 Task: Search one way flight ticket for 5 adults, 2 children, 1 infant in seat and 1 infant on lap in economy from New Haven: Tweed-new Haven Airport to Raleigh: Raleigh-durham International Airport on 8-5-2023. Choice of flights is JetBlue. Number of bags: 2 checked bags. Price is upto 107000. Outbound departure time preference is 21:00.
Action: Mouse moved to (399, 168)
Screenshot: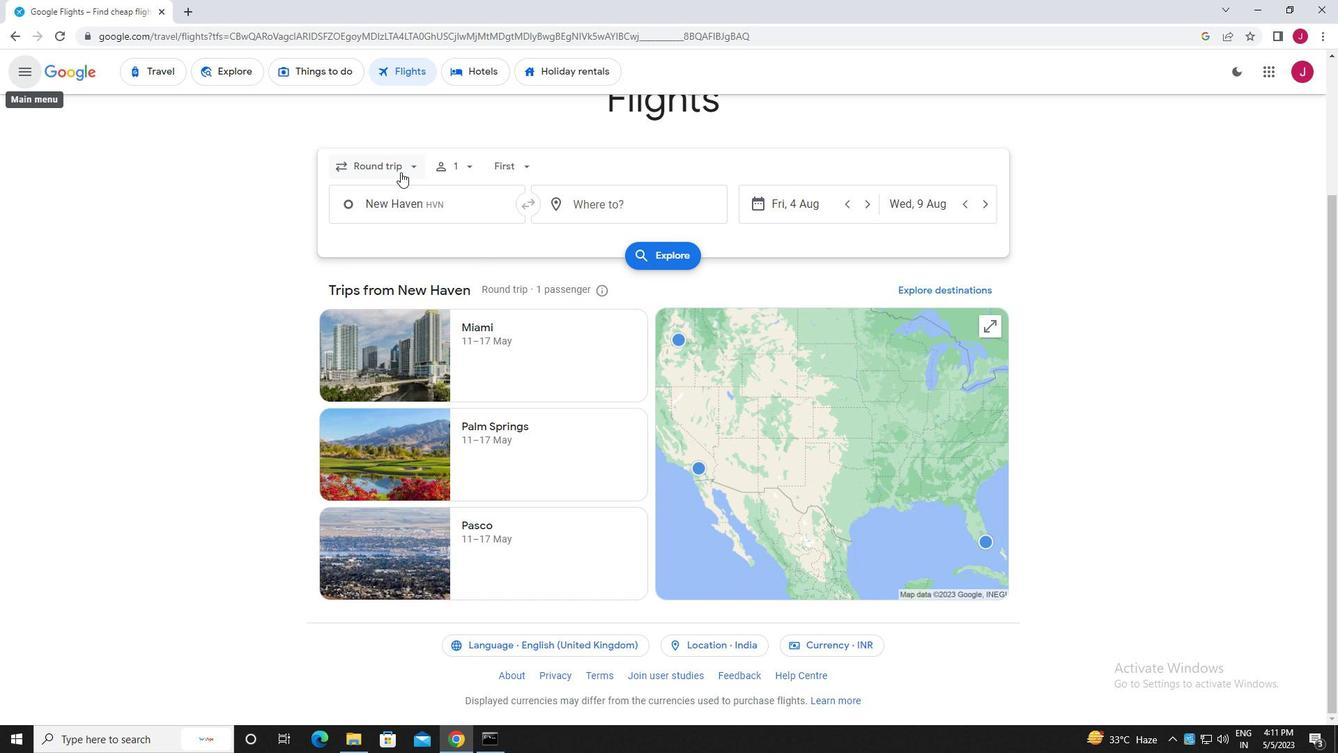 
Action: Mouse pressed left at (399, 168)
Screenshot: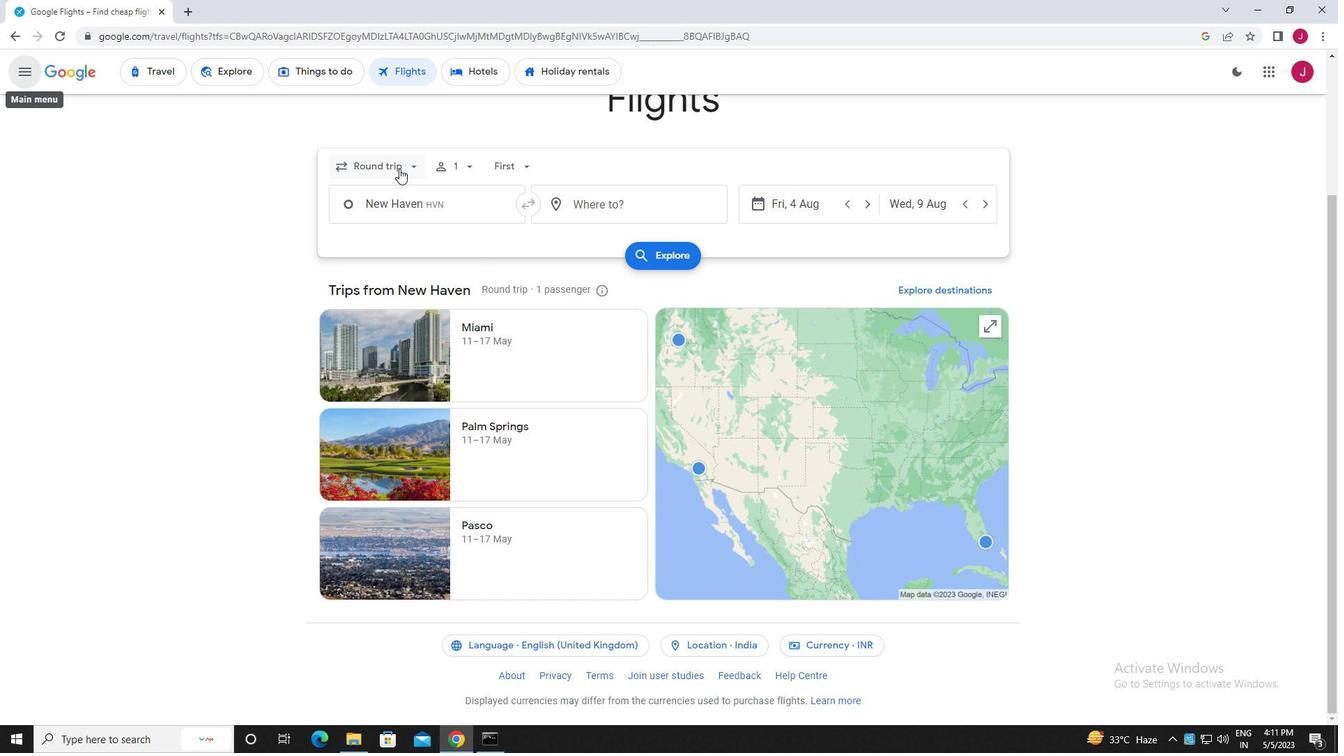 
Action: Mouse moved to (404, 232)
Screenshot: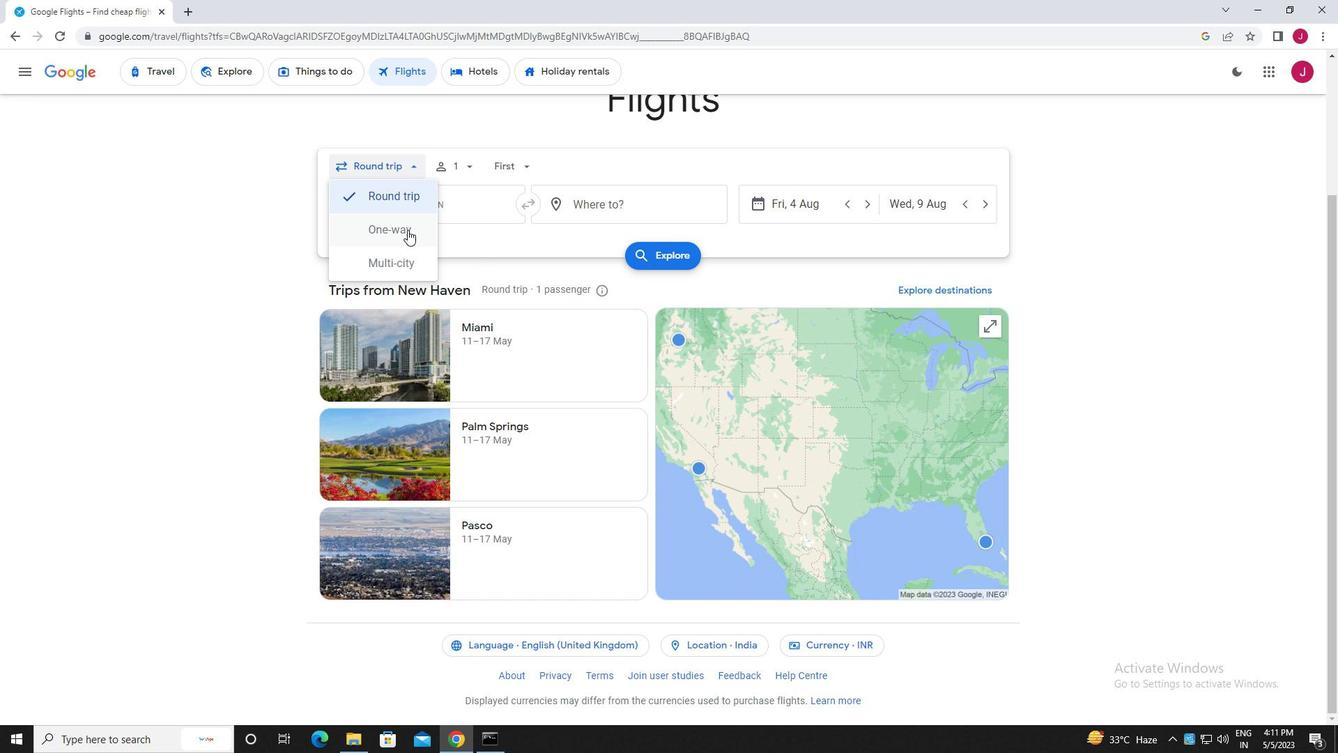 
Action: Mouse pressed left at (404, 232)
Screenshot: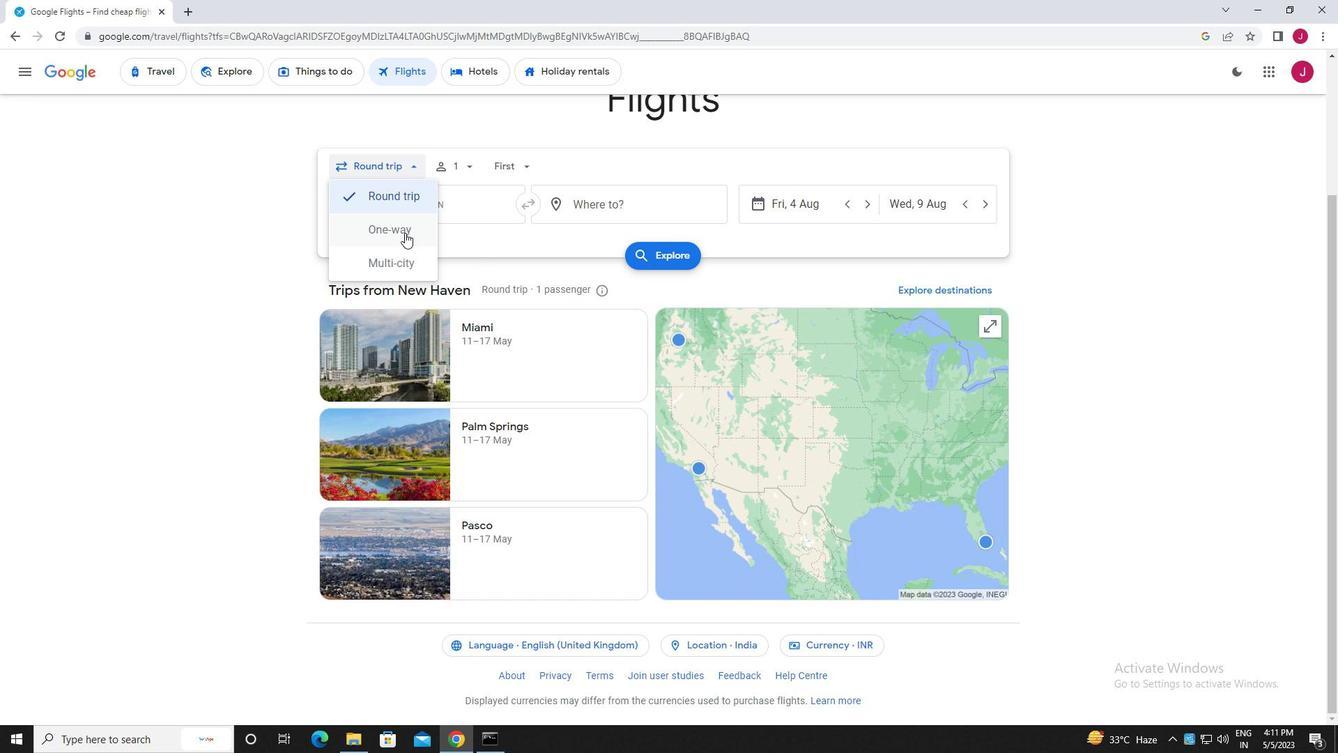 
Action: Mouse moved to (468, 165)
Screenshot: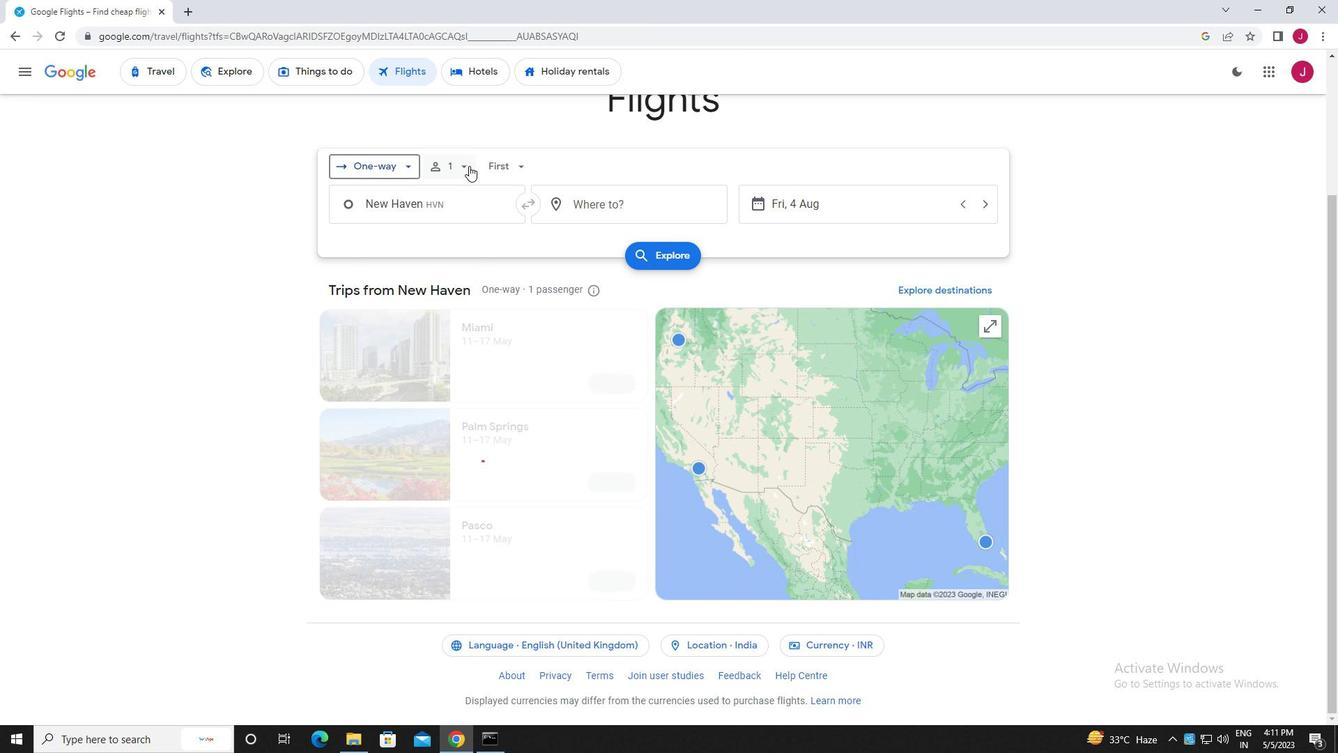 
Action: Mouse pressed left at (468, 165)
Screenshot: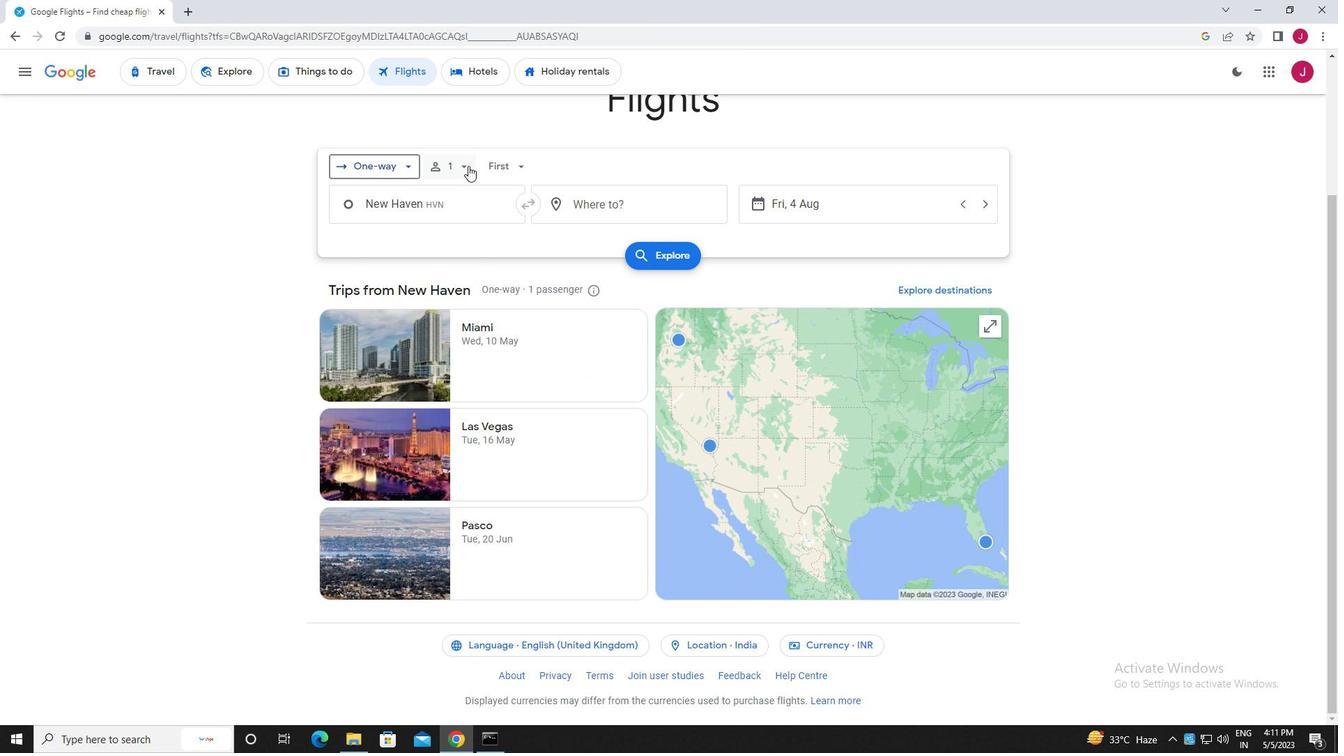 
Action: Mouse moved to (566, 208)
Screenshot: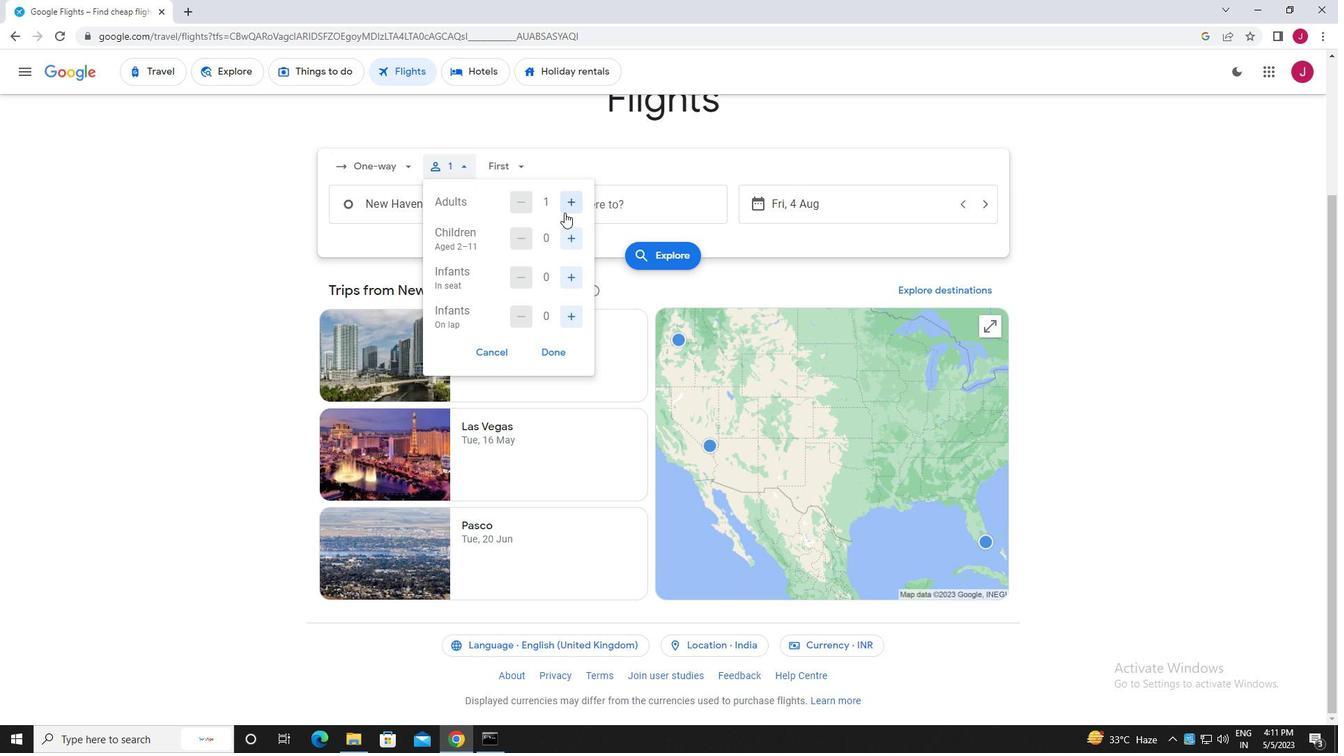 
Action: Mouse pressed left at (566, 208)
Screenshot: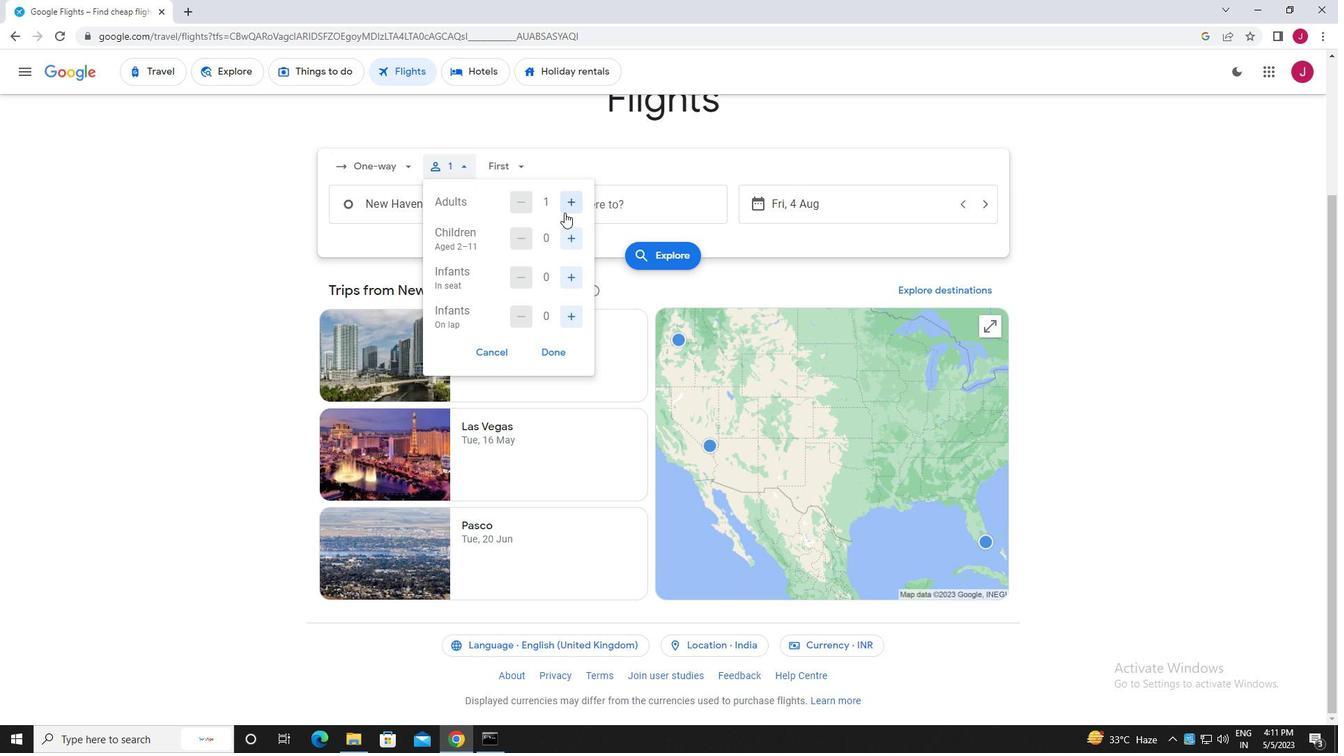 
Action: Mouse moved to (566, 208)
Screenshot: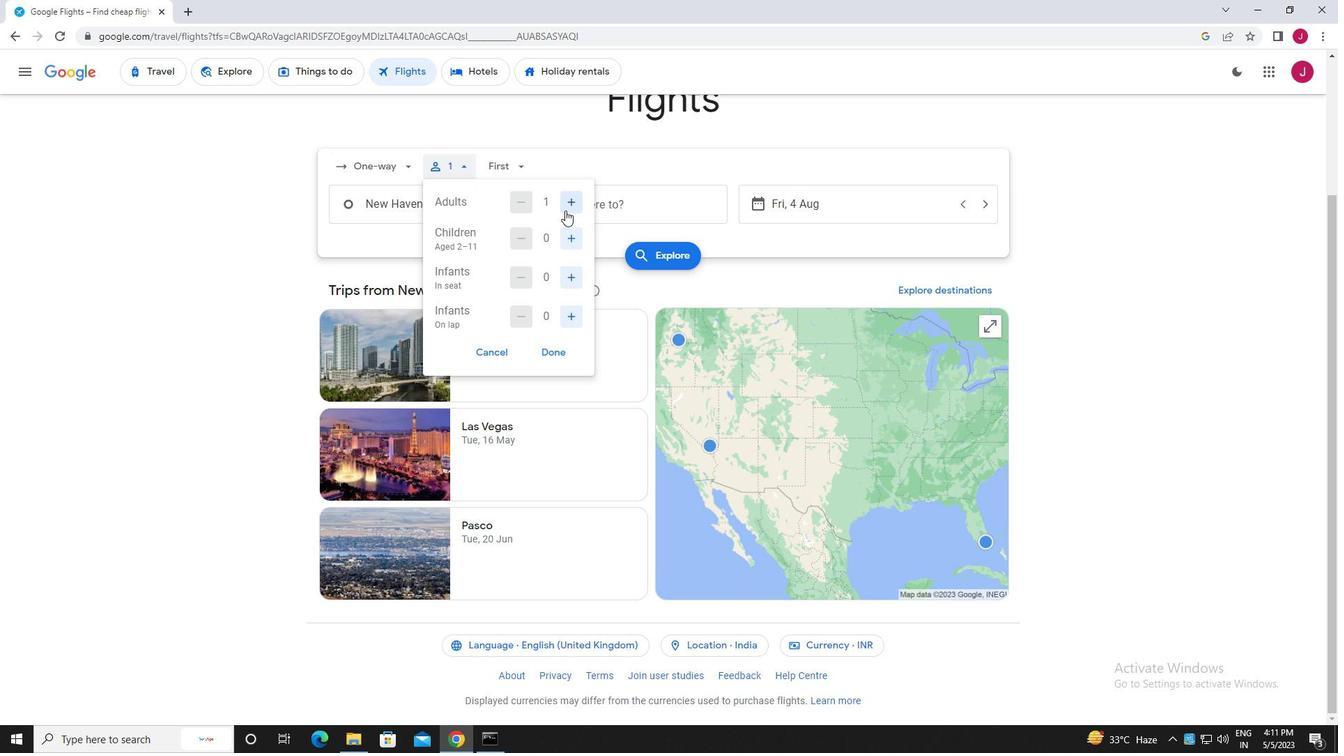 
Action: Mouse pressed left at (566, 208)
Screenshot: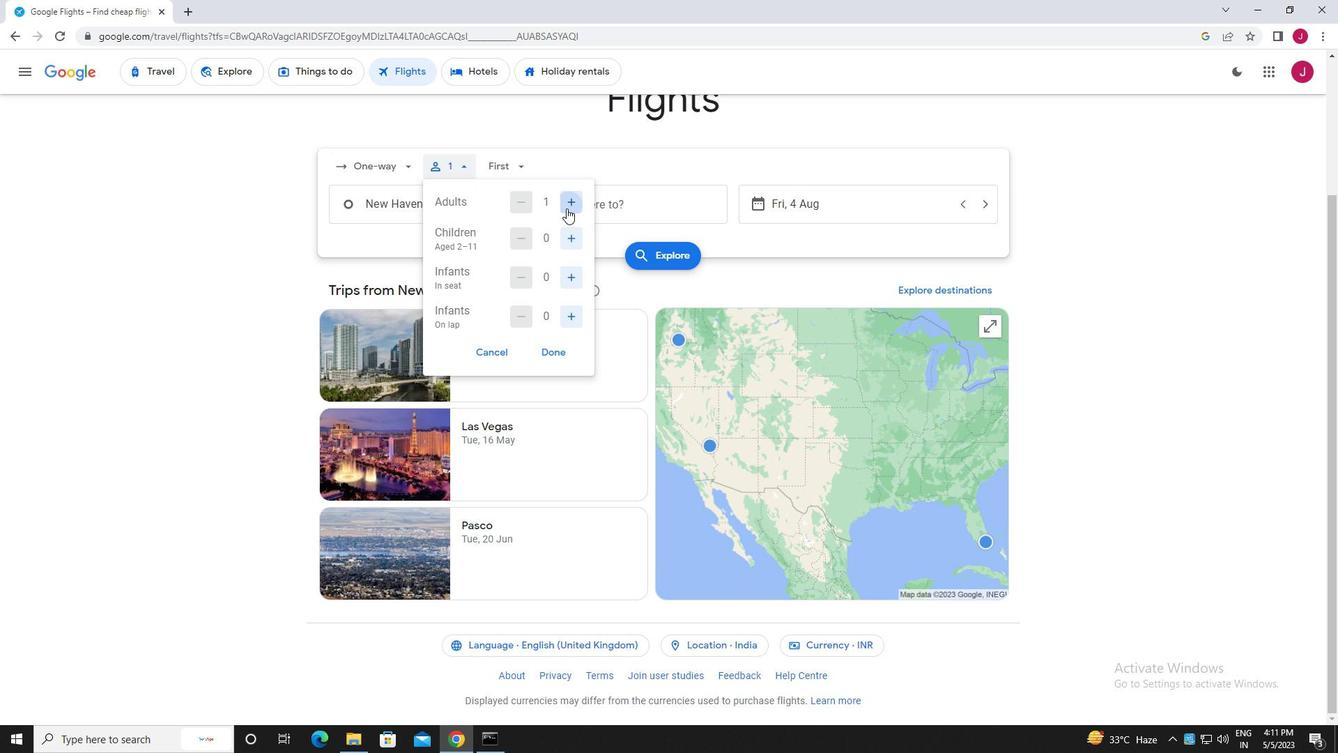 
Action: Mouse pressed left at (566, 208)
Screenshot: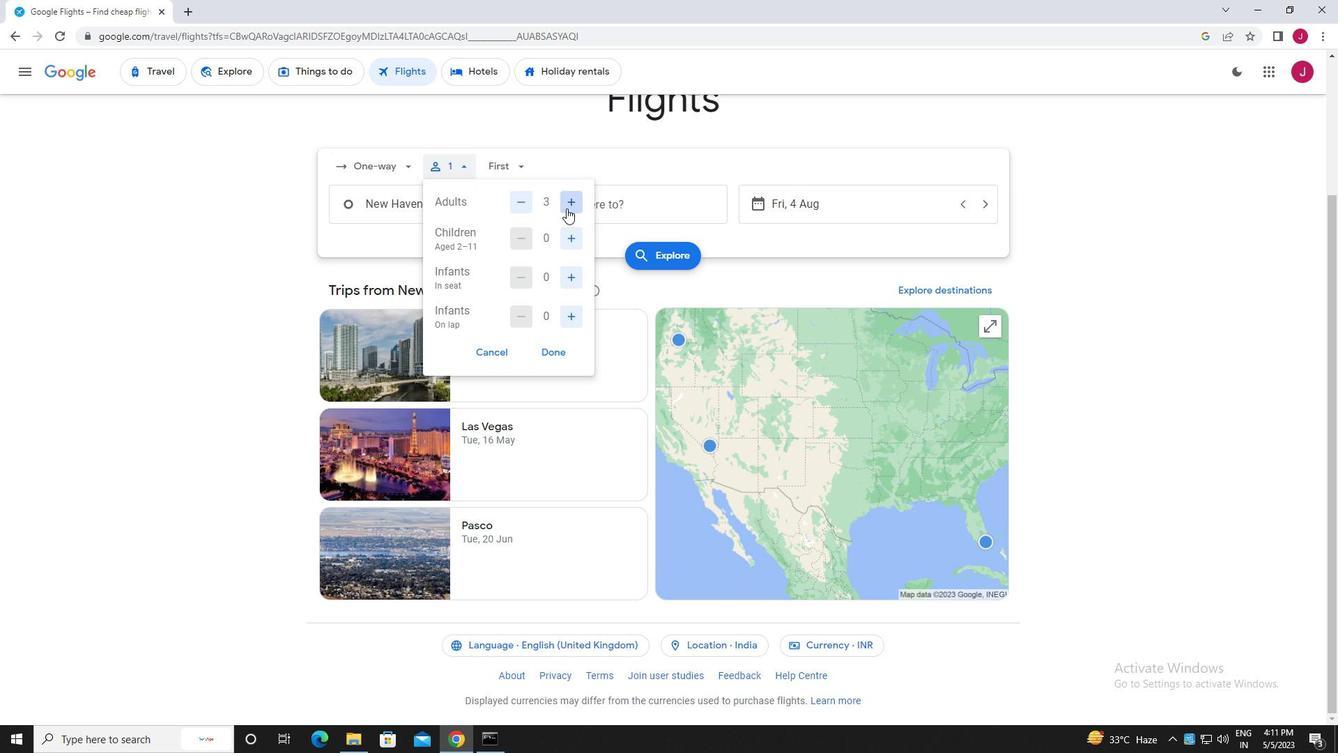 
Action: Mouse pressed left at (566, 208)
Screenshot: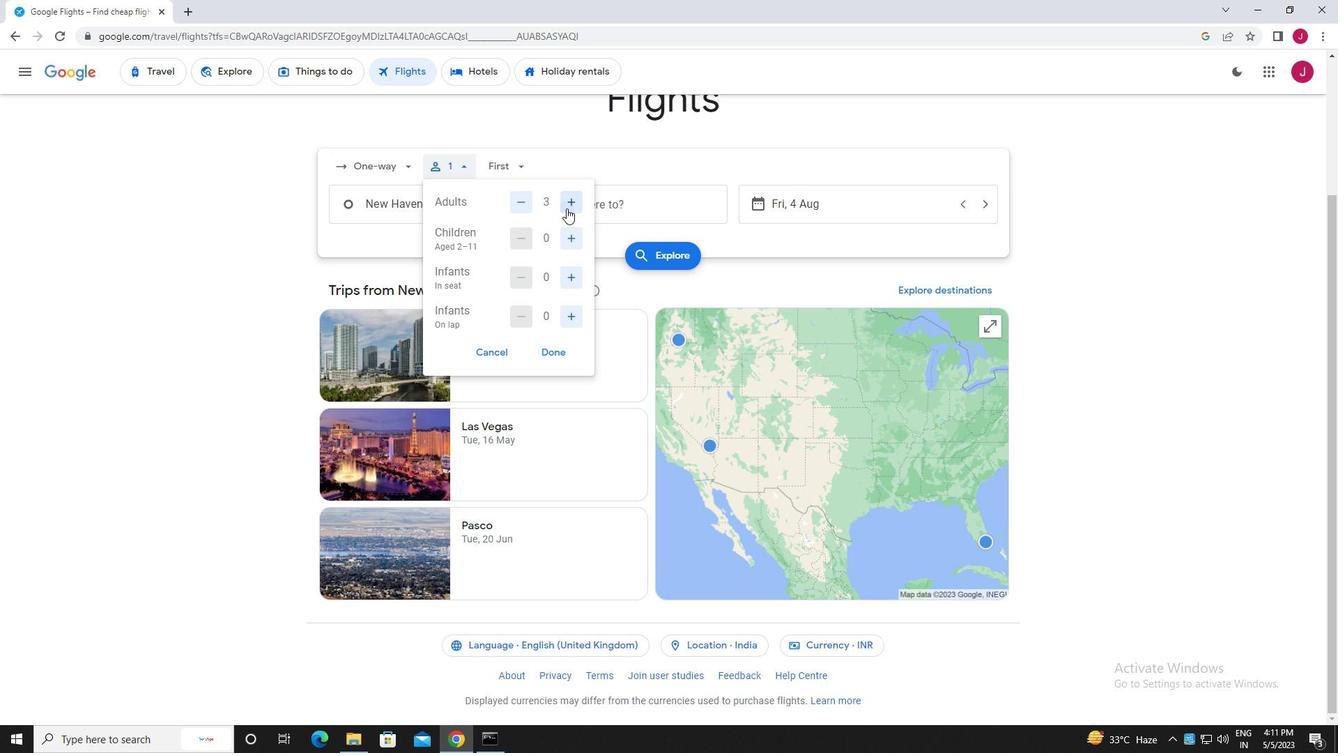 
Action: Mouse moved to (570, 237)
Screenshot: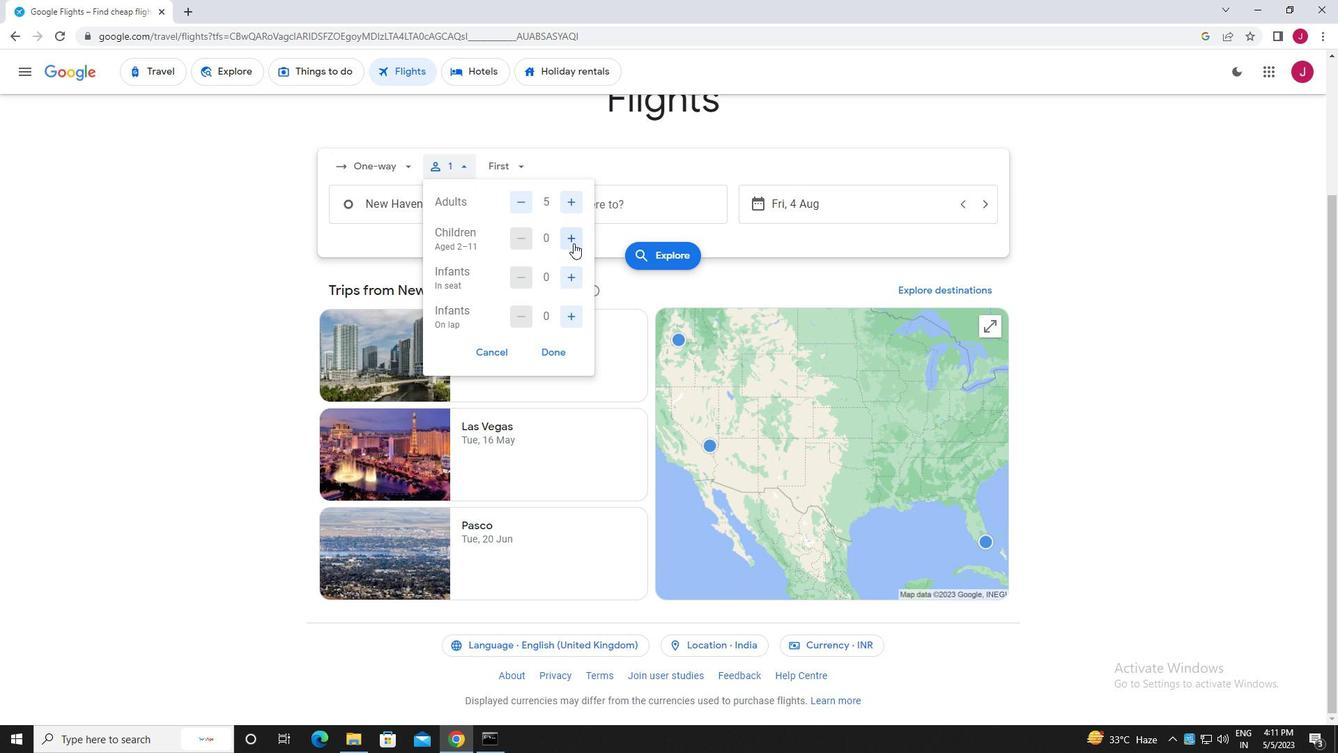 
Action: Mouse pressed left at (570, 237)
Screenshot: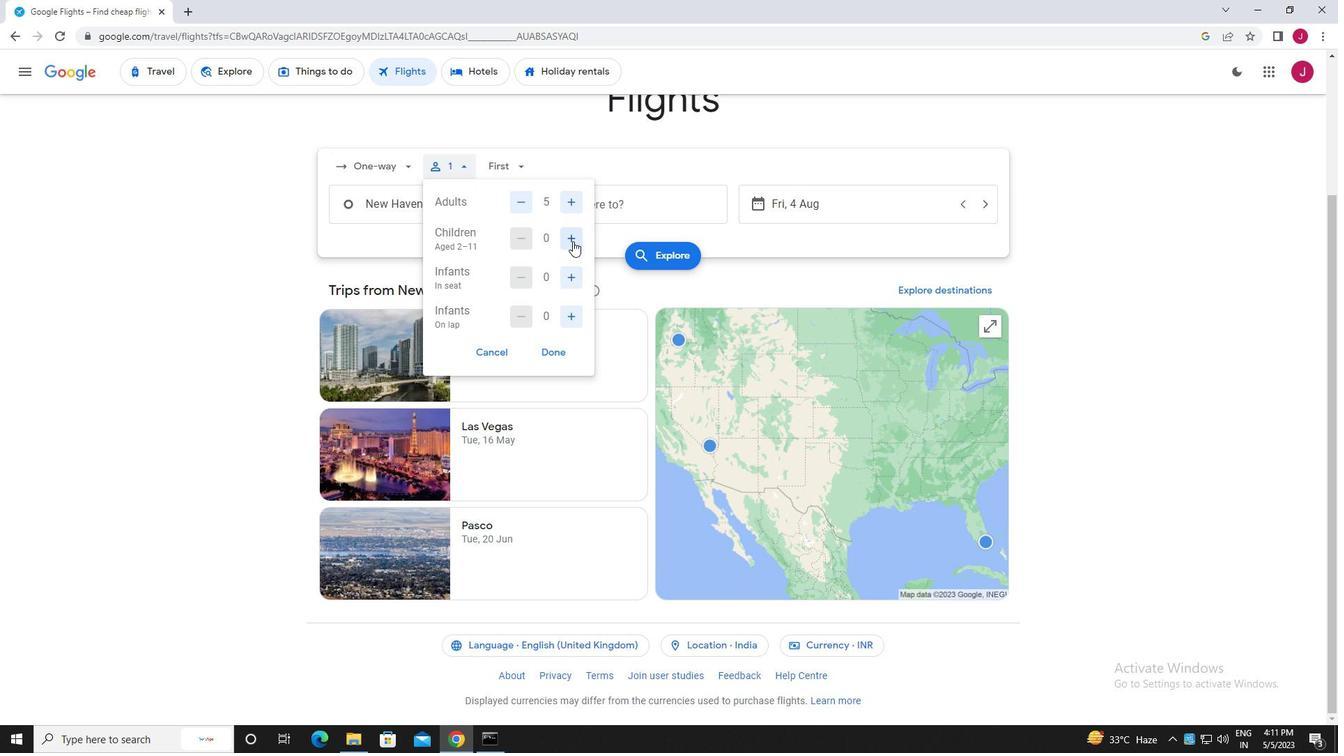 
Action: Mouse pressed left at (570, 237)
Screenshot: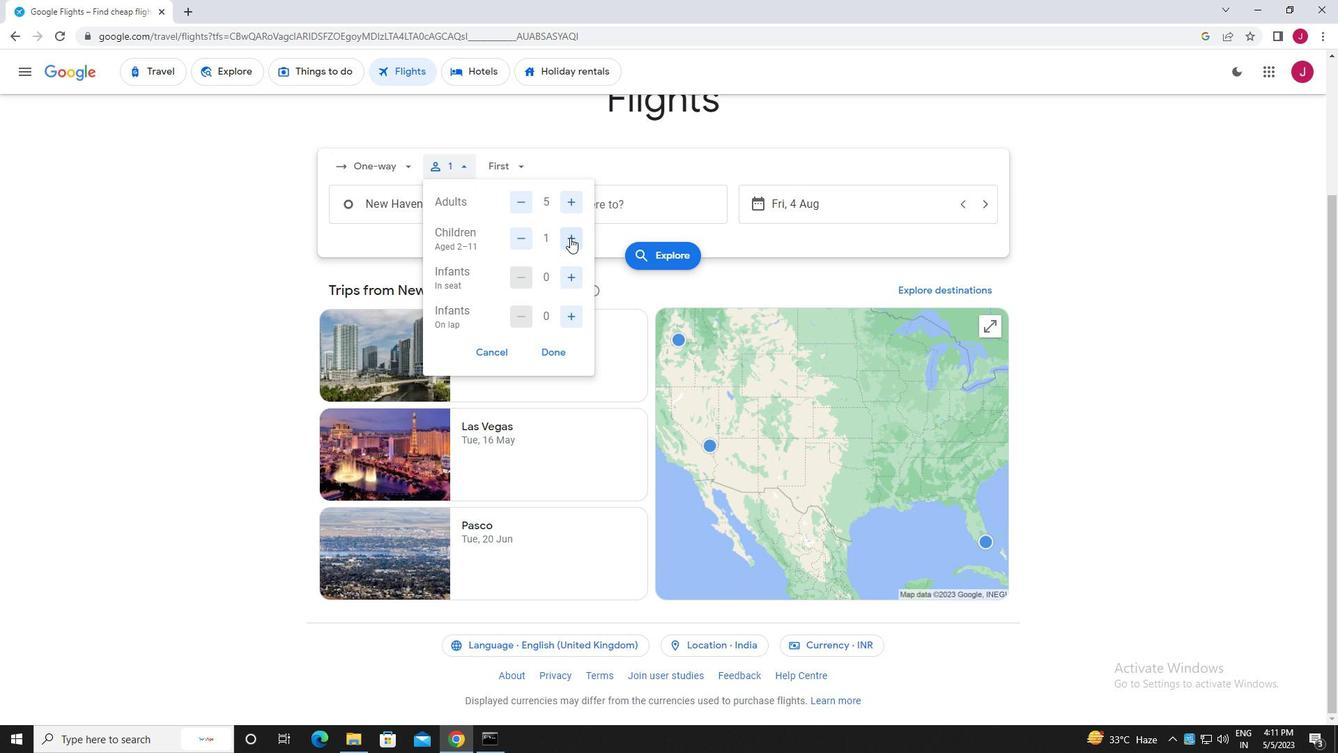 
Action: Mouse moved to (573, 276)
Screenshot: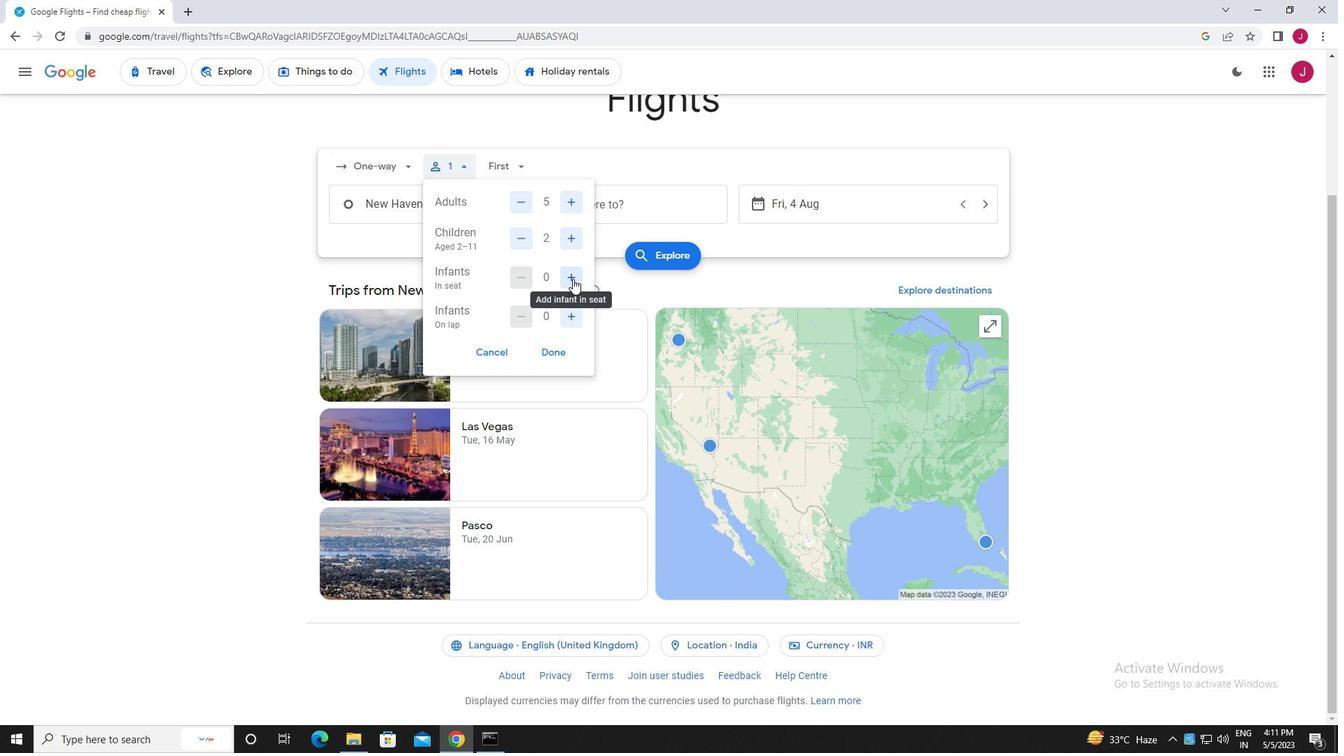 
Action: Mouse pressed left at (573, 276)
Screenshot: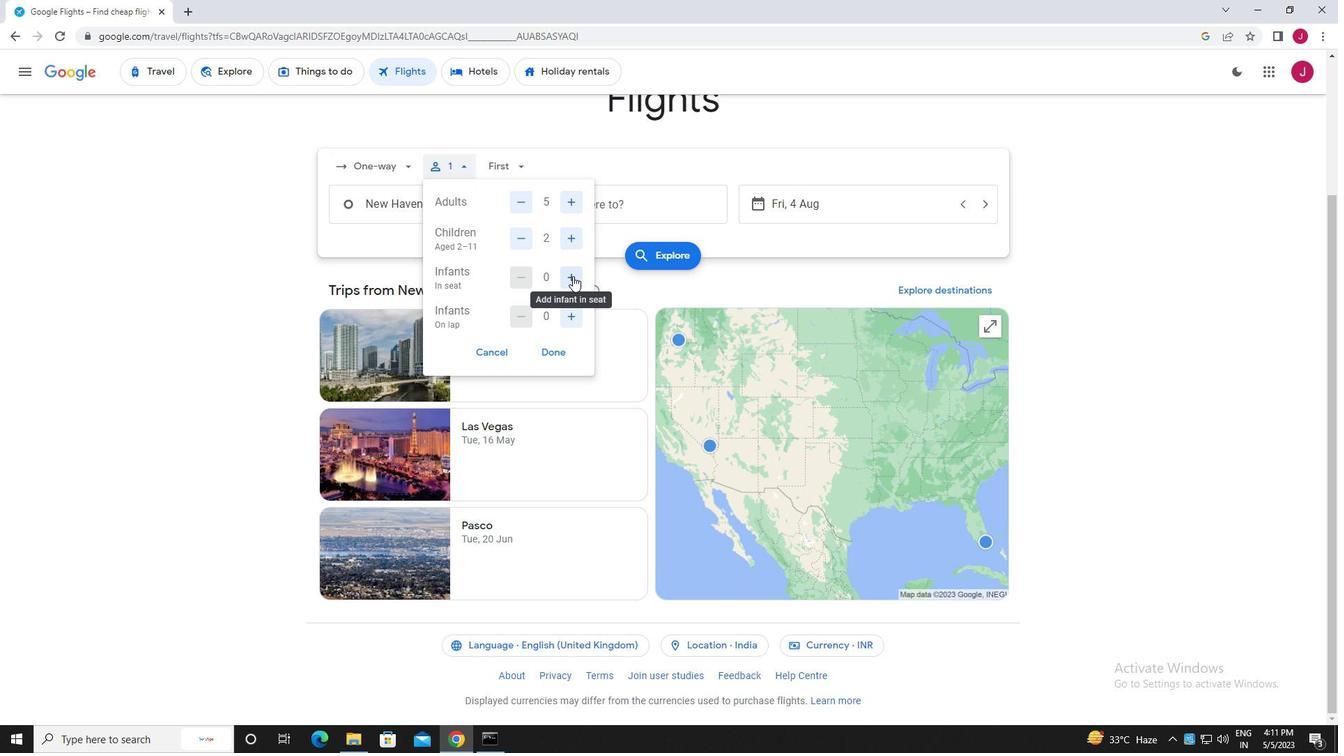 
Action: Mouse moved to (569, 315)
Screenshot: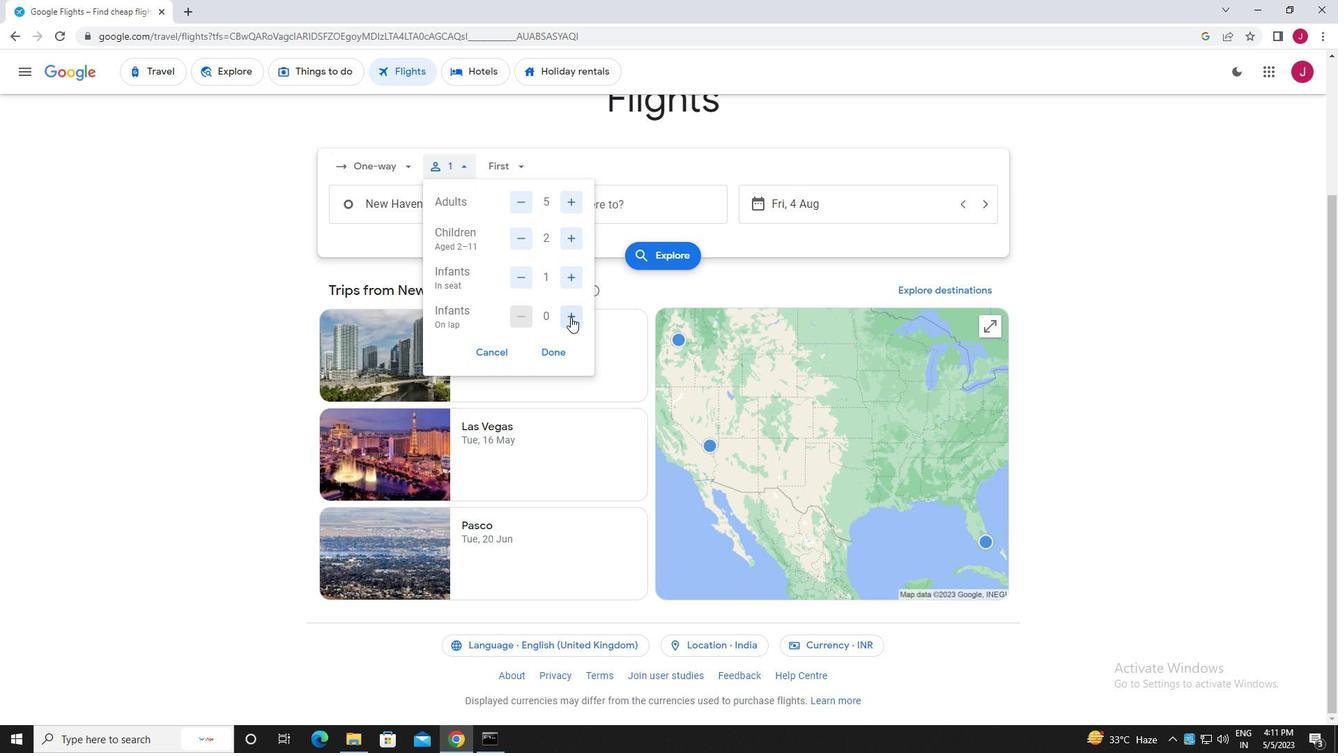 
Action: Mouse pressed left at (569, 315)
Screenshot: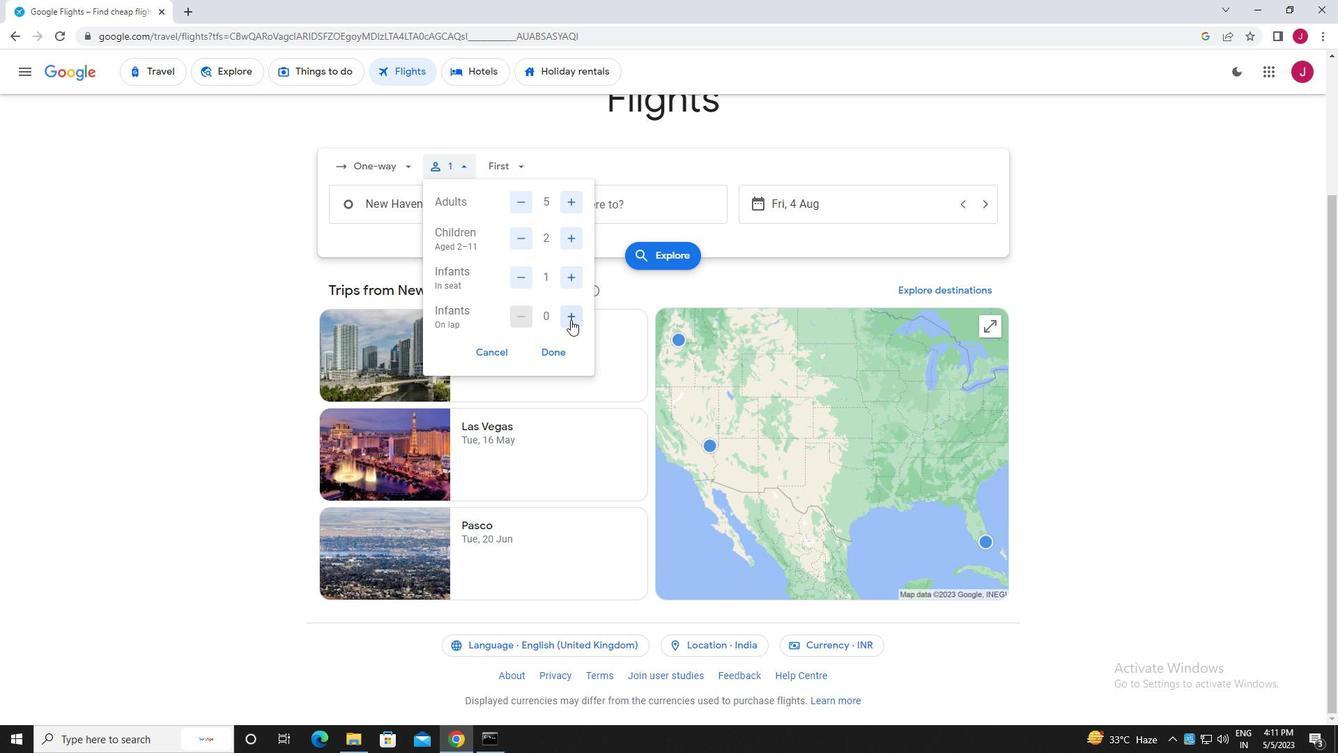 
Action: Mouse moved to (562, 354)
Screenshot: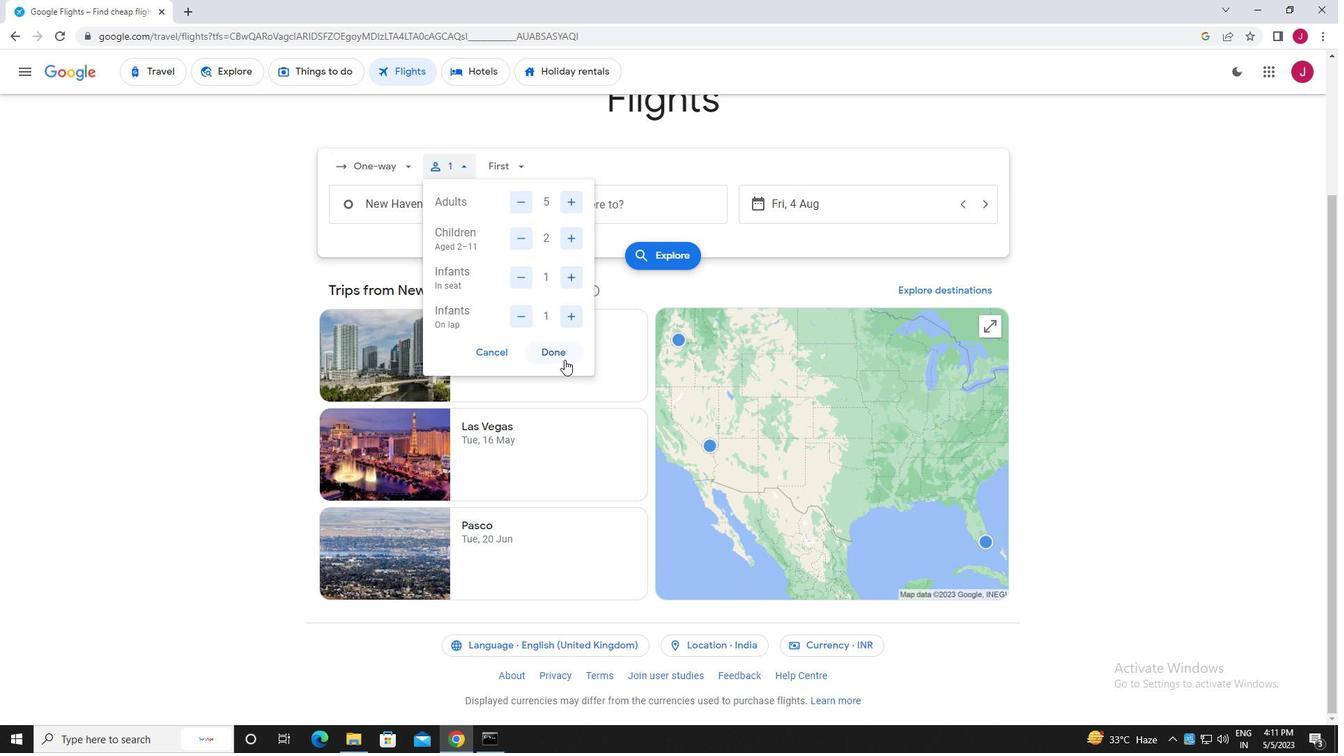 
Action: Mouse pressed left at (562, 354)
Screenshot: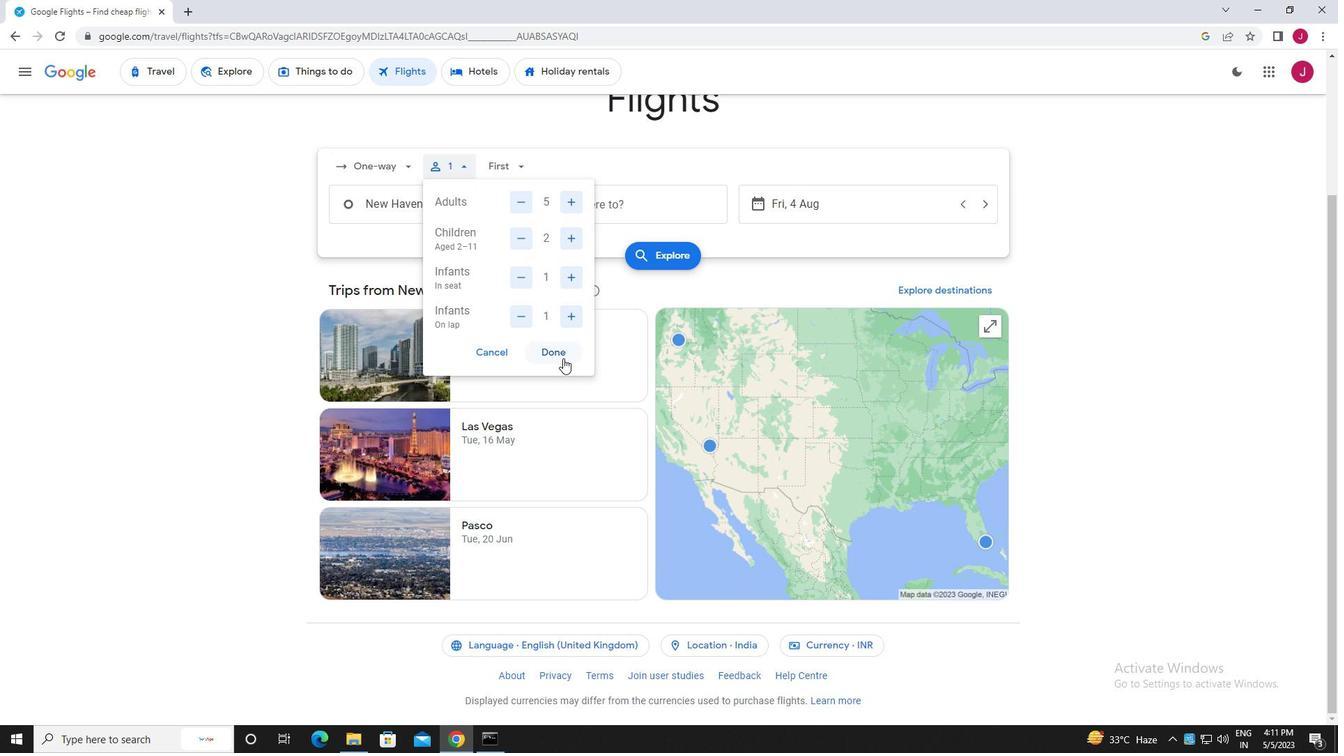 
Action: Mouse moved to (514, 167)
Screenshot: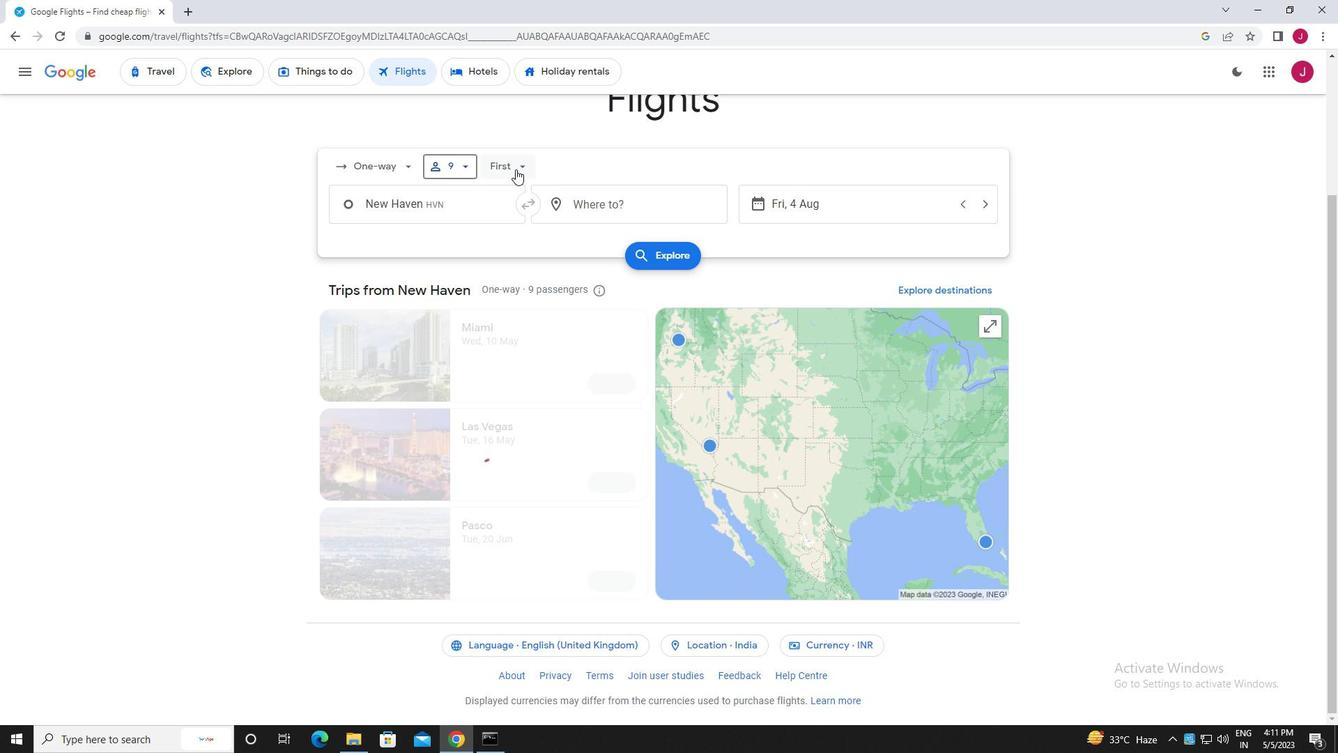 
Action: Mouse pressed left at (514, 167)
Screenshot: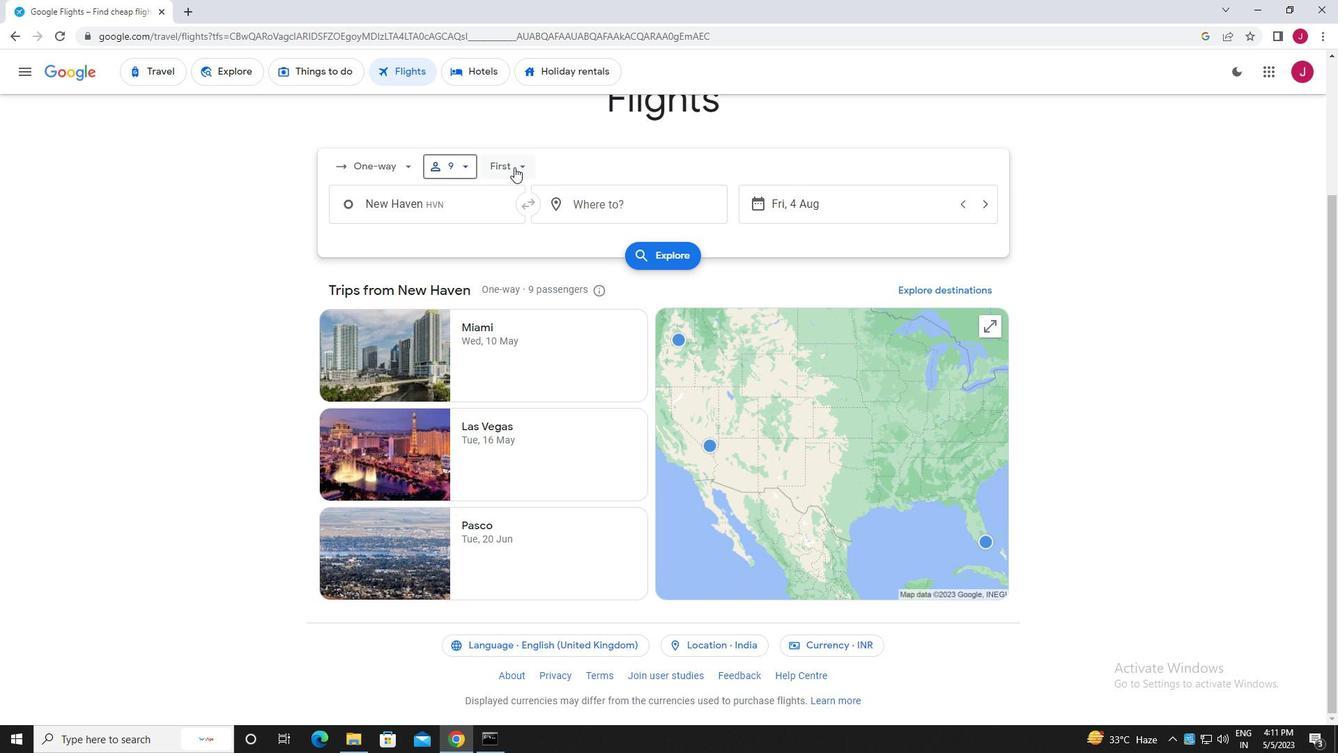
Action: Mouse moved to (546, 195)
Screenshot: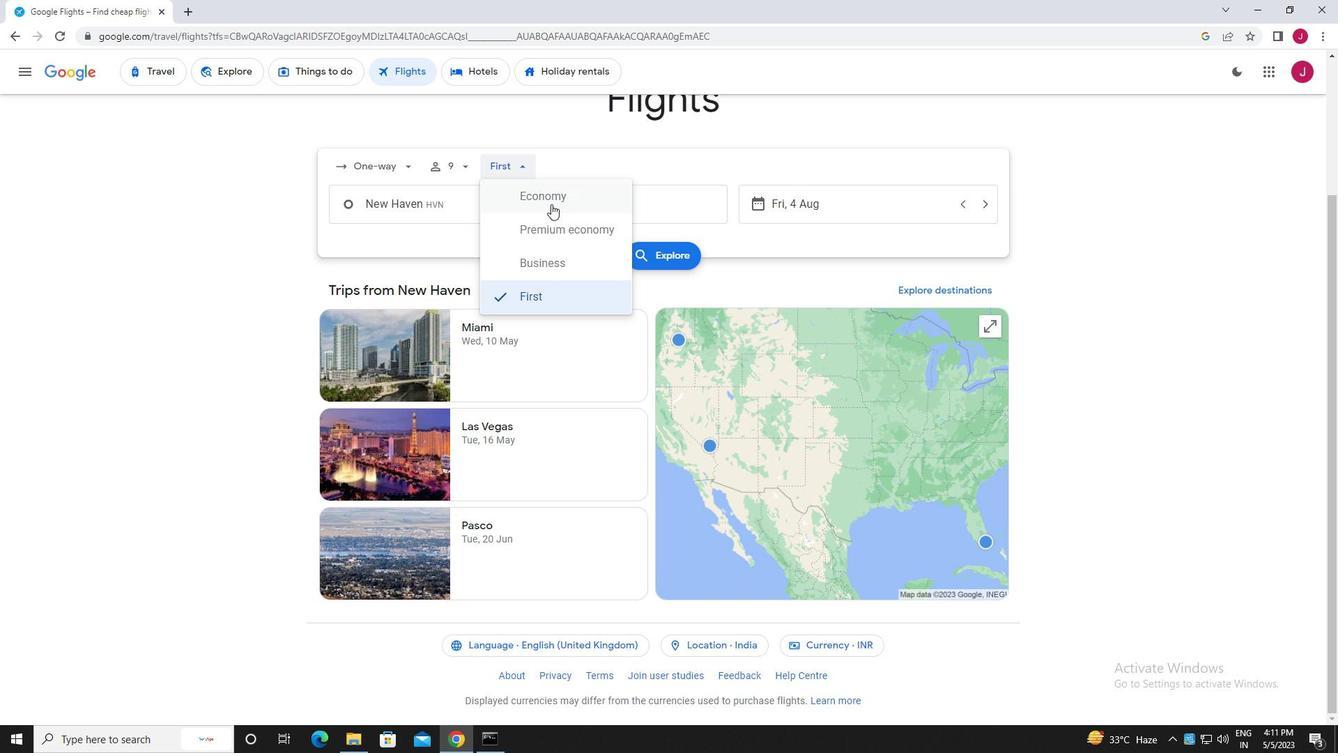 
Action: Mouse pressed left at (546, 195)
Screenshot: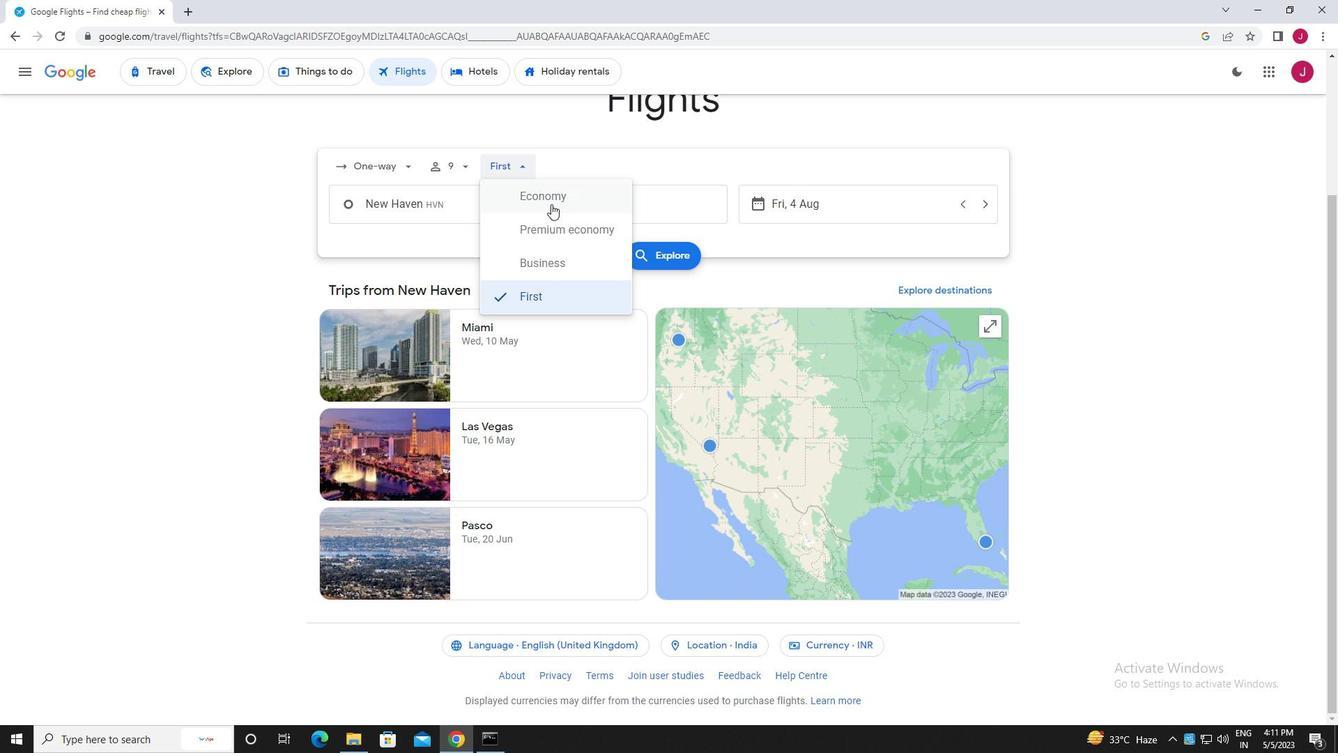 
Action: Mouse moved to (449, 205)
Screenshot: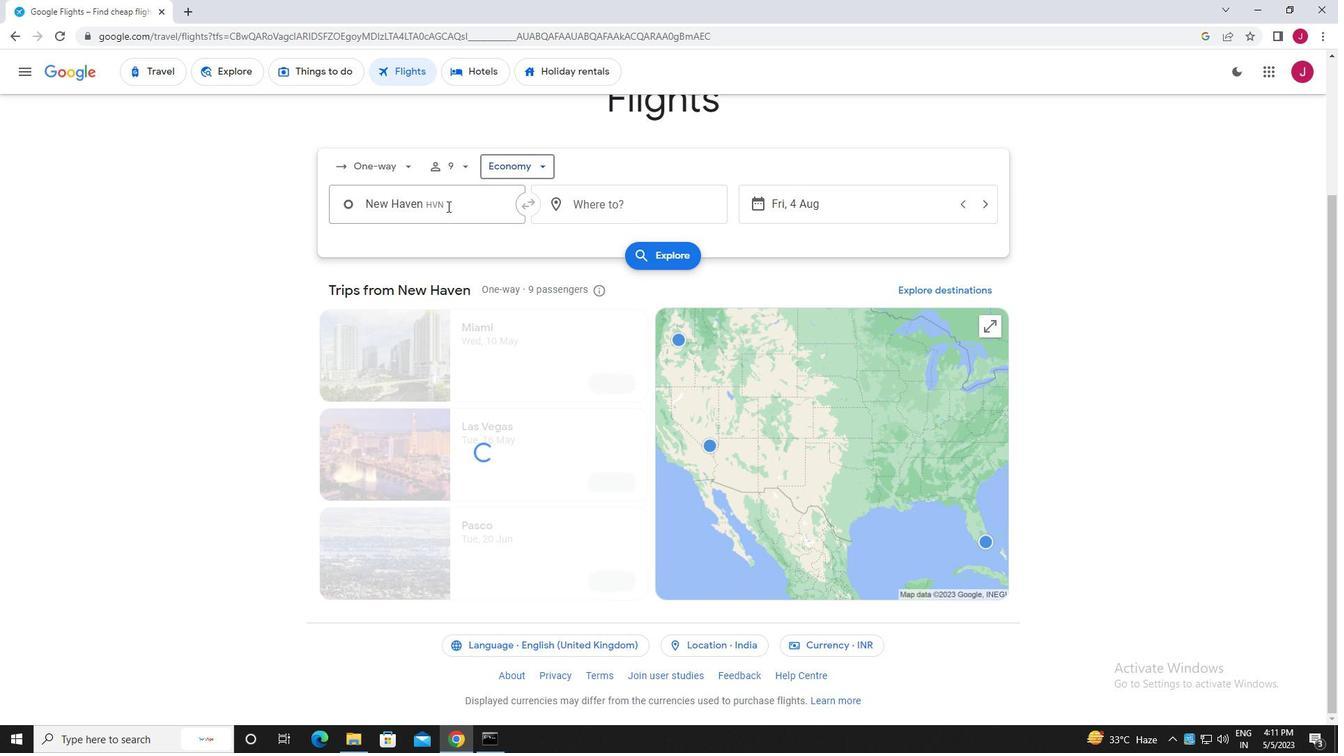 
Action: Mouse pressed left at (449, 205)
Screenshot: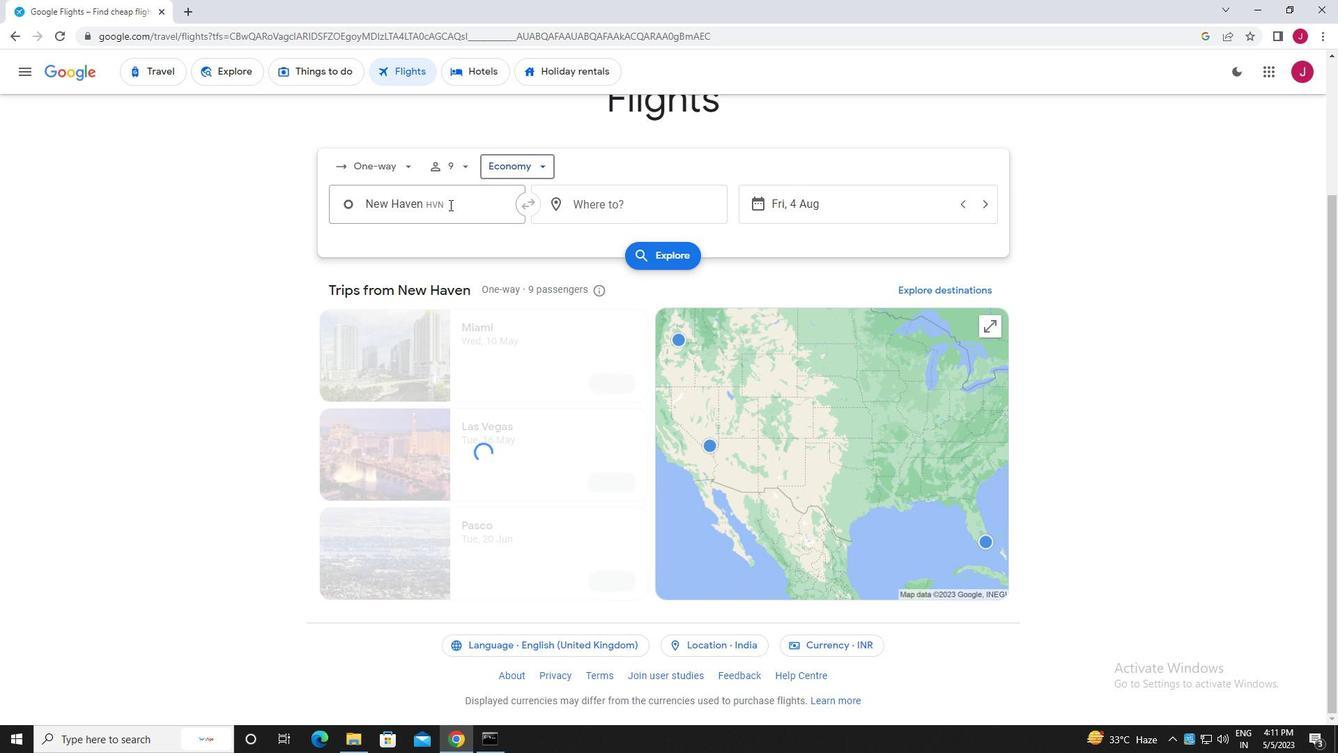 
Action: Mouse moved to (452, 205)
Screenshot: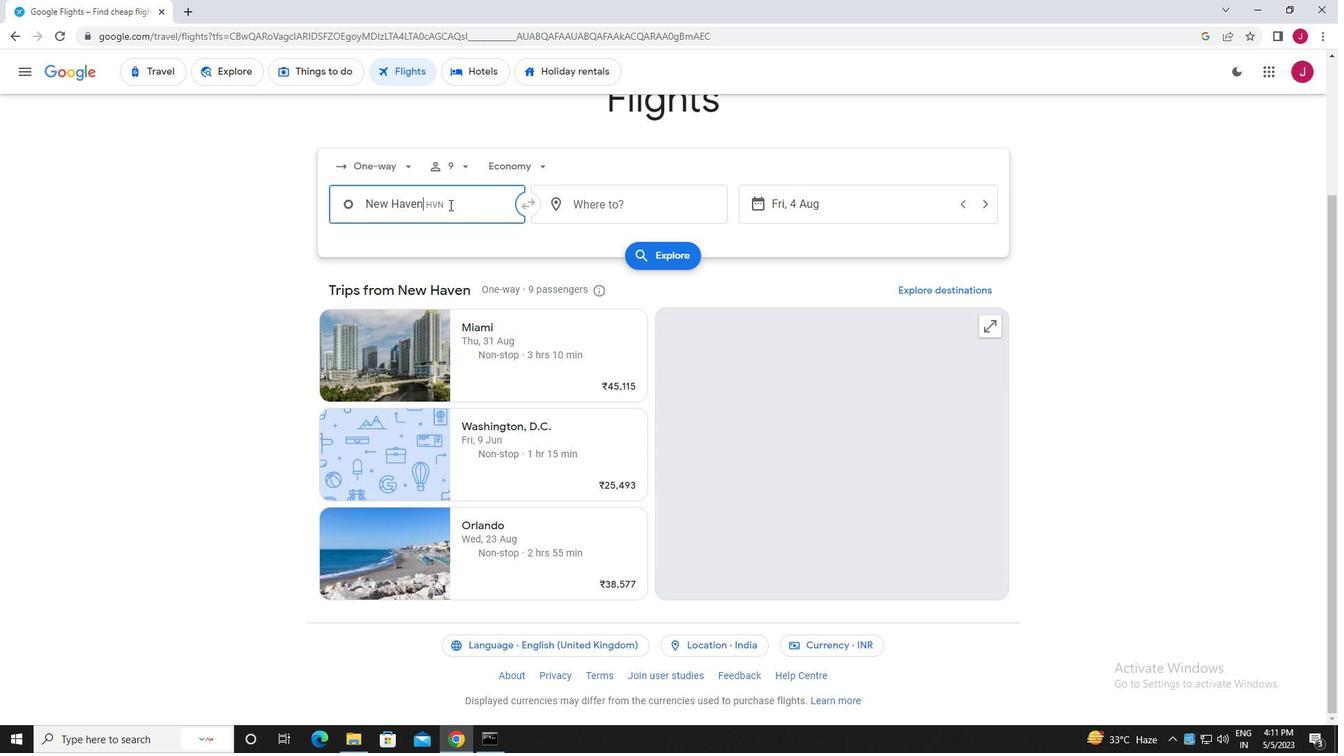 
Action: Key pressed new<Key.space>haven
Screenshot: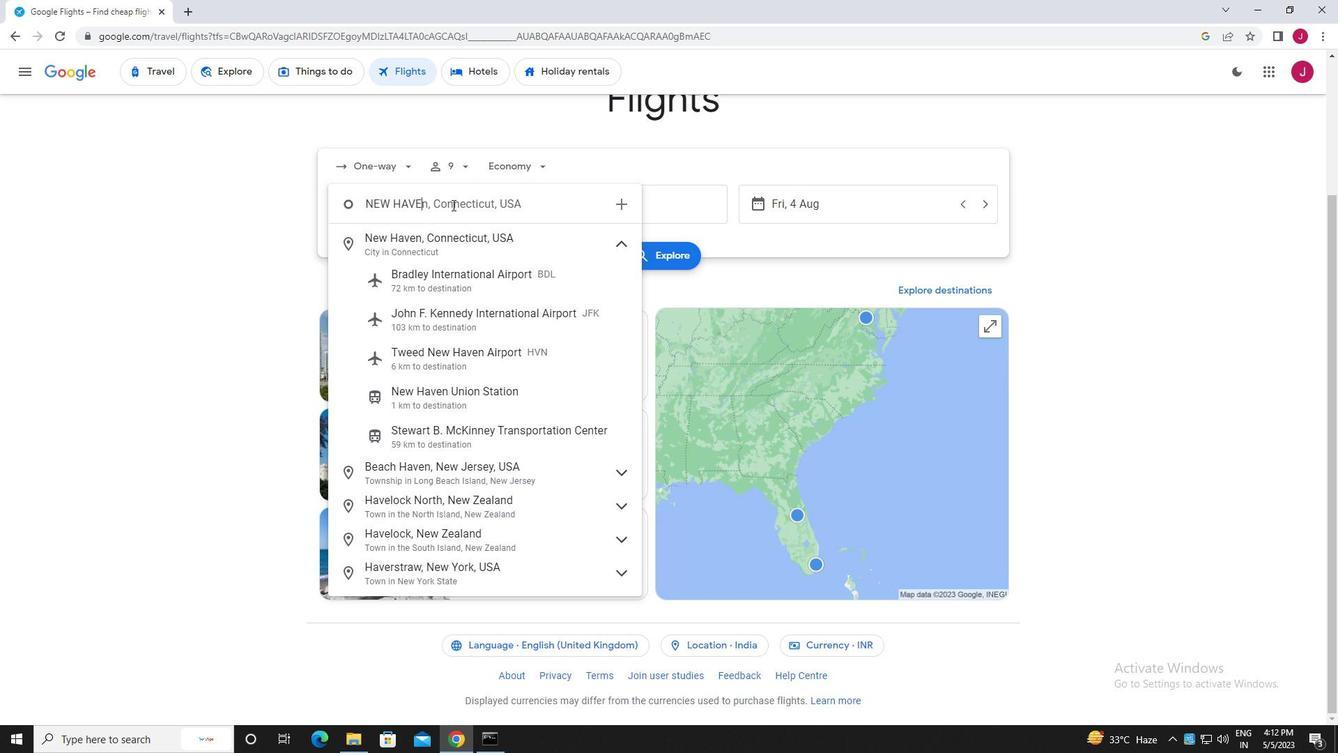 
Action: Mouse moved to (453, 210)
Screenshot: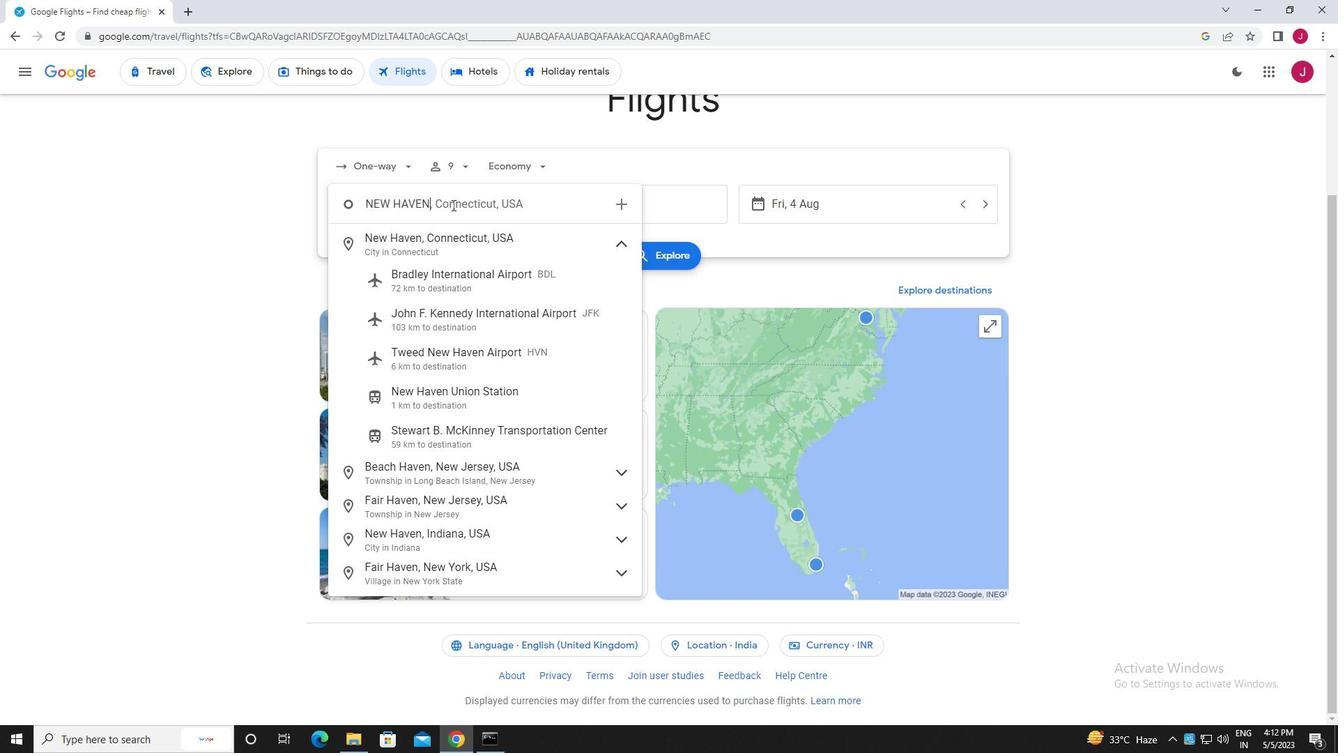 
Action: Key pressed <Key.space>
Screenshot: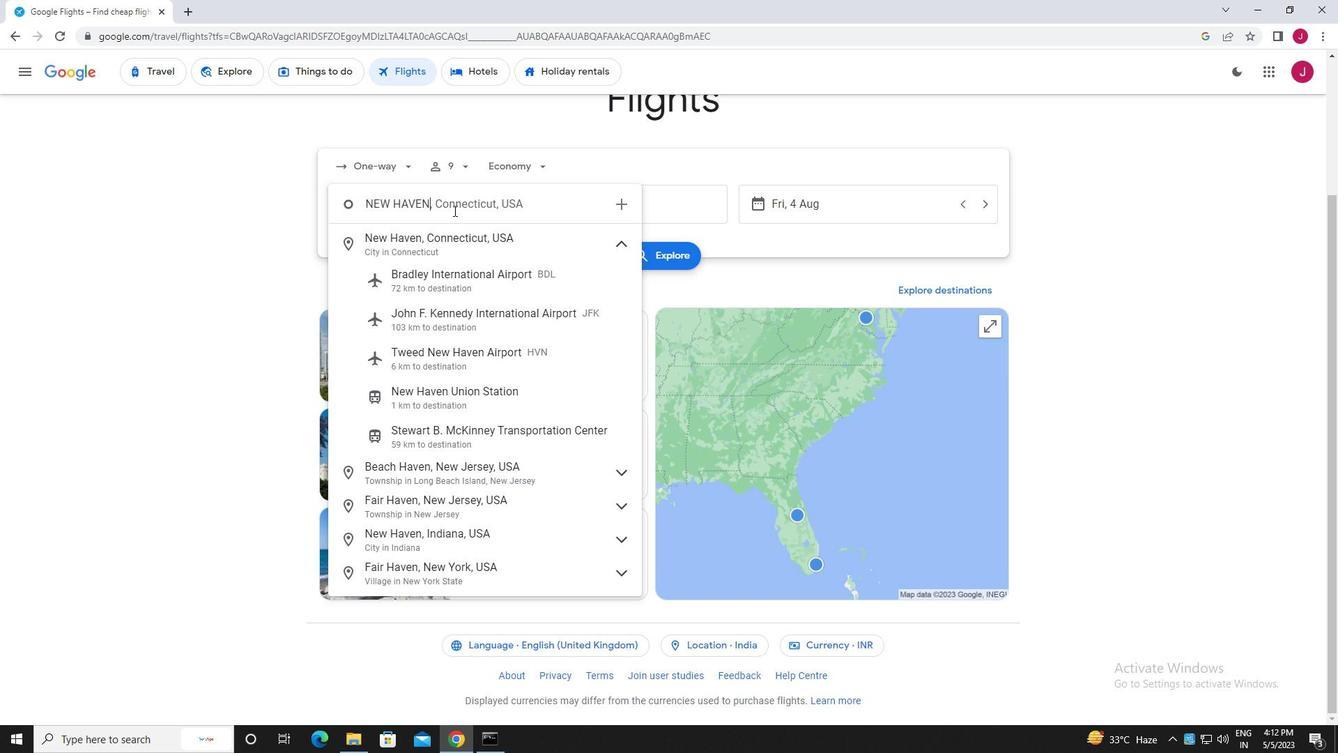 
Action: Mouse moved to (468, 356)
Screenshot: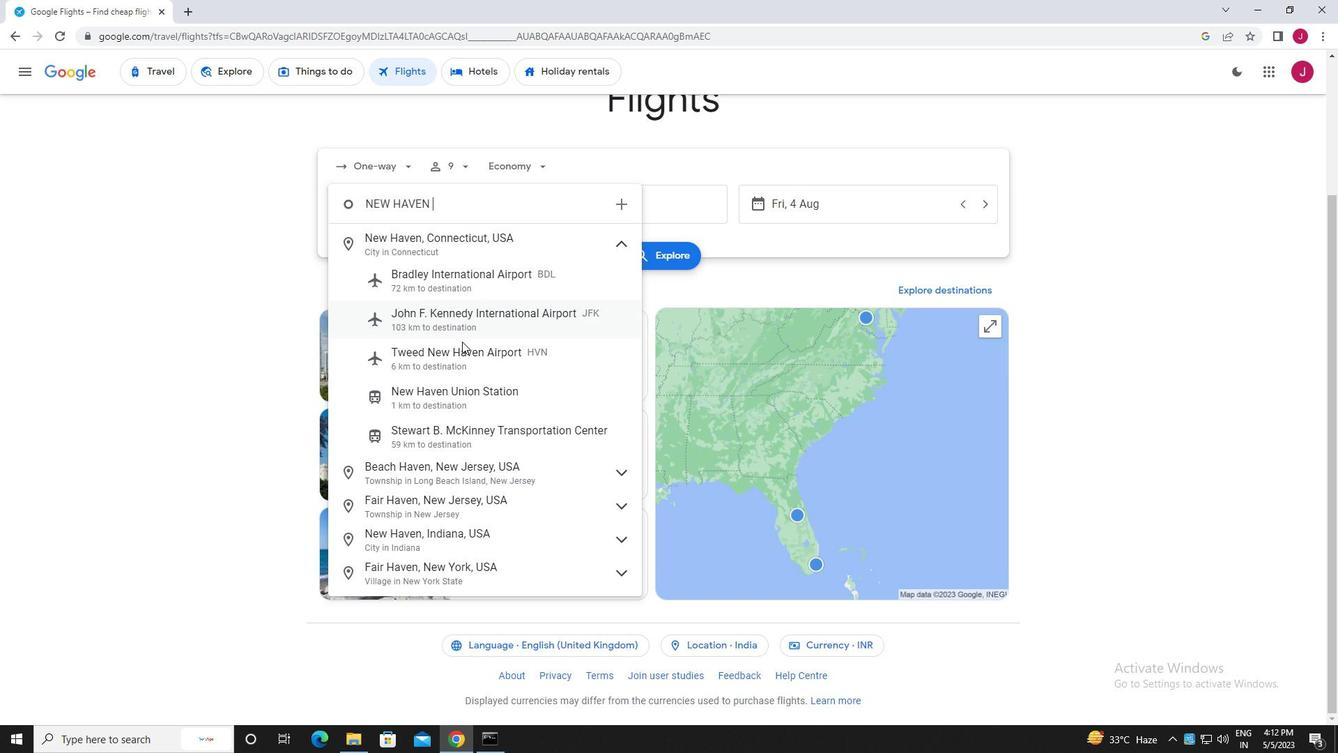 
Action: Mouse pressed left at (468, 356)
Screenshot: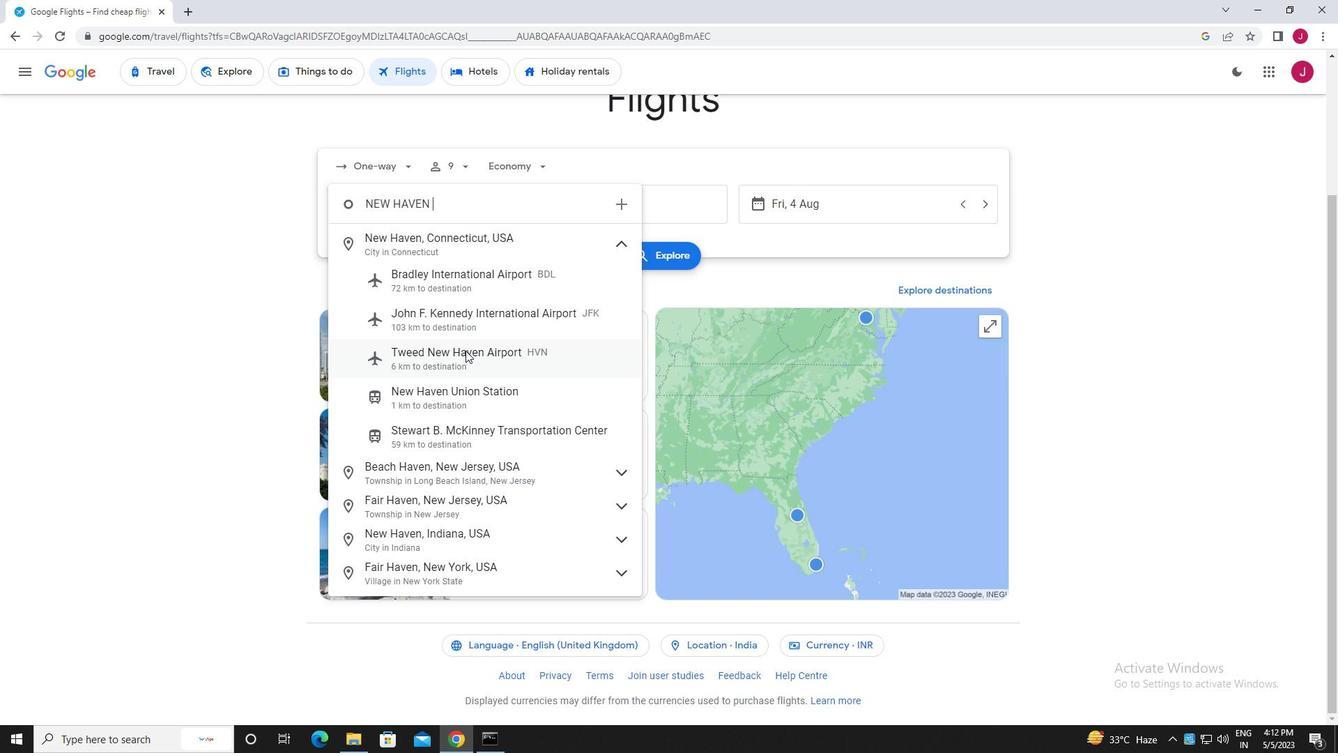 
Action: Mouse moved to (635, 207)
Screenshot: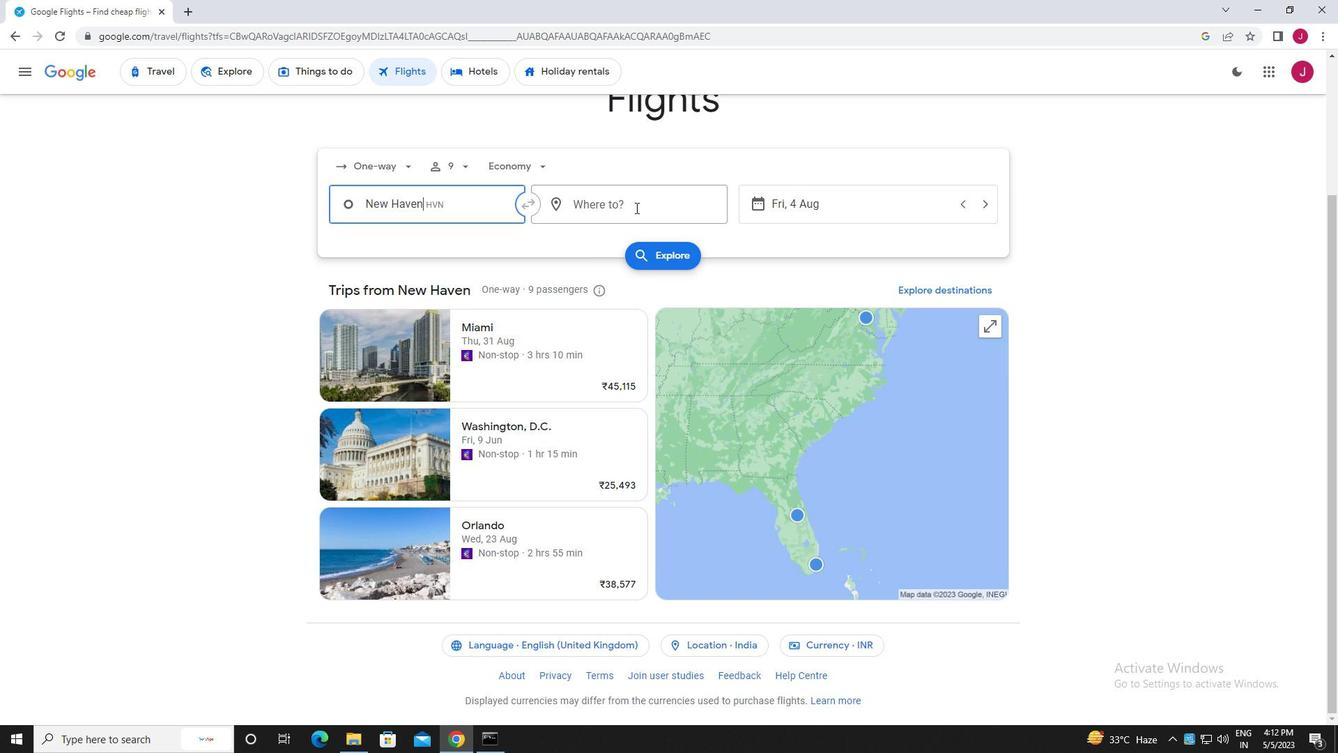 
Action: Mouse pressed left at (635, 207)
Screenshot: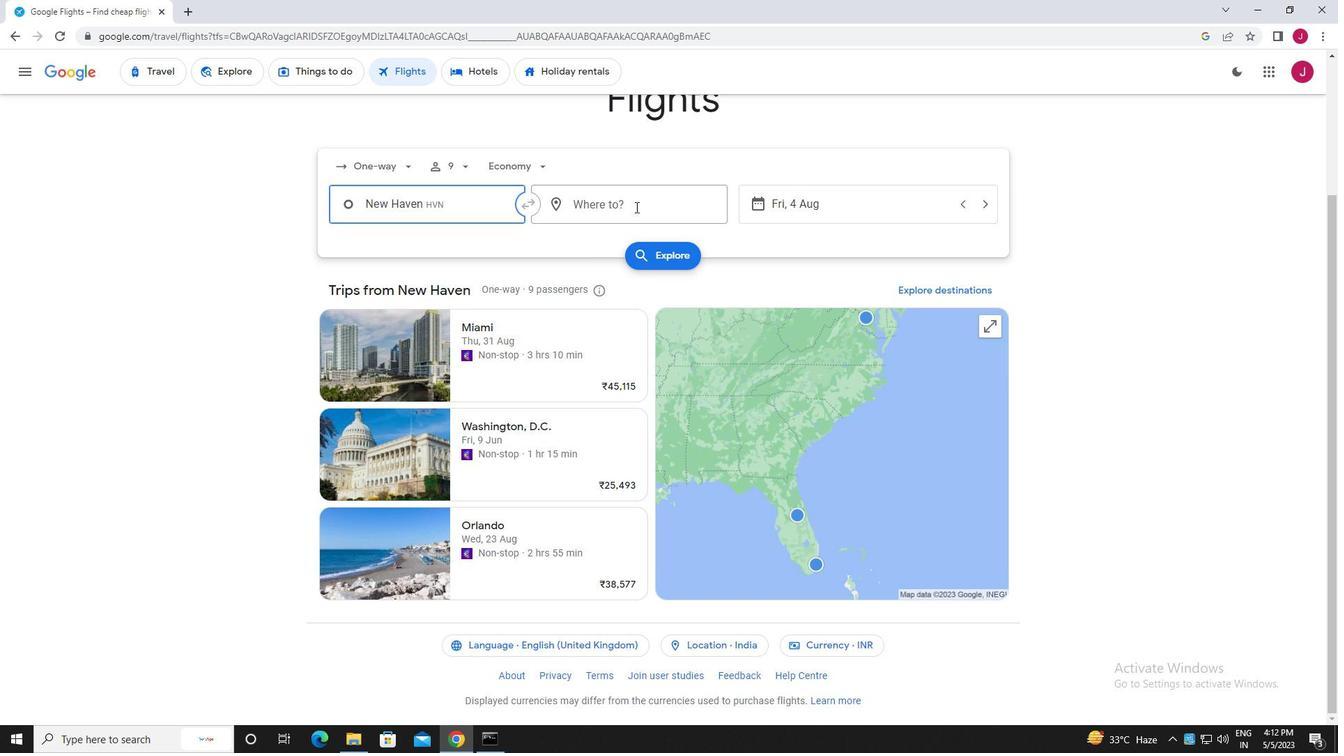 
Action: Key pressed raleigh
Screenshot: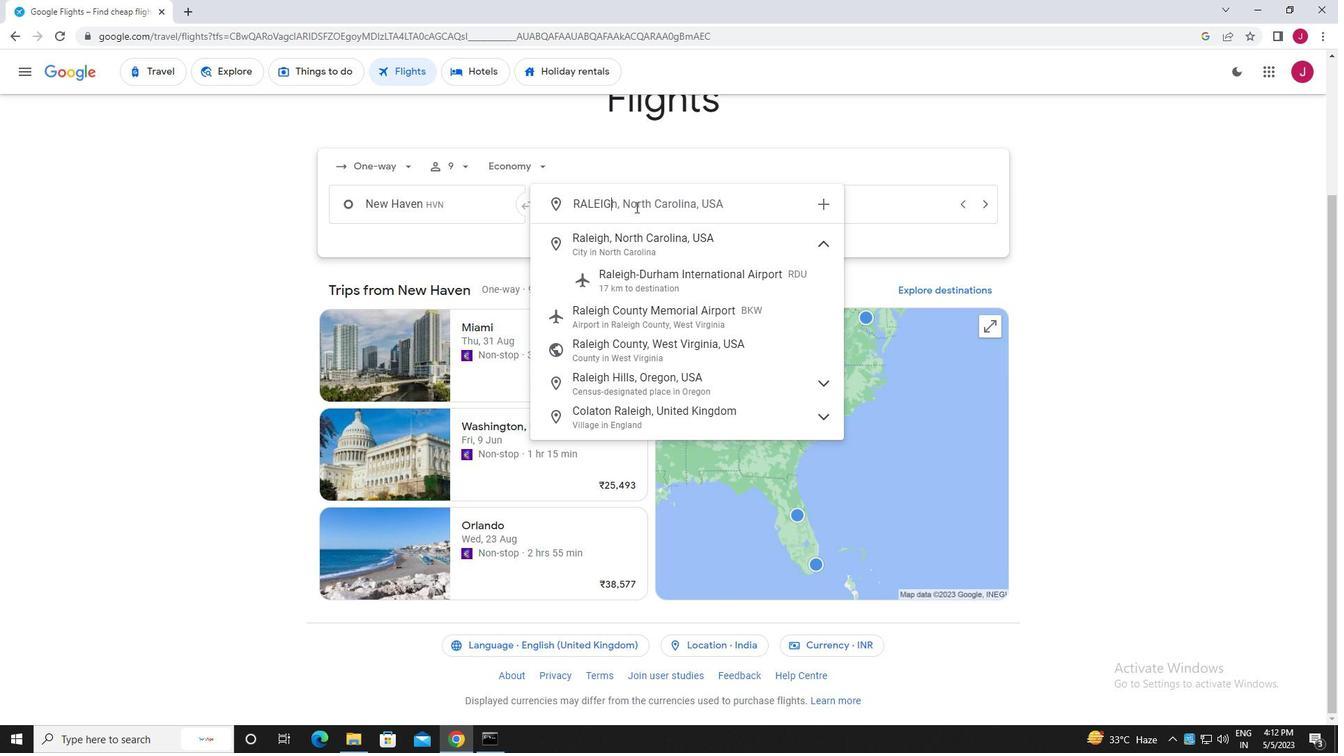 
Action: Mouse moved to (721, 277)
Screenshot: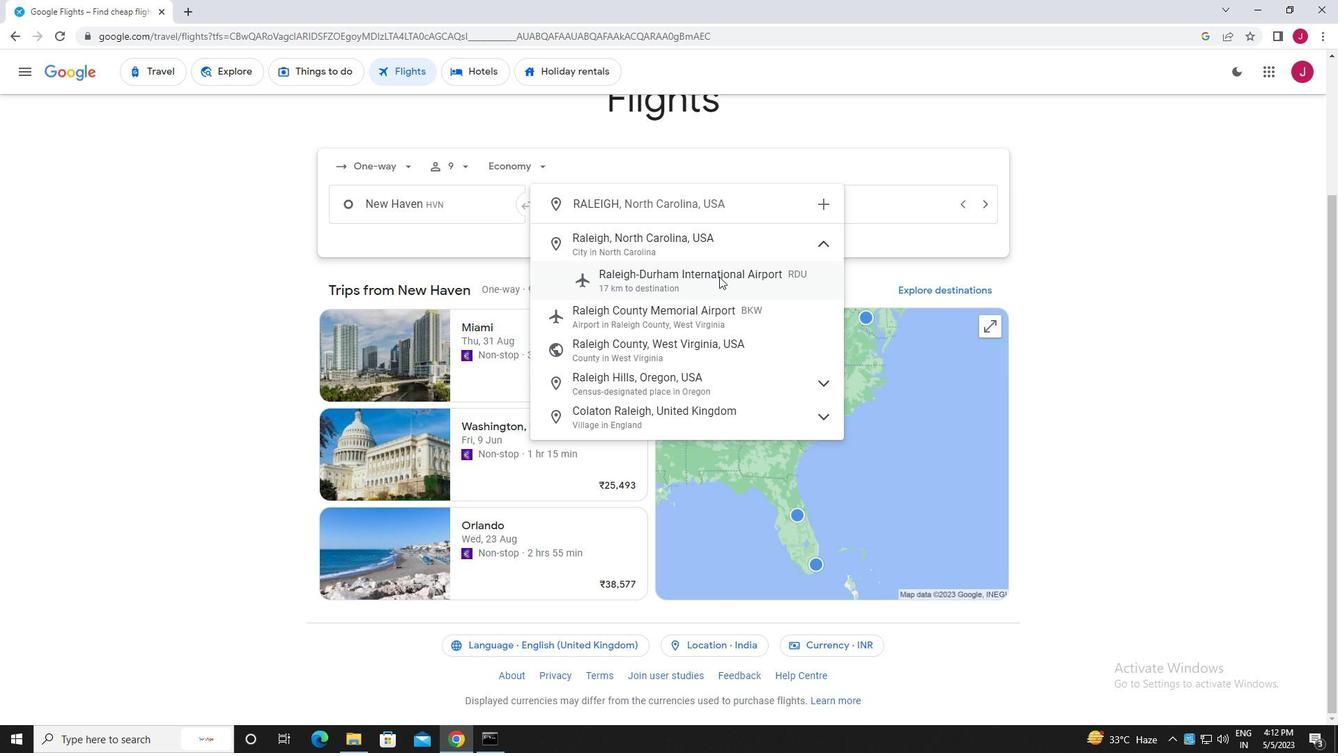 
Action: Mouse pressed left at (721, 277)
Screenshot: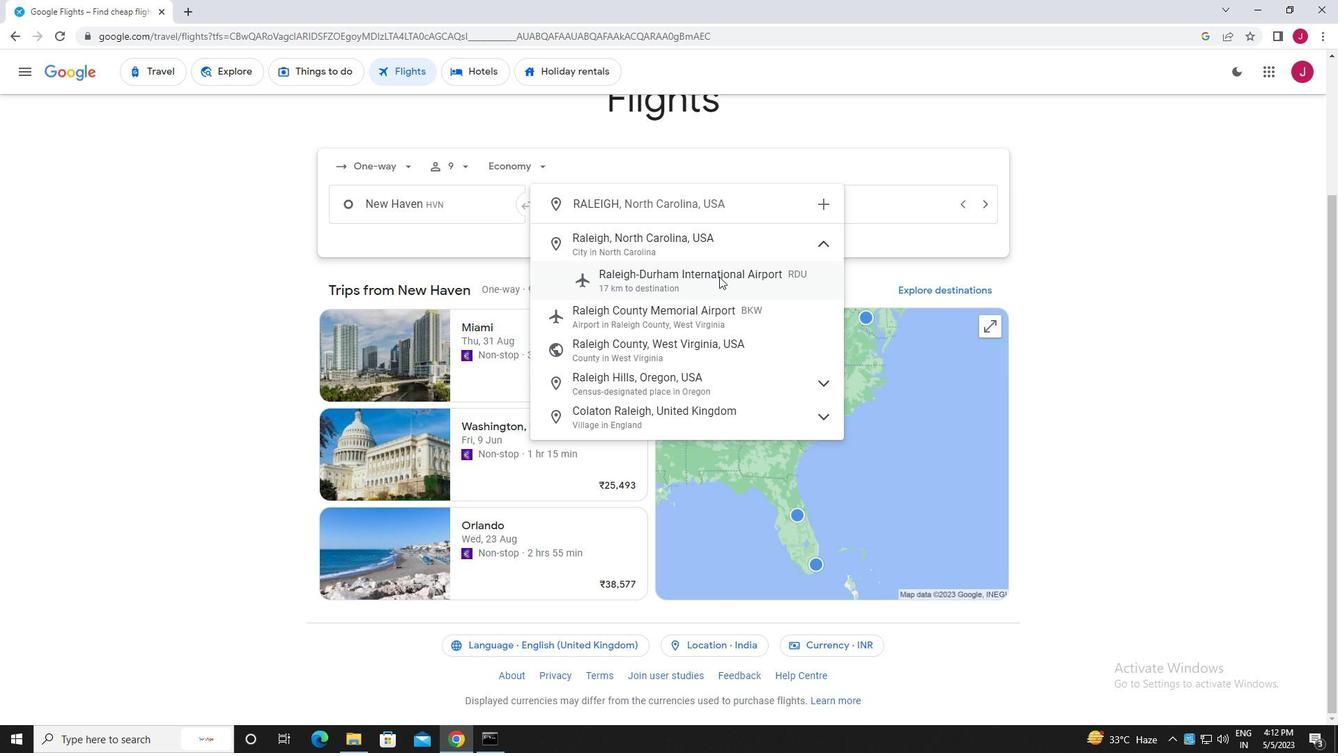 
Action: Mouse moved to (833, 205)
Screenshot: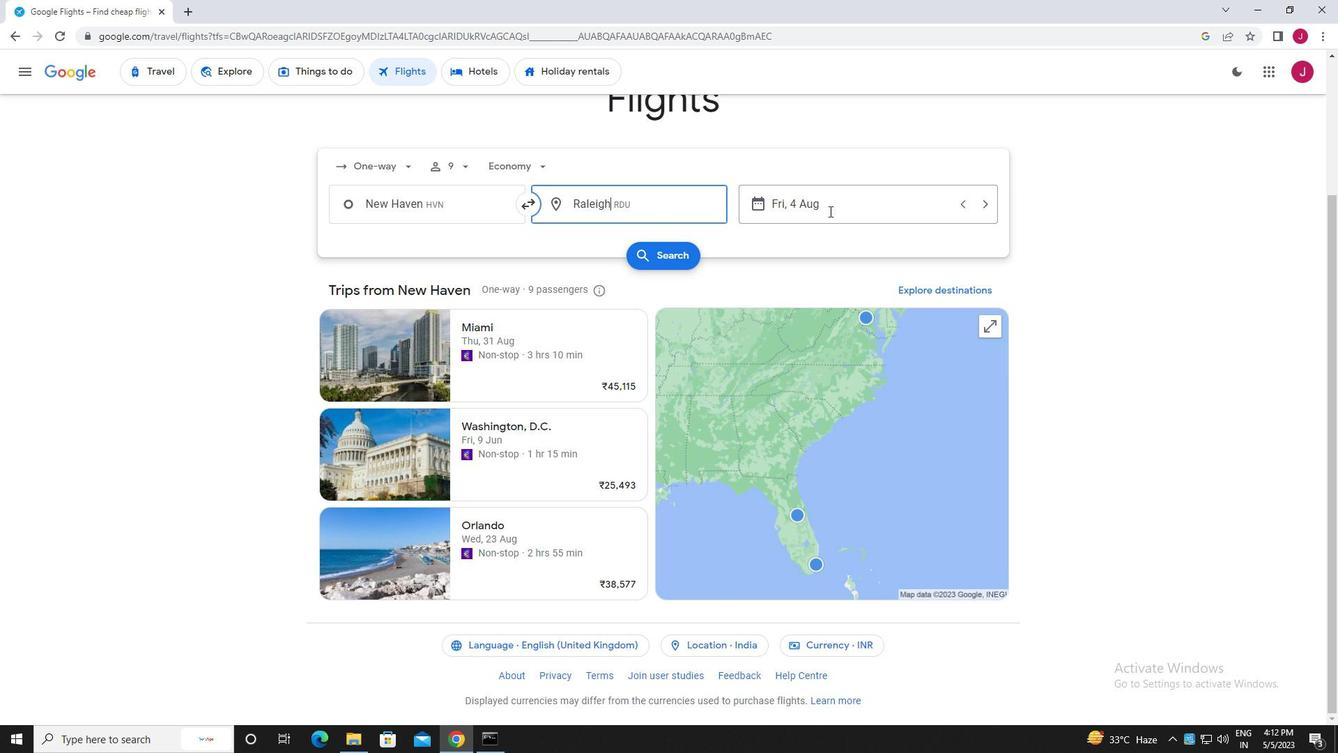 
Action: Mouse pressed left at (833, 205)
Screenshot: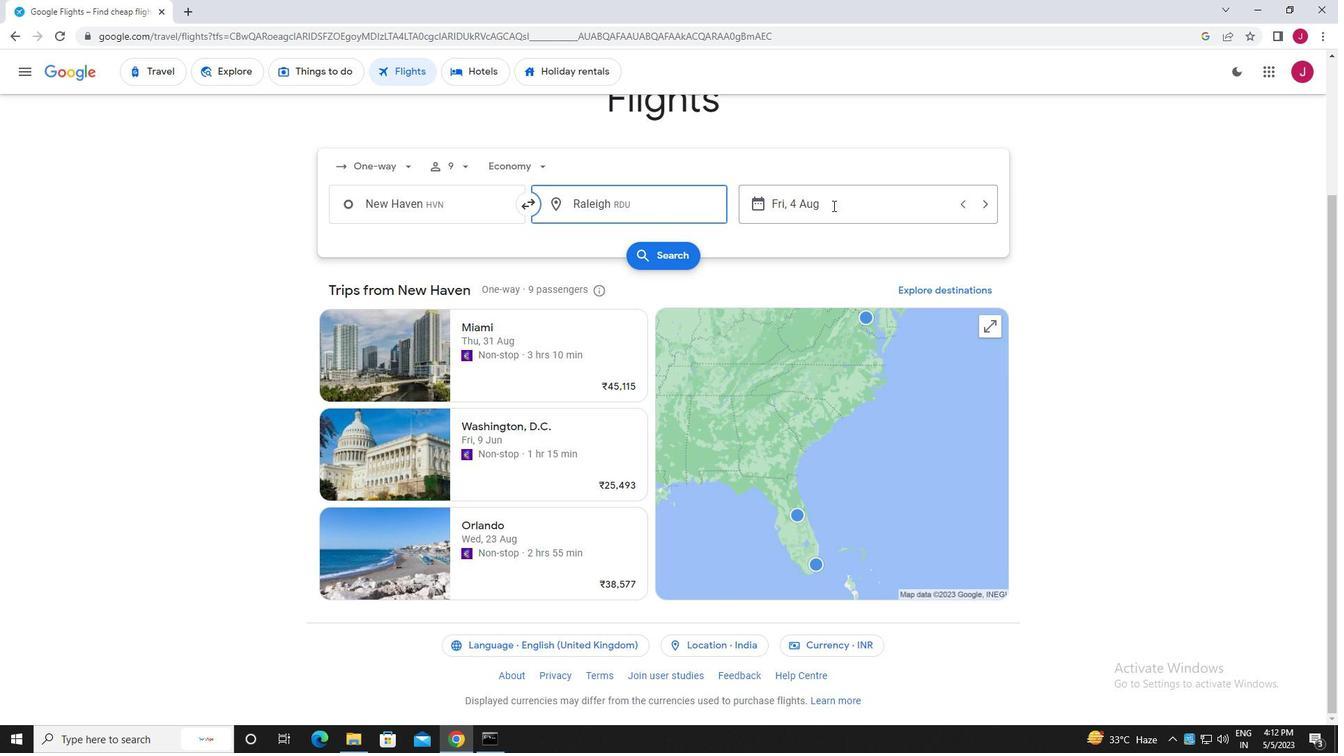 
Action: Mouse moved to (709, 317)
Screenshot: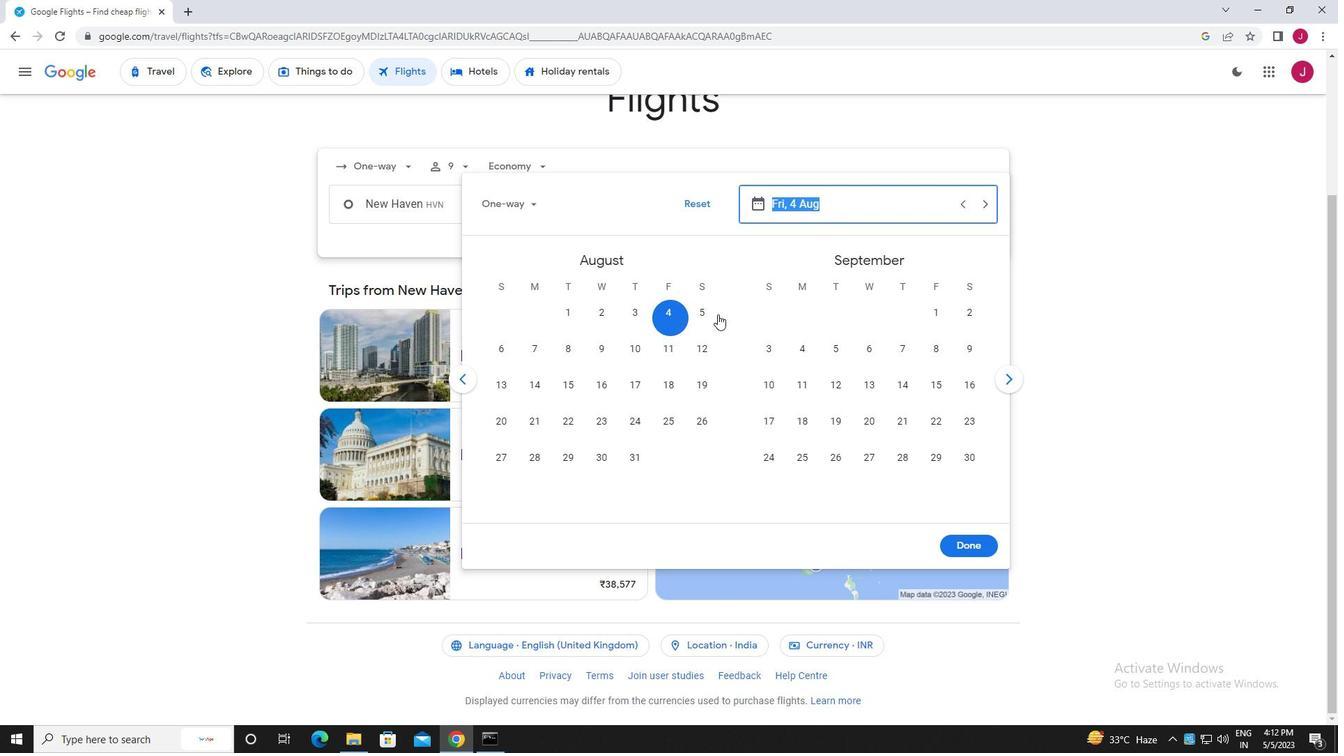 
Action: Mouse pressed left at (709, 317)
Screenshot: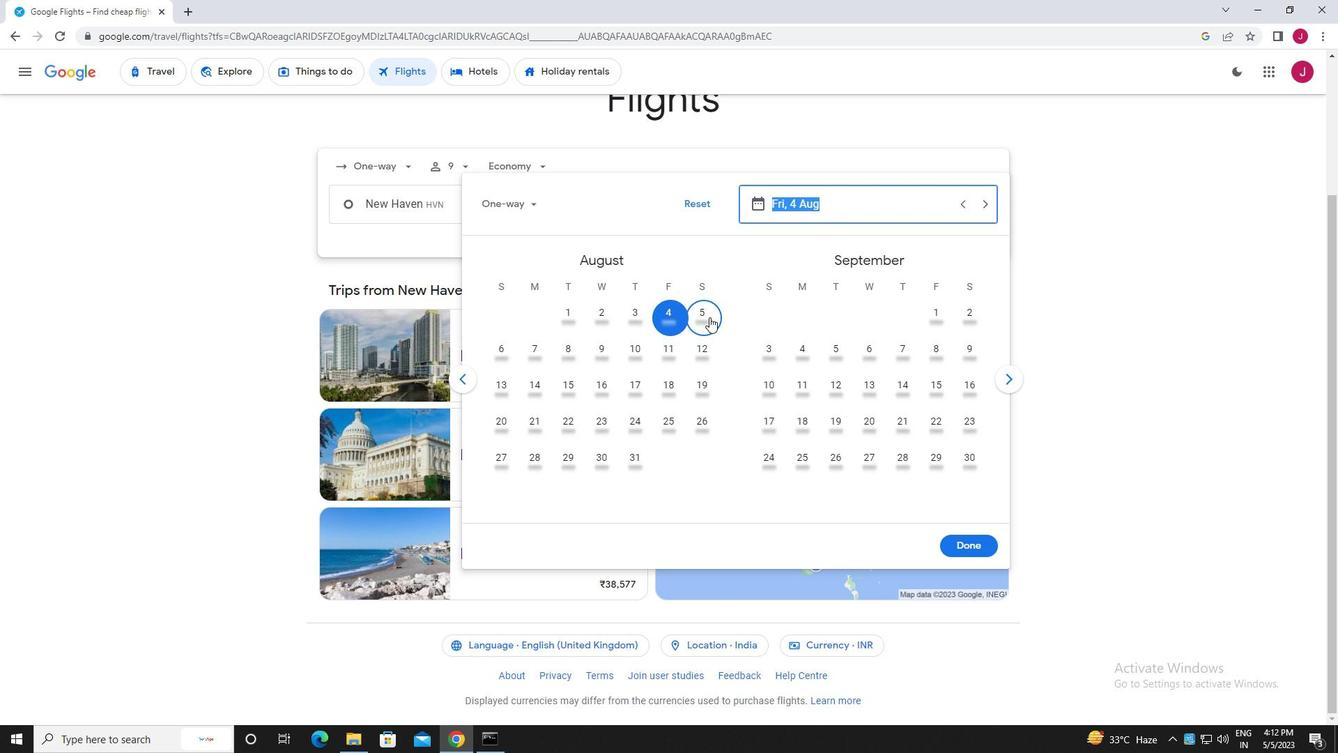 
Action: Mouse moved to (967, 546)
Screenshot: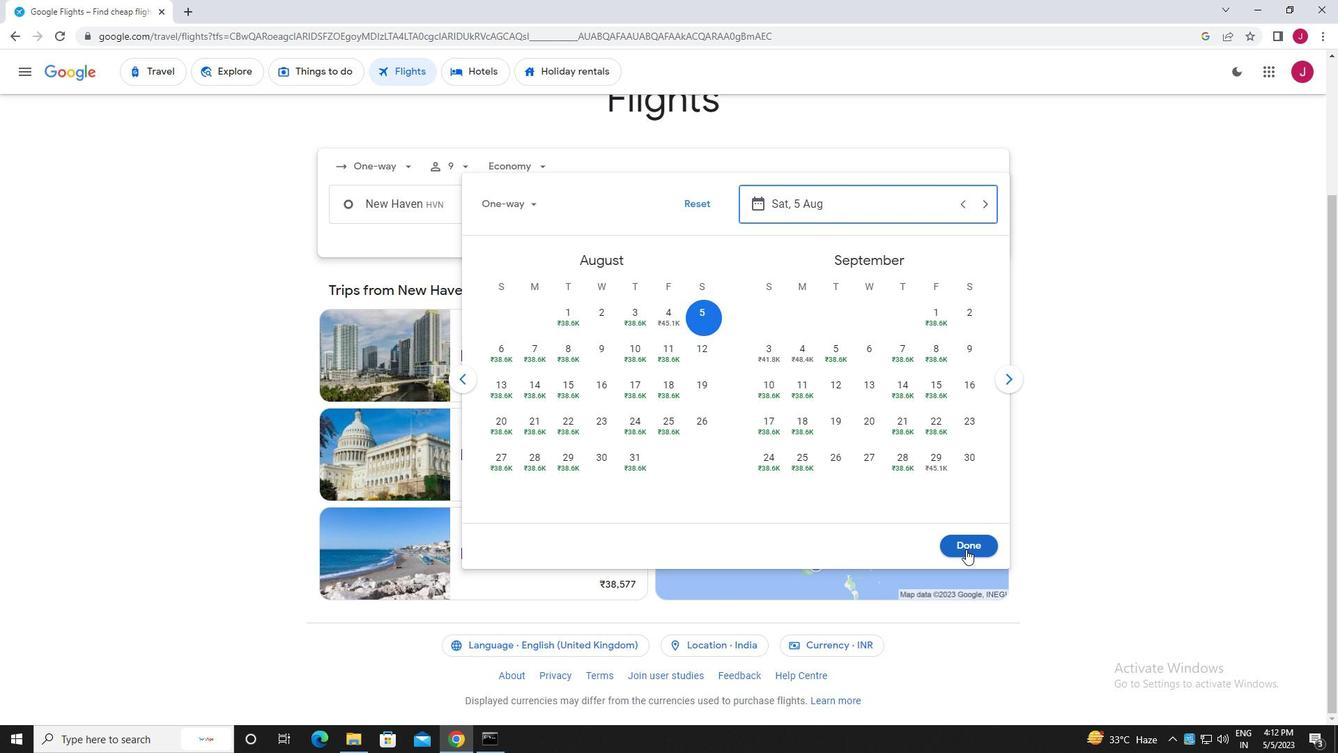 
Action: Mouse pressed left at (967, 546)
Screenshot: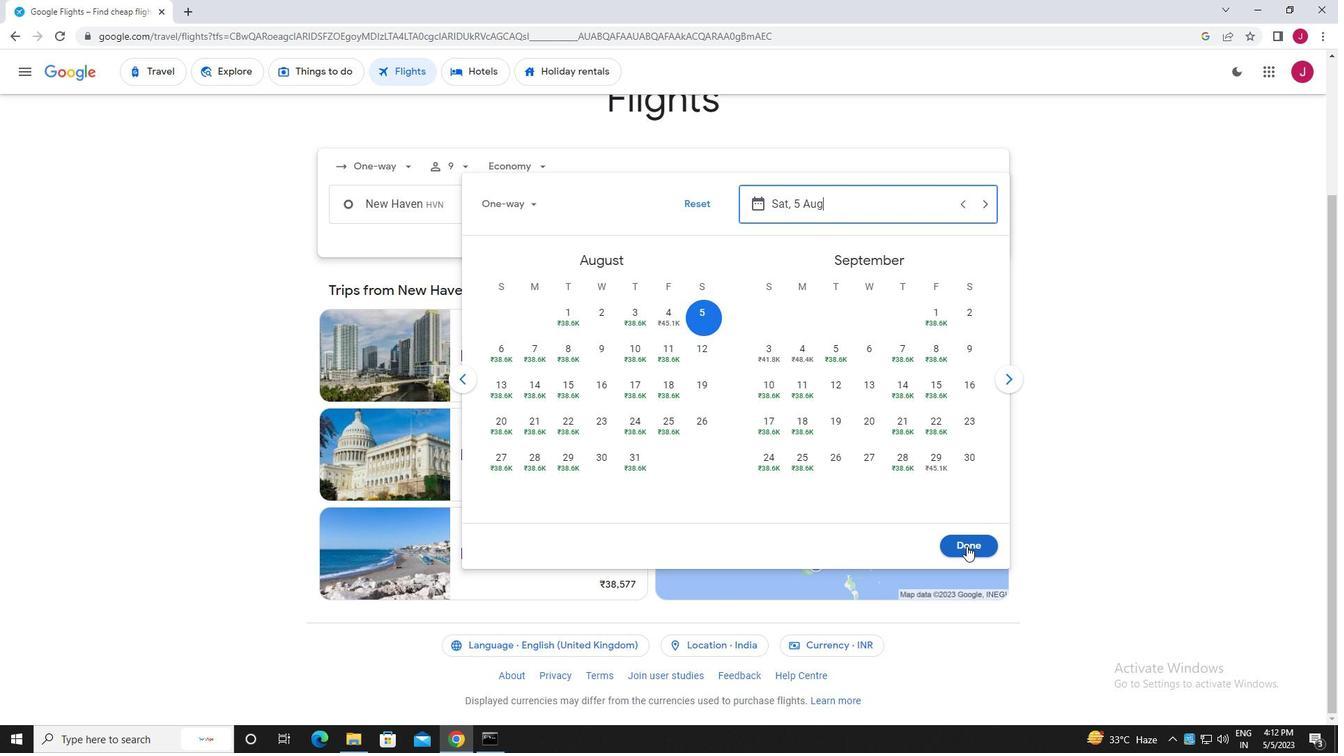 
Action: Mouse moved to (676, 258)
Screenshot: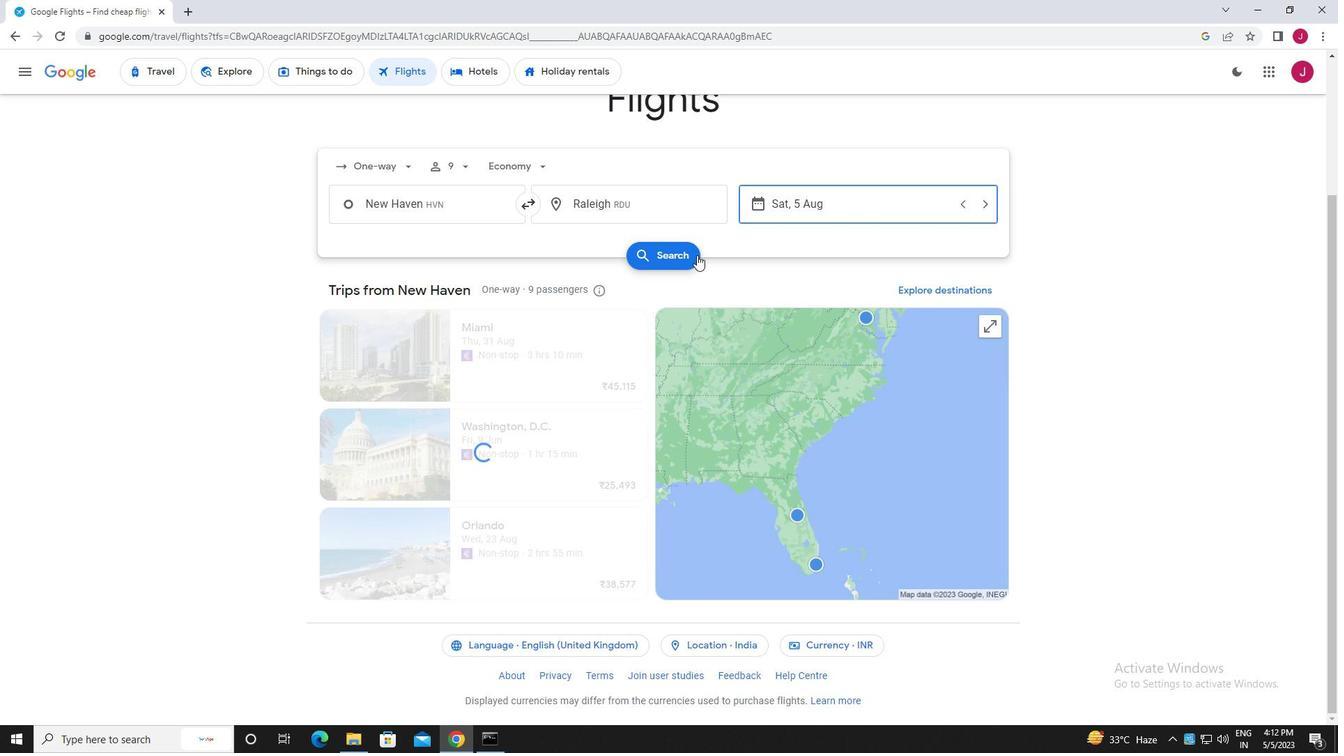 
Action: Mouse pressed left at (676, 258)
Screenshot: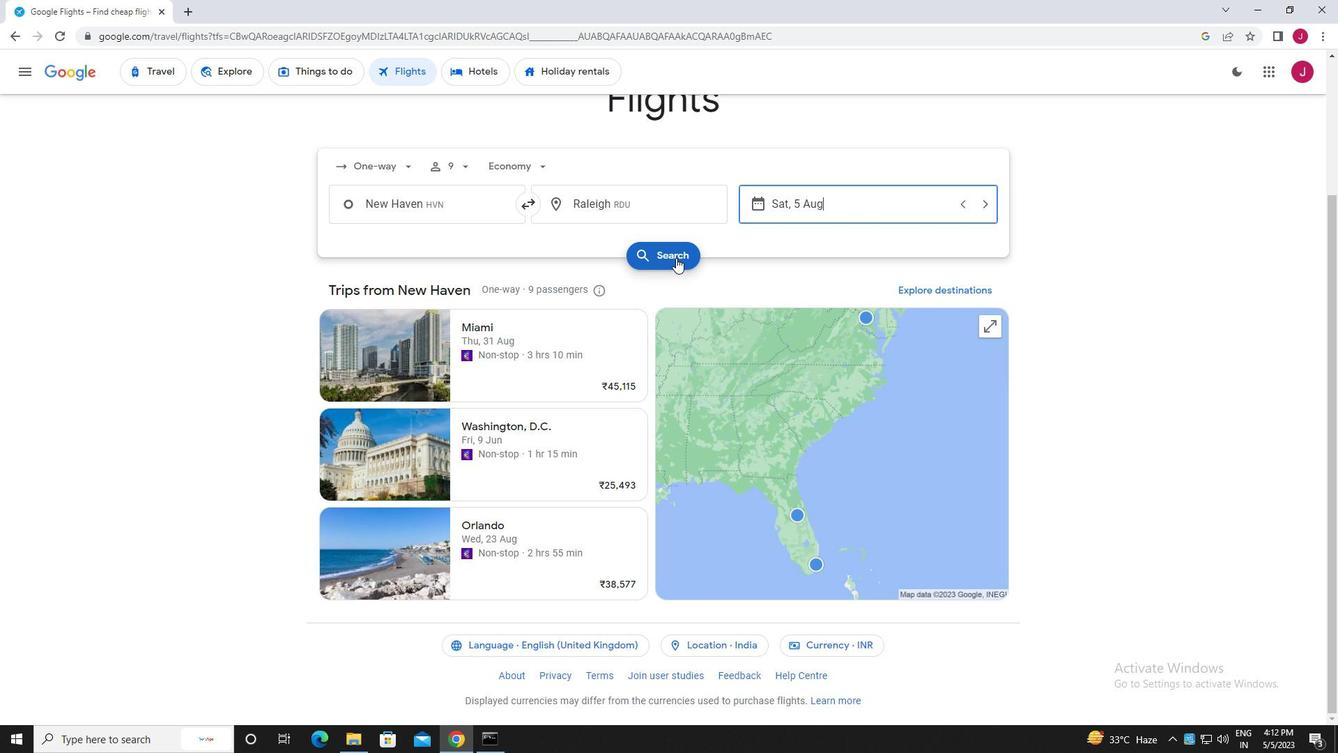 
Action: Mouse moved to (350, 204)
Screenshot: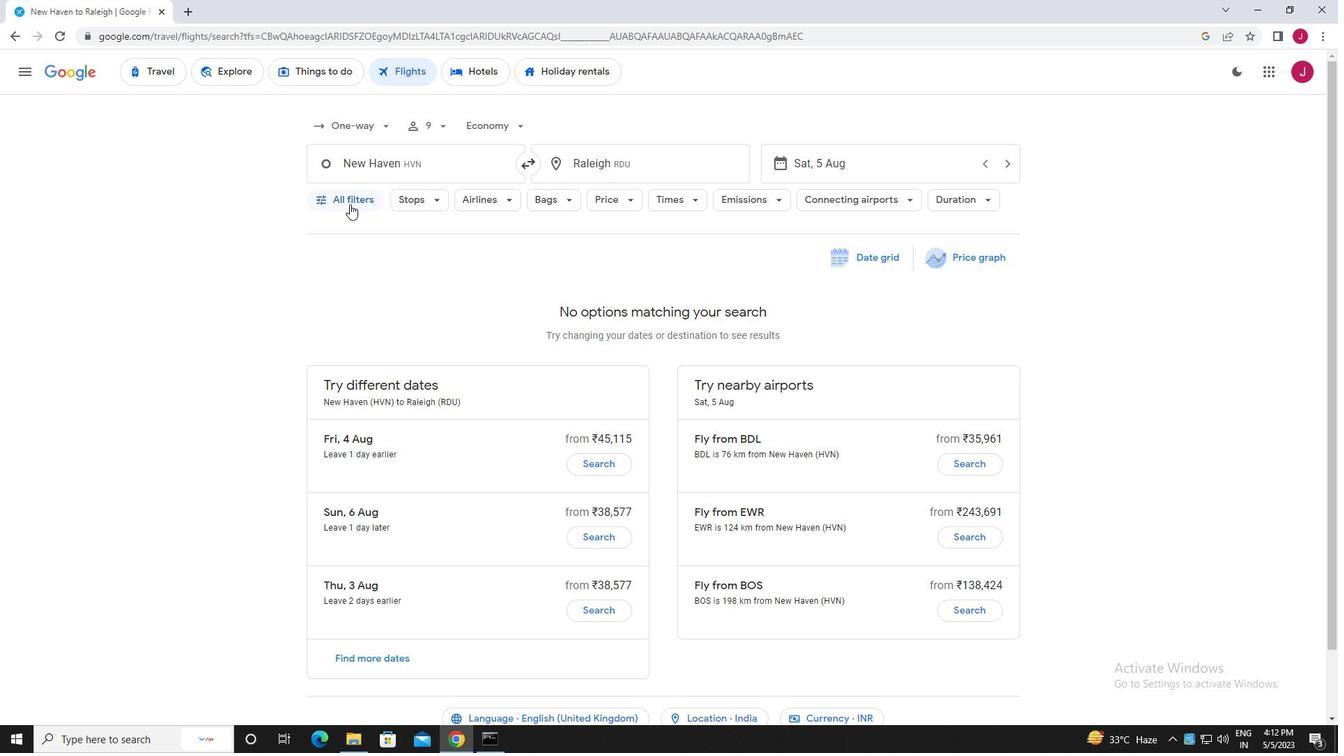 
Action: Mouse pressed left at (350, 204)
Screenshot: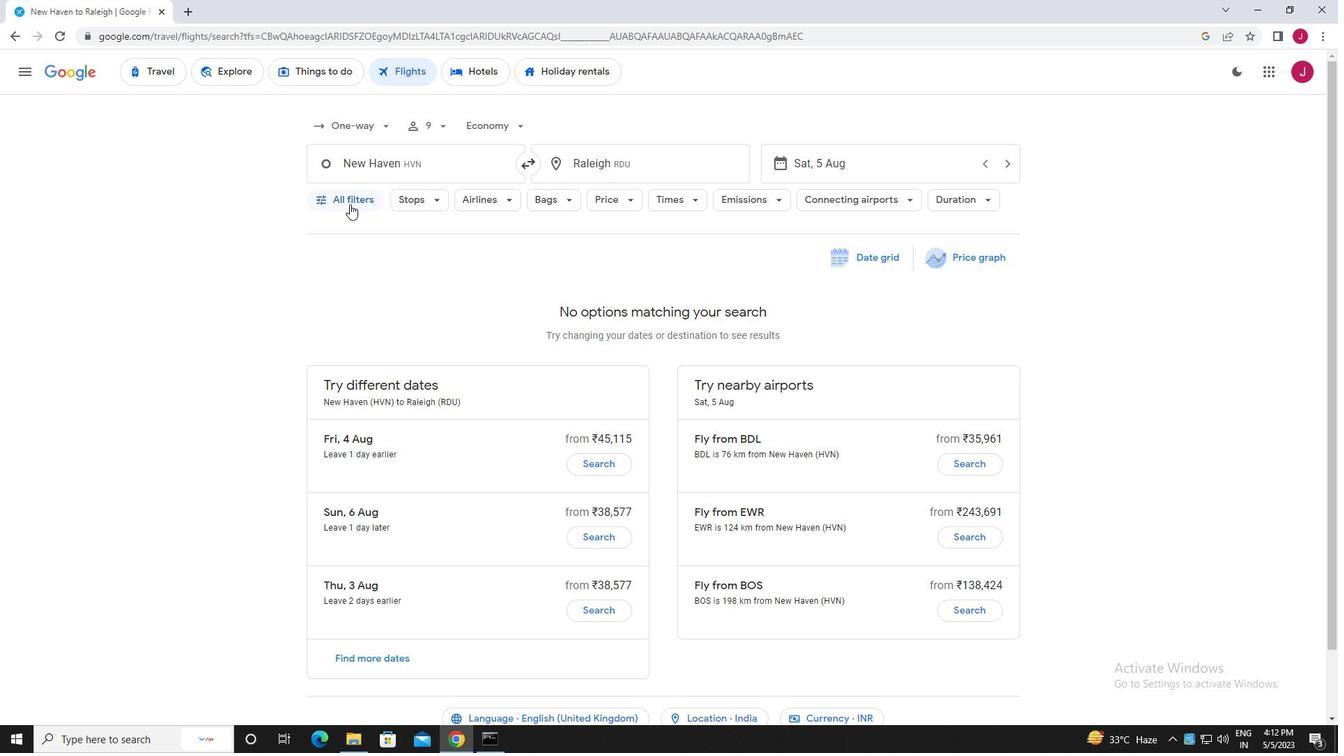 
Action: Mouse moved to (403, 271)
Screenshot: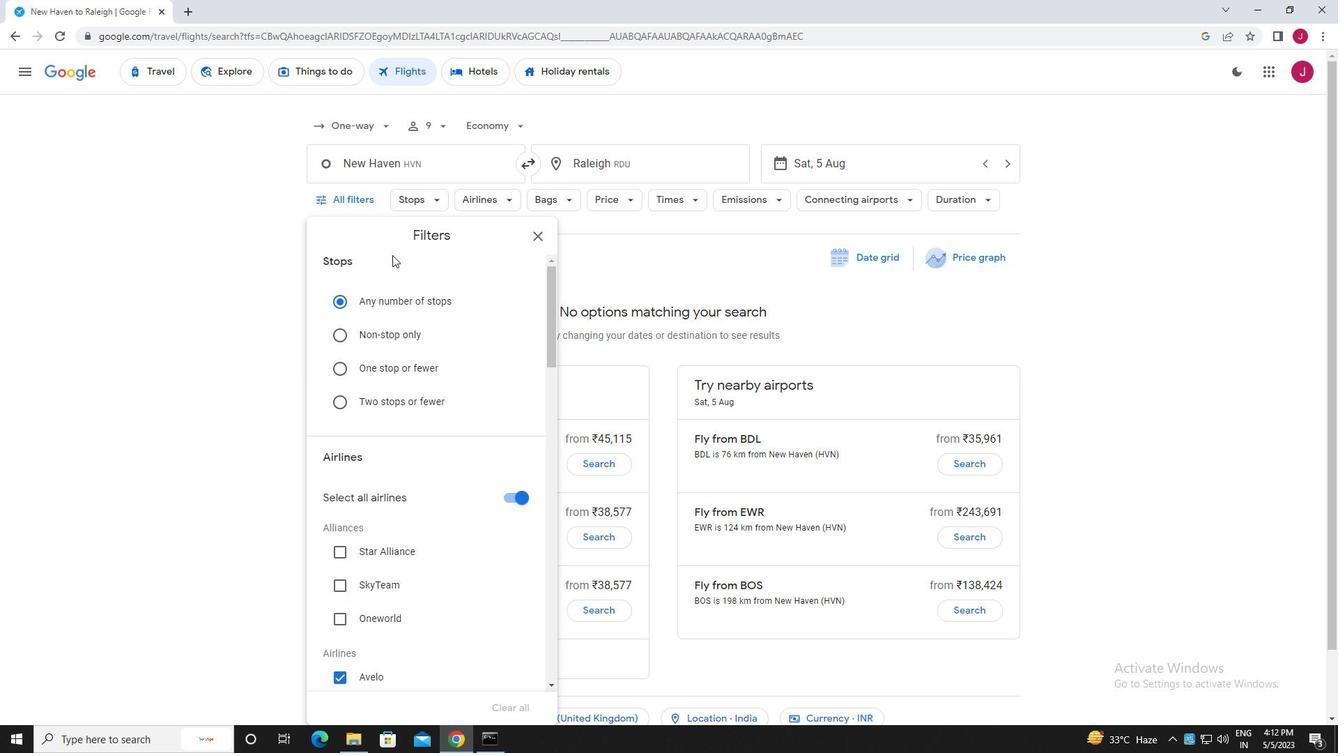 
Action: Mouse scrolled (403, 270) with delta (0, 0)
Screenshot: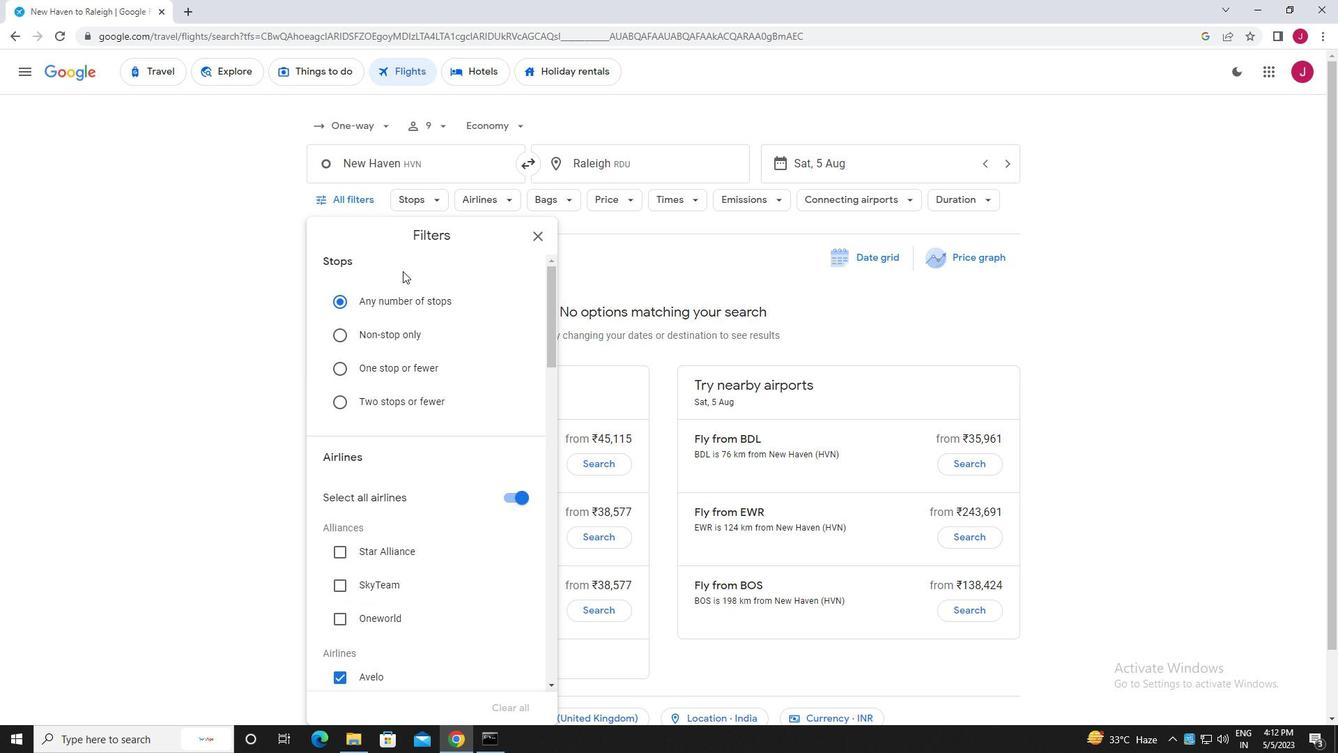 
Action: Mouse scrolled (403, 270) with delta (0, 0)
Screenshot: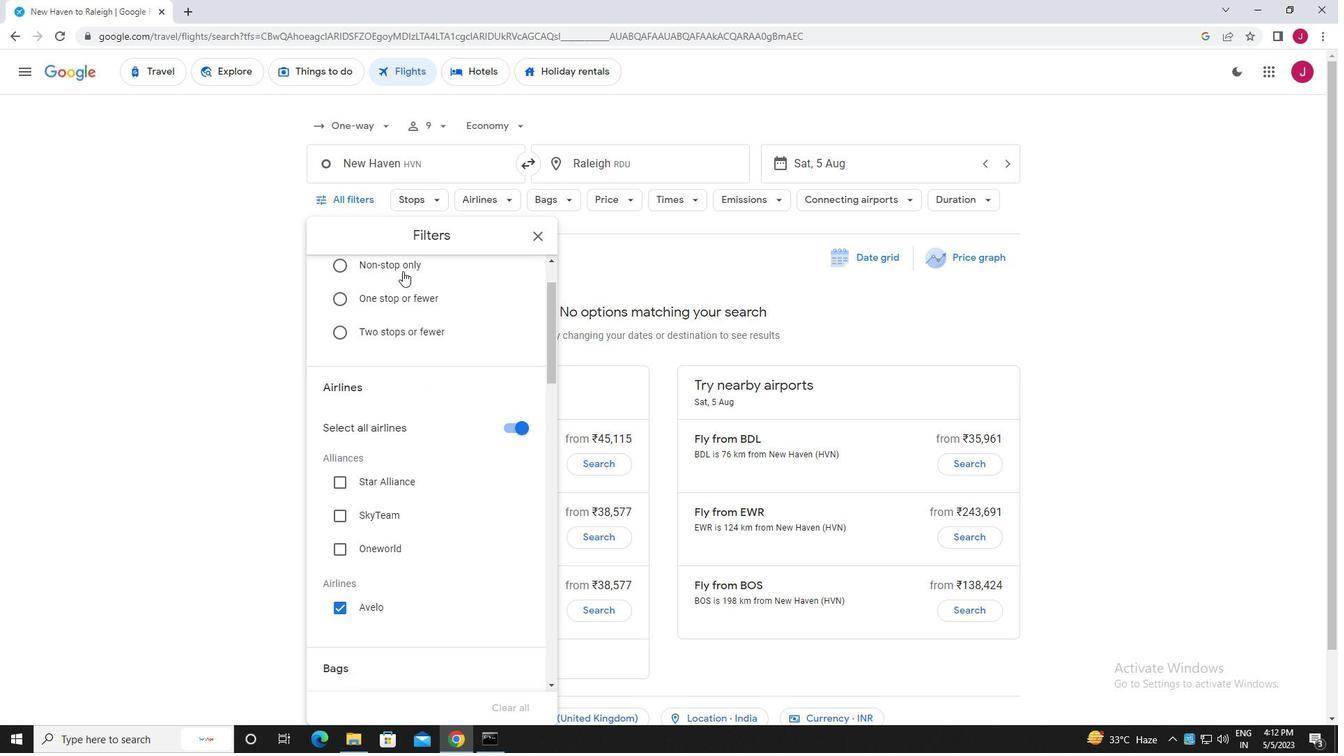 
Action: Mouse moved to (404, 271)
Screenshot: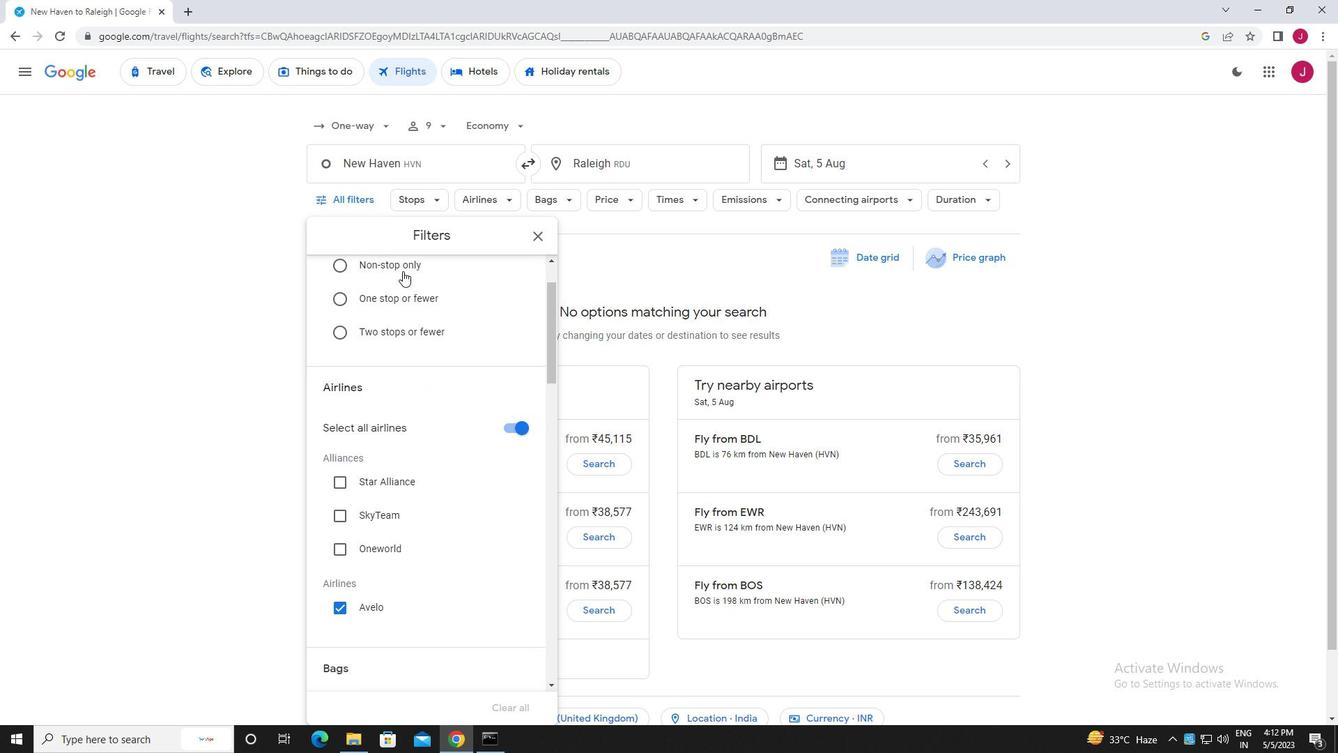
Action: Mouse scrolled (404, 270) with delta (0, 0)
Screenshot: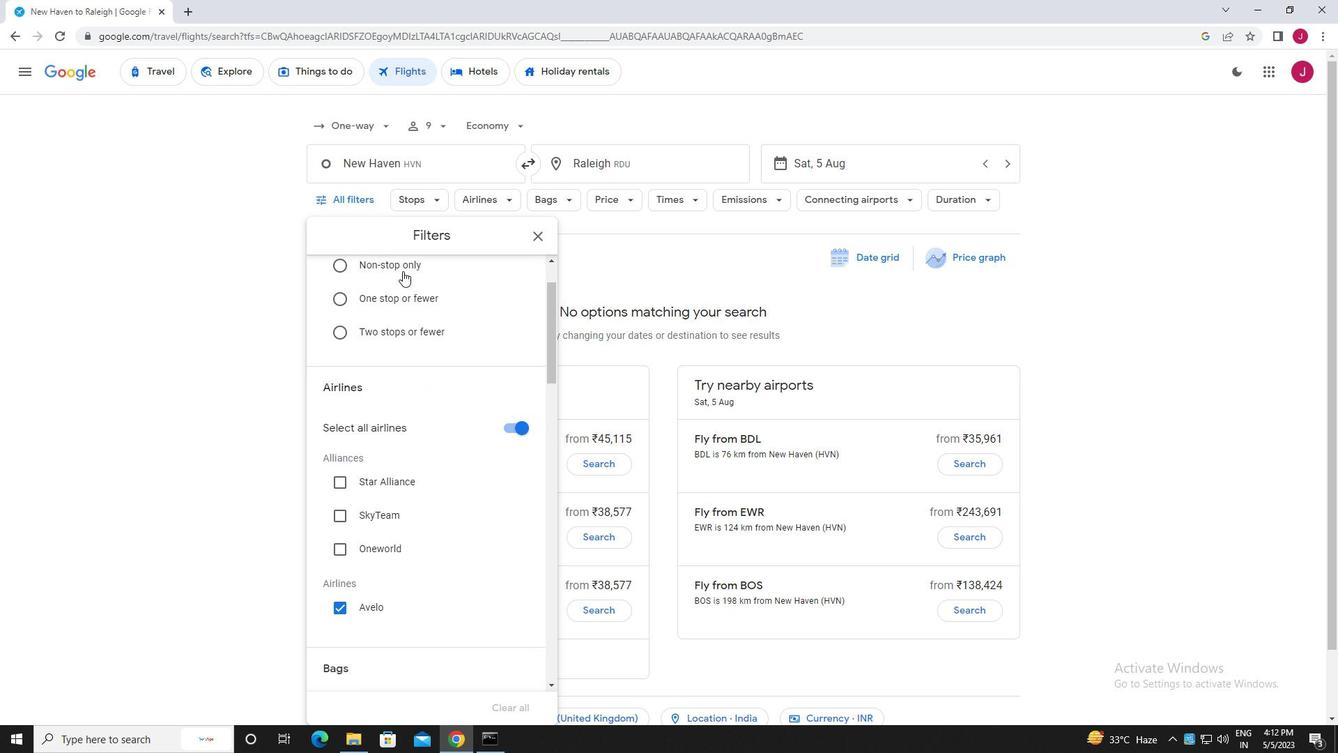 
Action: Mouse moved to (509, 285)
Screenshot: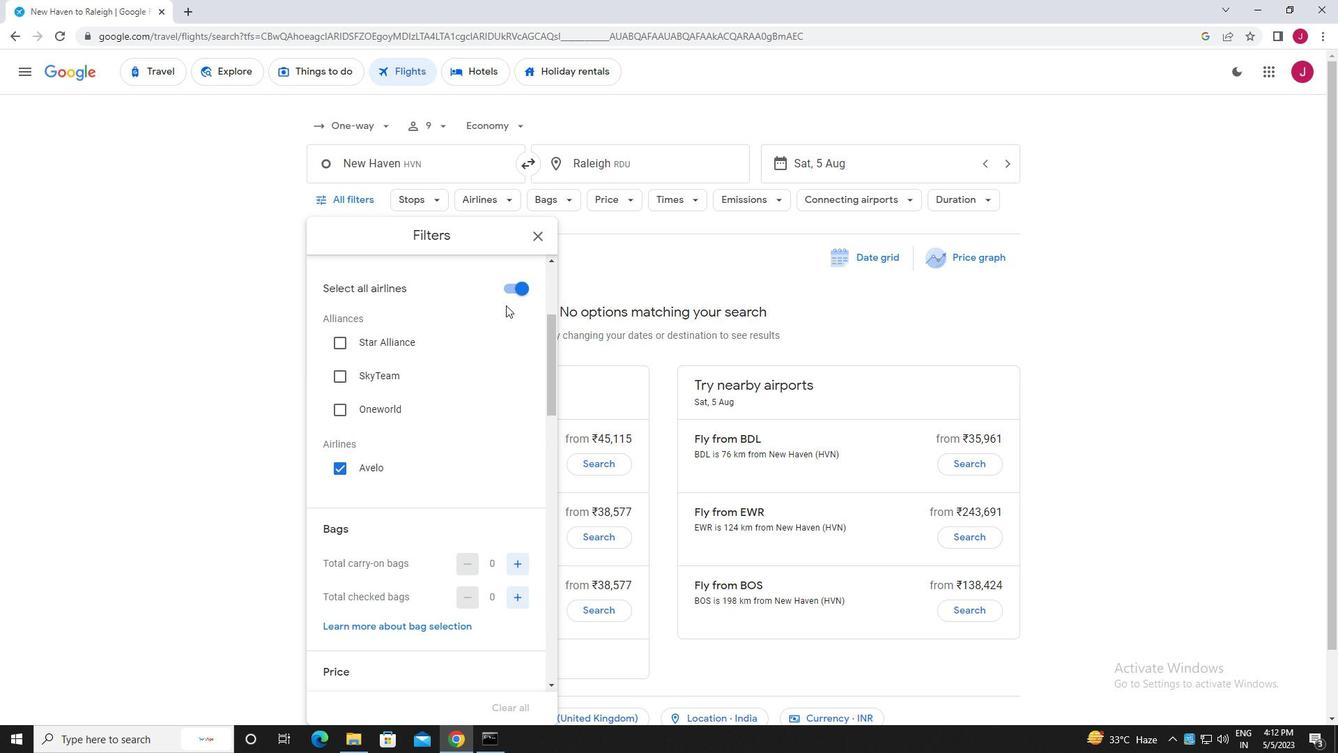 
Action: Mouse pressed left at (509, 285)
Screenshot: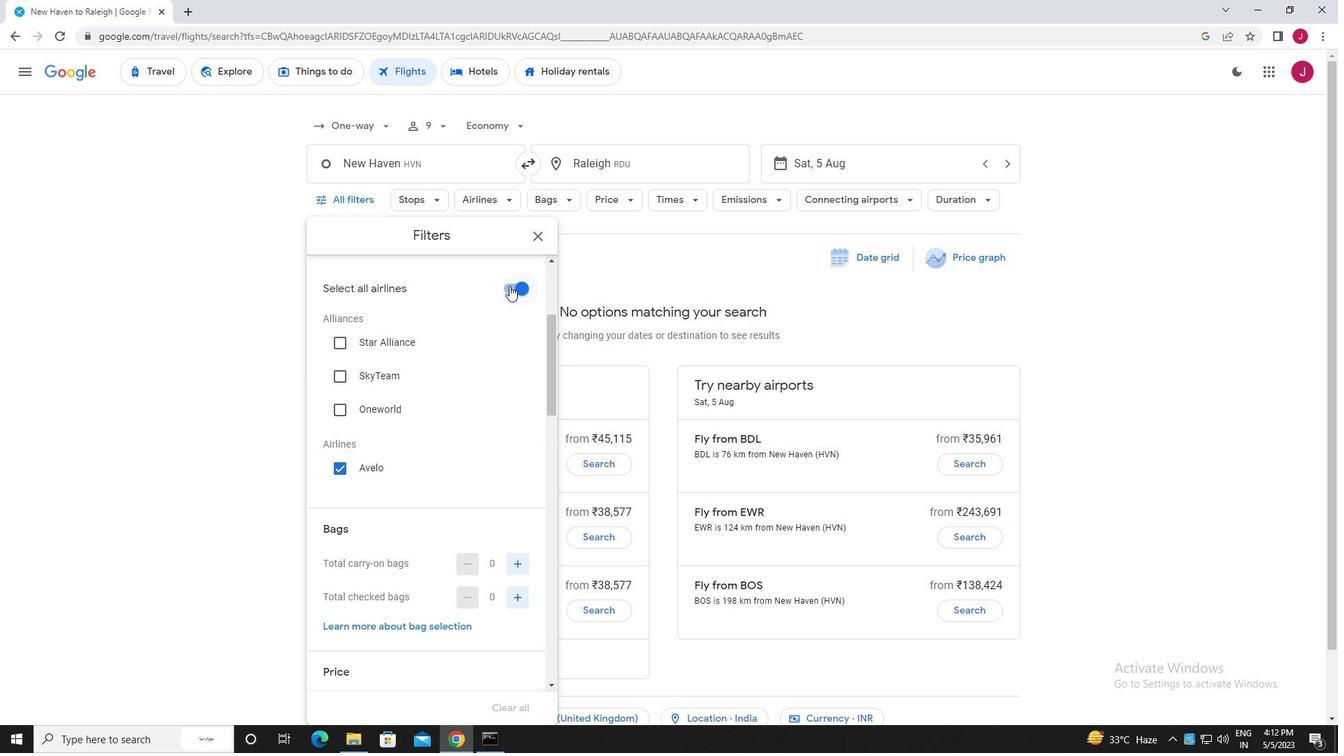 
Action: Mouse moved to (472, 305)
Screenshot: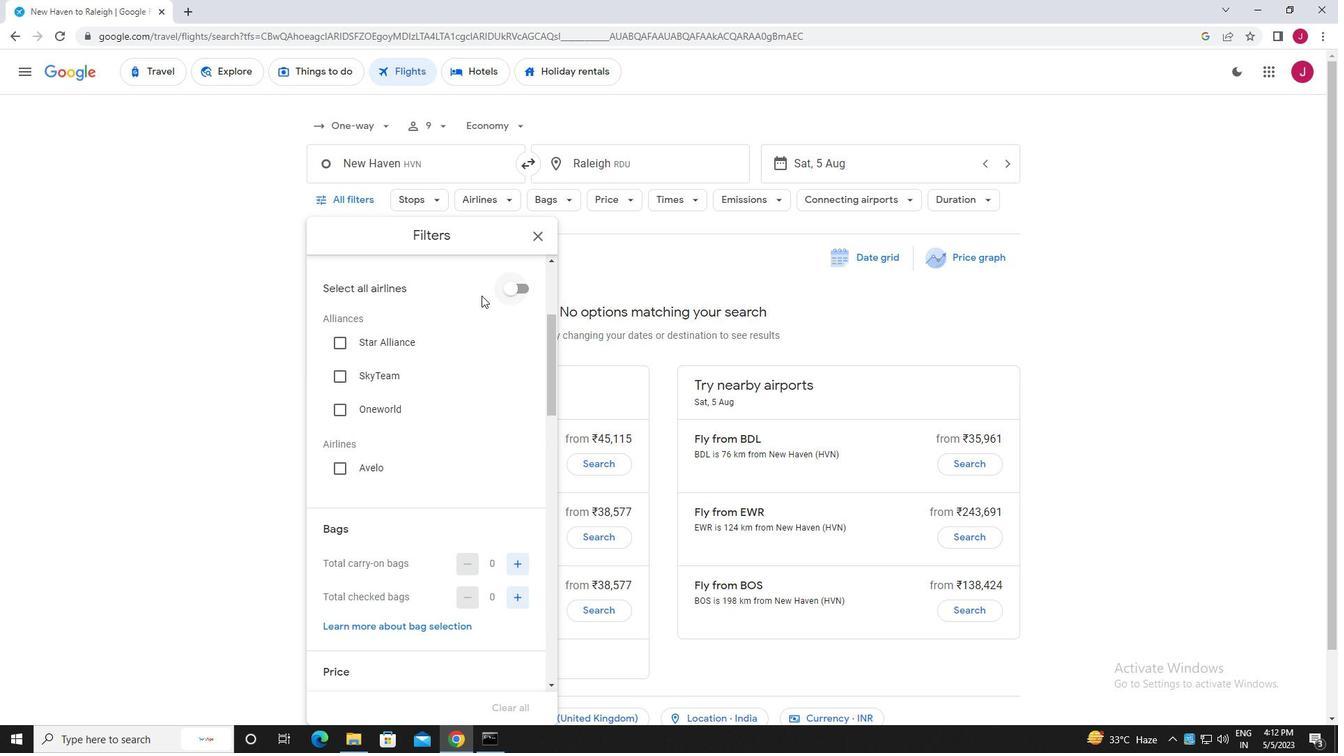
Action: Mouse scrolled (472, 304) with delta (0, 0)
Screenshot: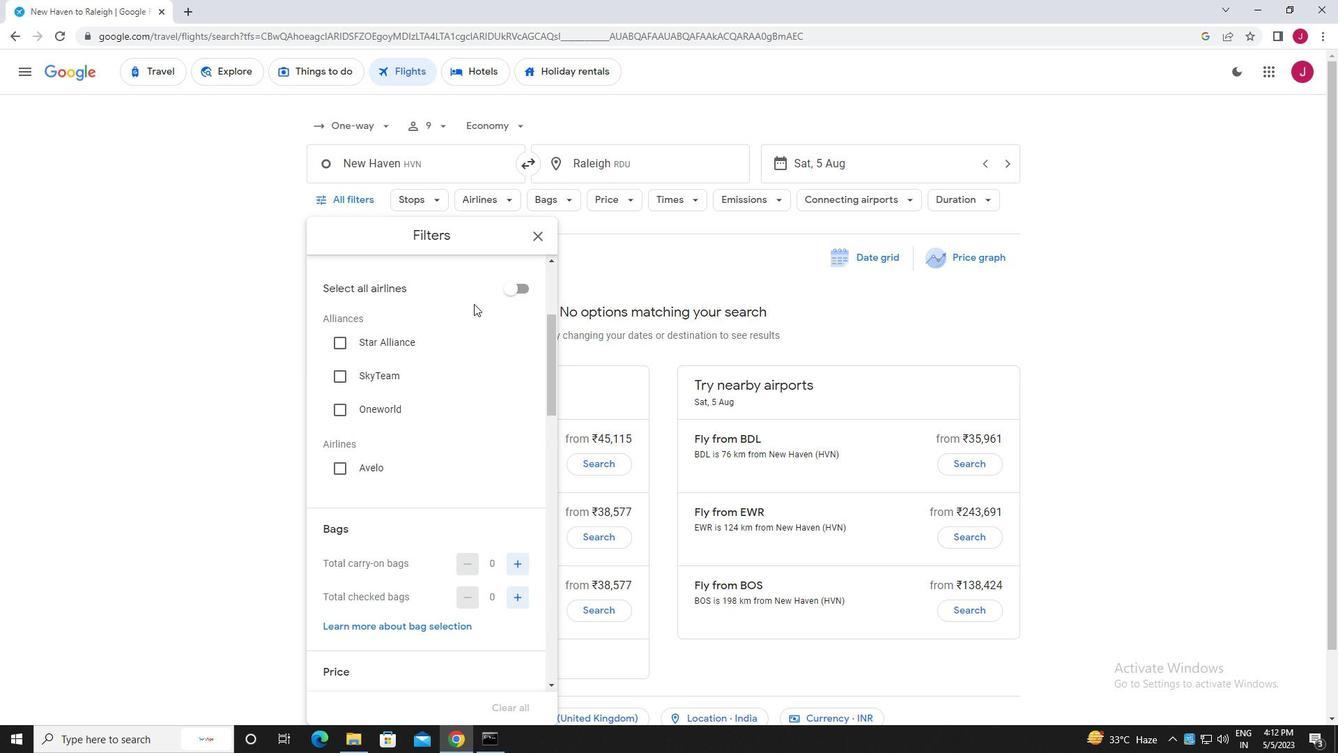 
Action: Mouse scrolled (472, 304) with delta (0, 0)
Screenshot: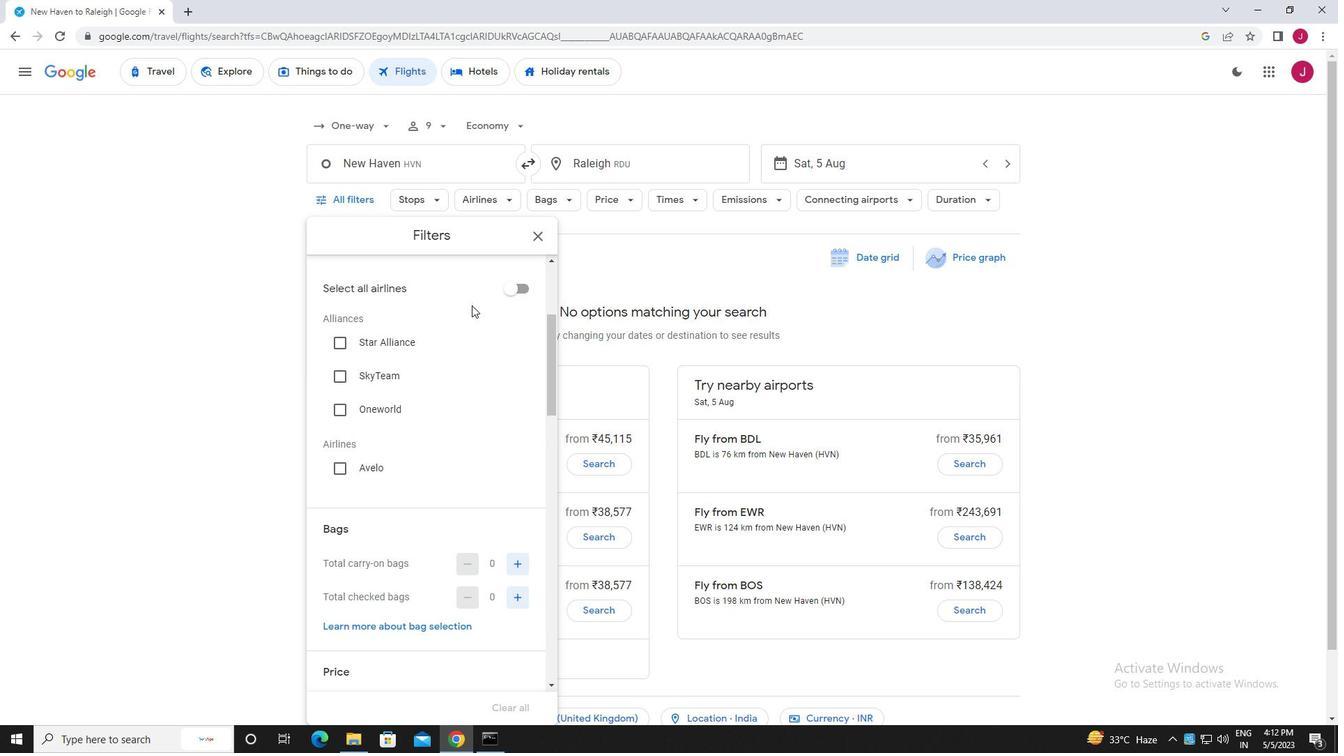 
Action: Mouse scrolled (472, 304) with delta (0, 0)
Screenshot: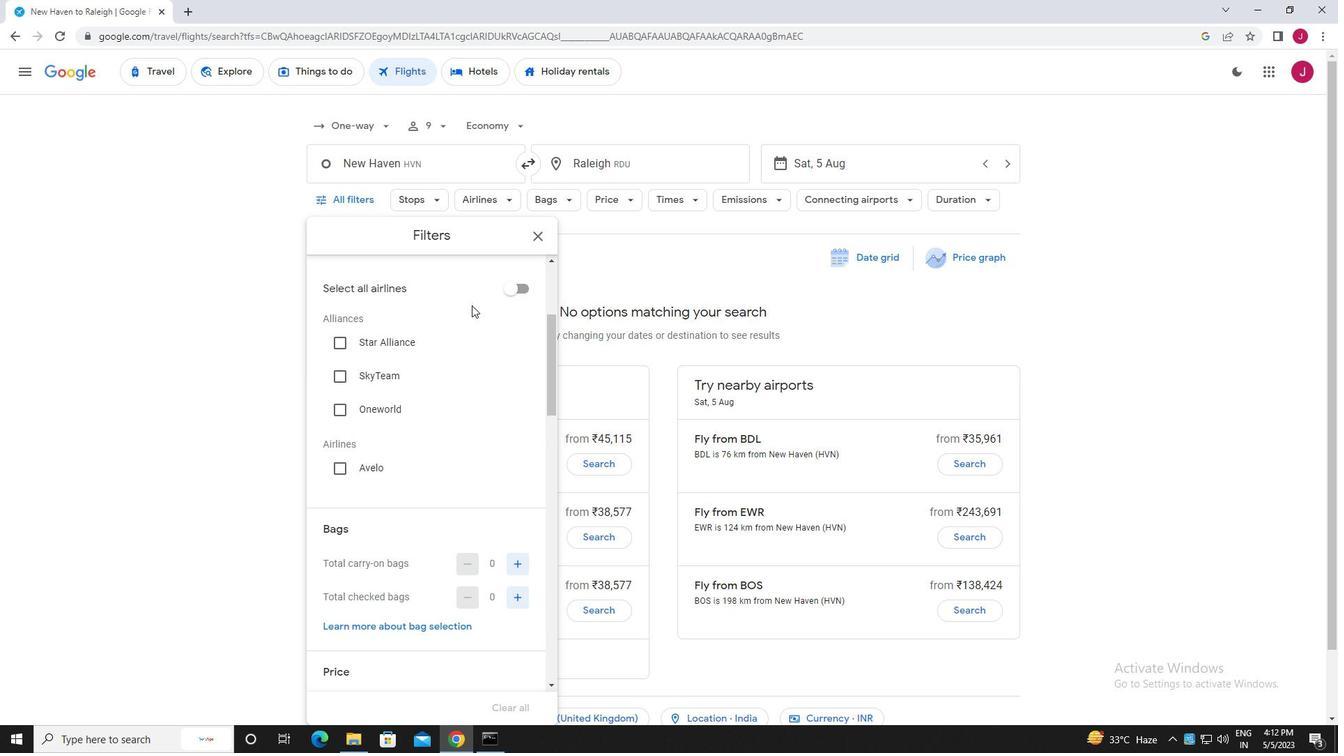 
Action: Mouse scrolled (472, 304) with delta (0, 0)
Screenshot: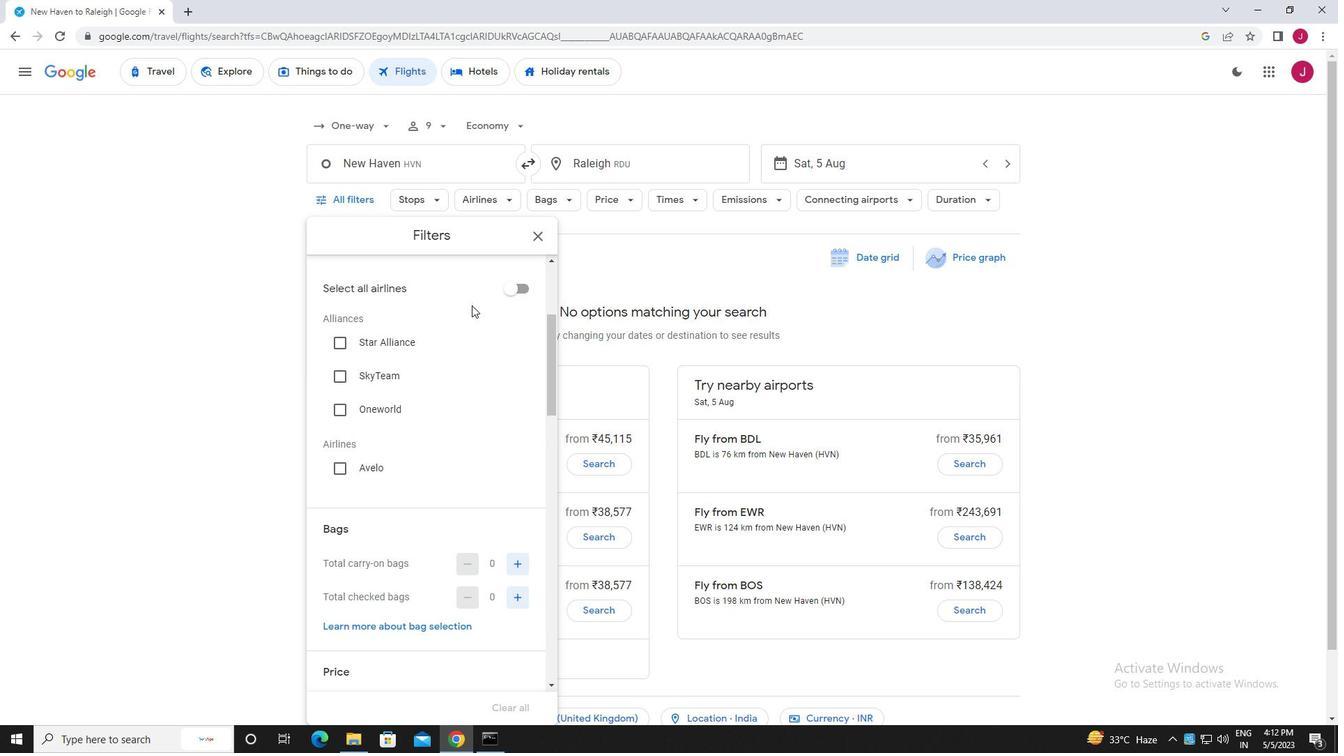
Action: Mouse moved to (515, 321)
Screenshot: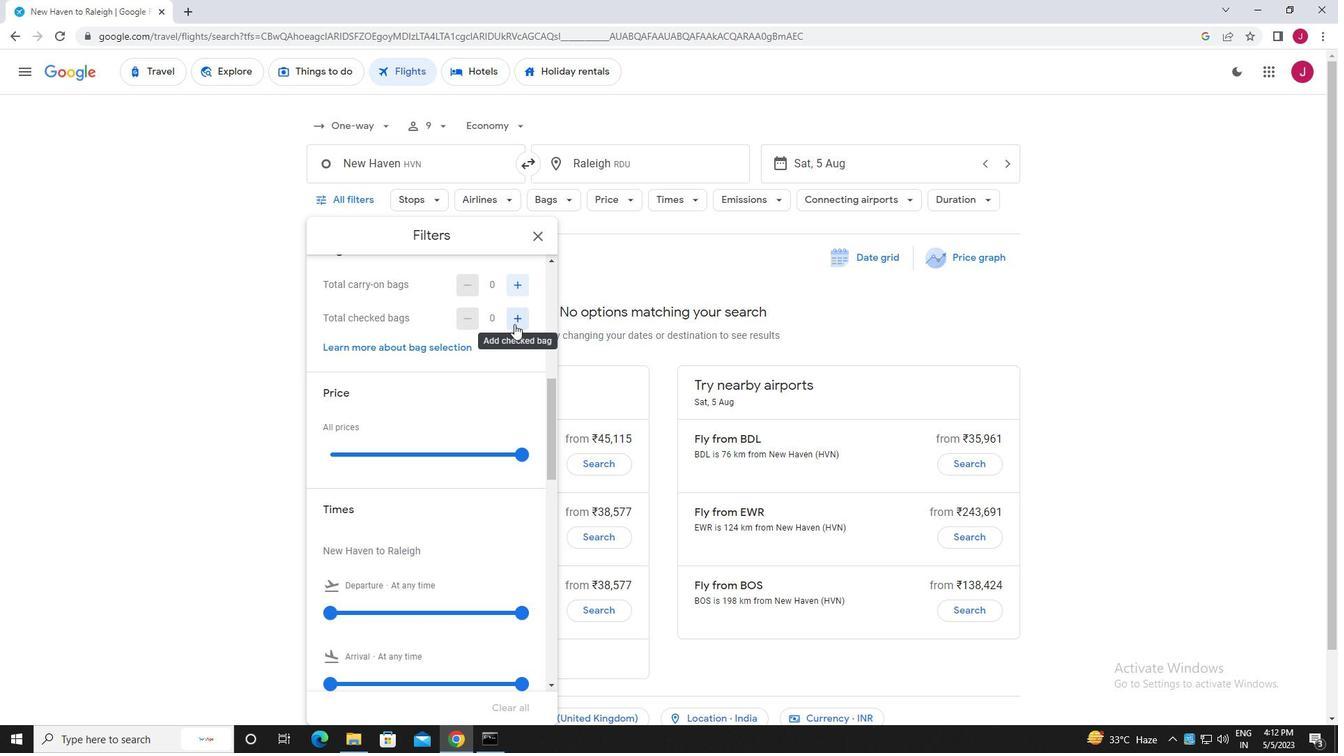 
Action: Mouse pressed left at (515, 321)
Screenshot: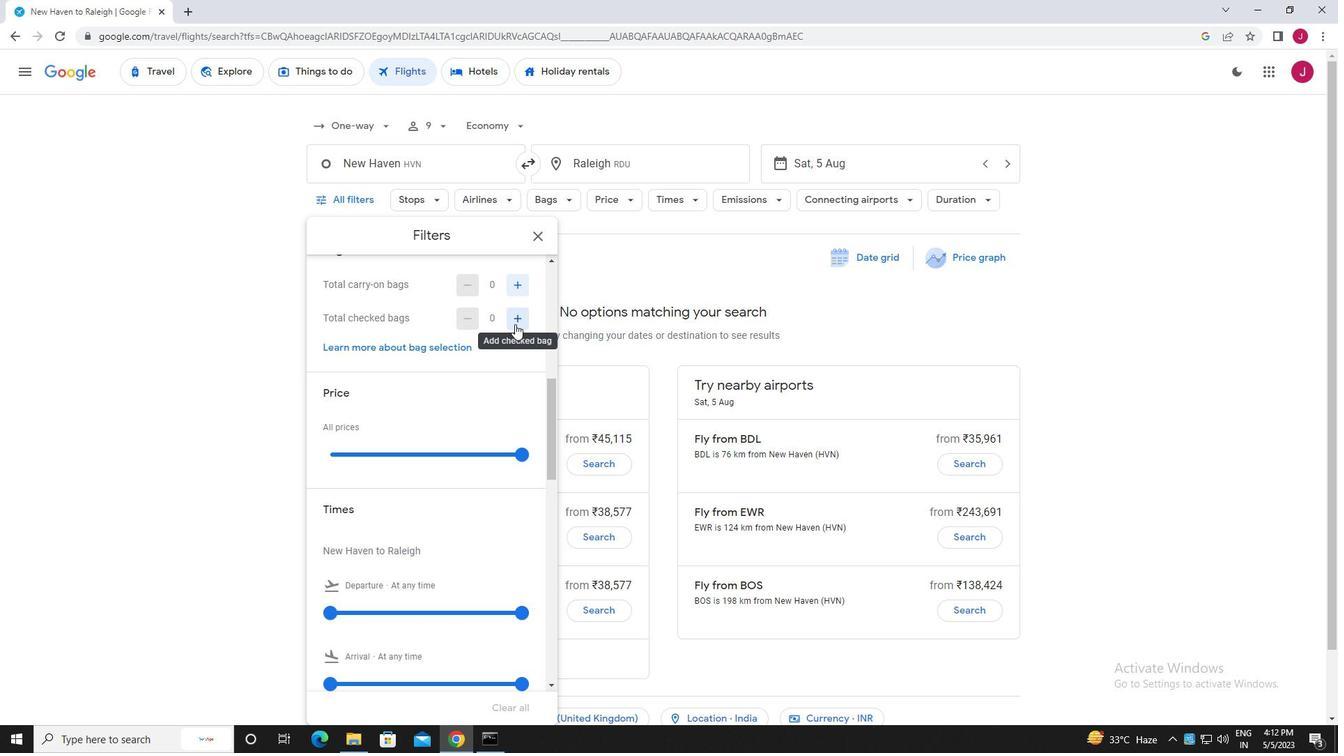 
Action: Mouse pressed left at (515, 321)
Screenshot: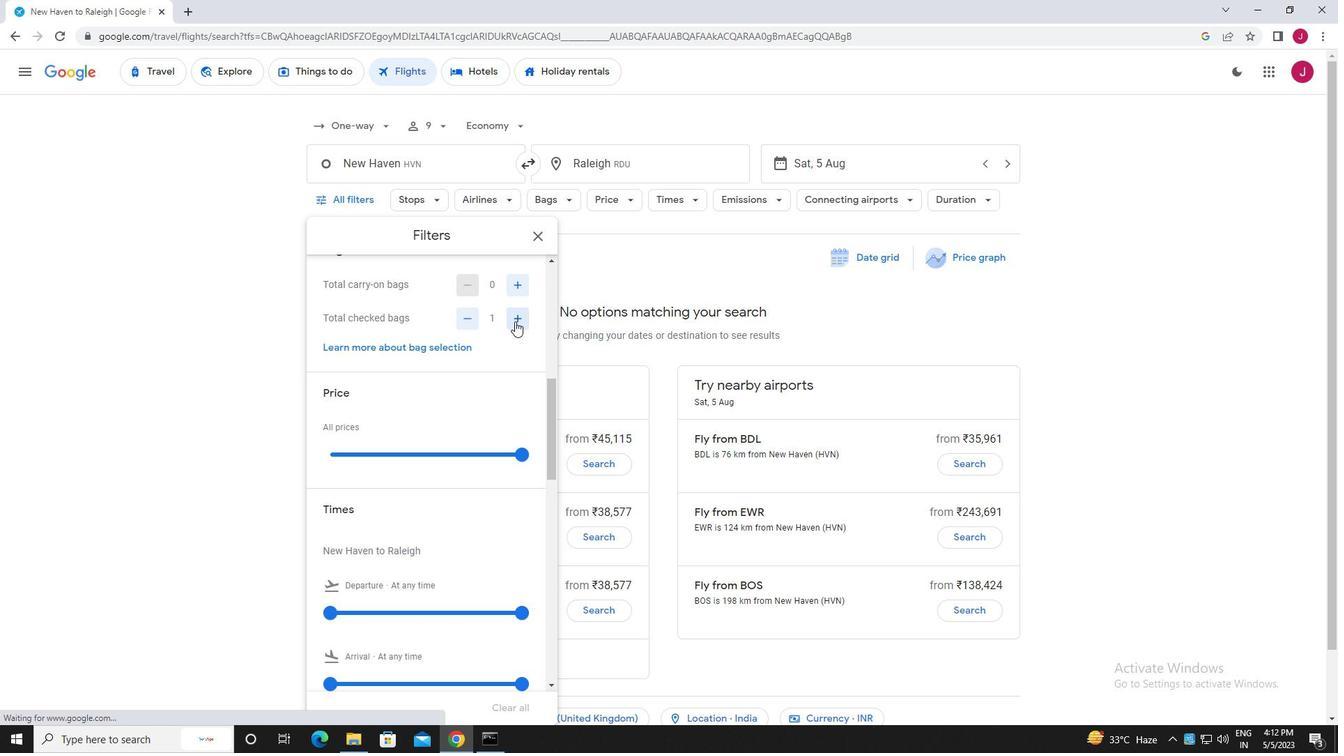 
Action: Mouse scrolled (515, 320) with delta (0, 0)
Screenshot: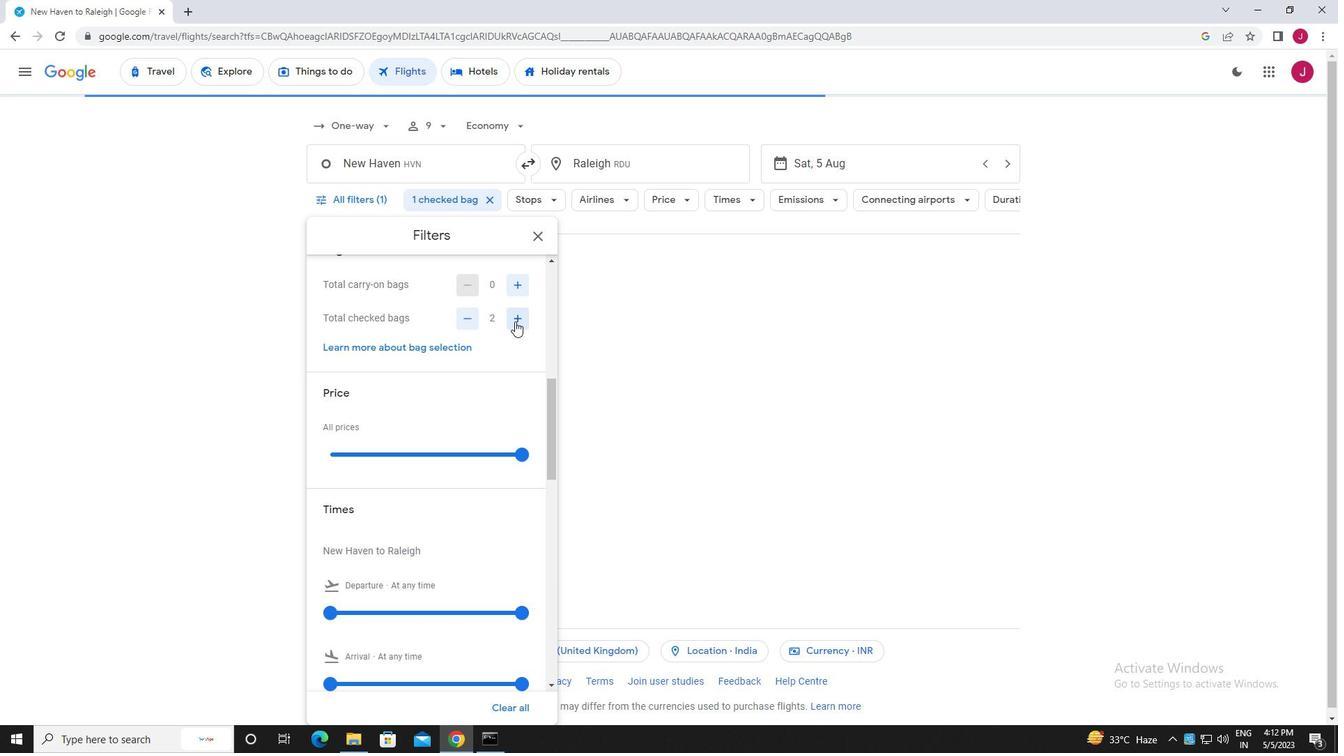 
Action: Mouse scrolled (515, 320) with delta (0, 0)
Screenshot: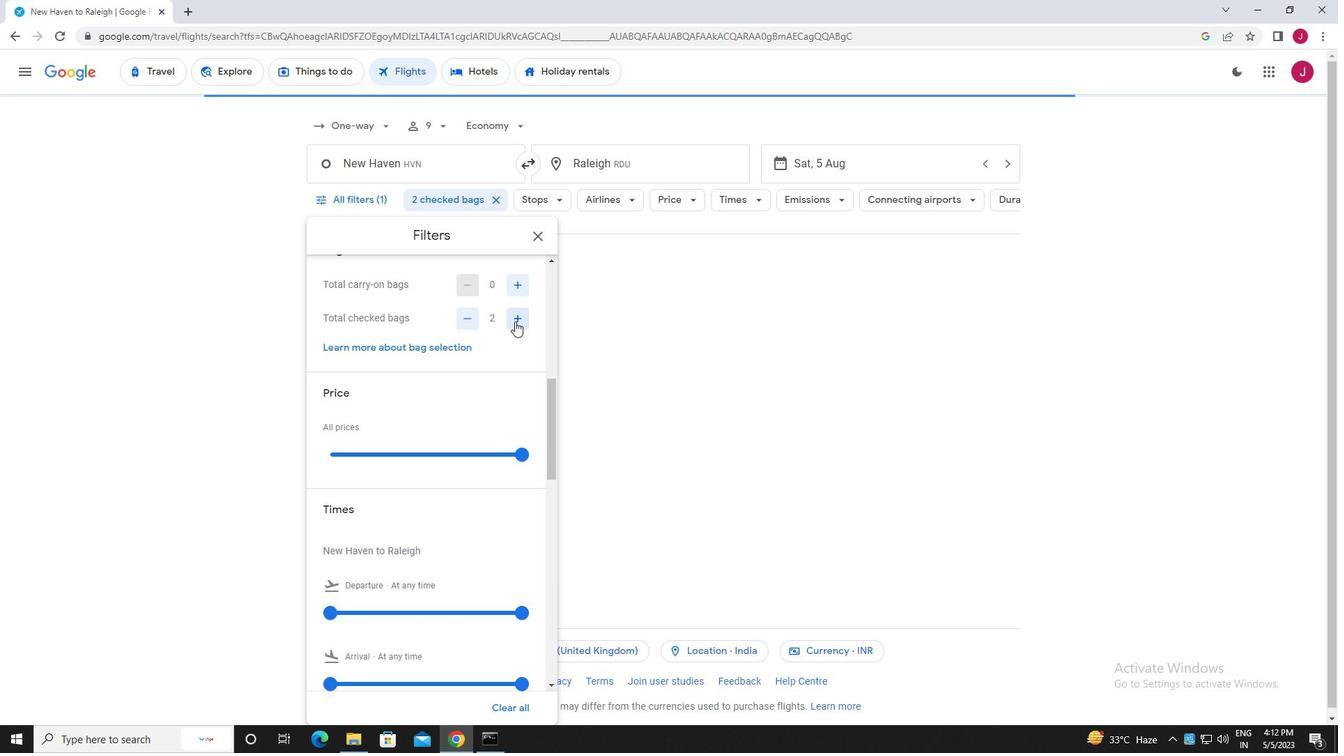 
Action: Mouse moved to (519, 315)
Screenshot: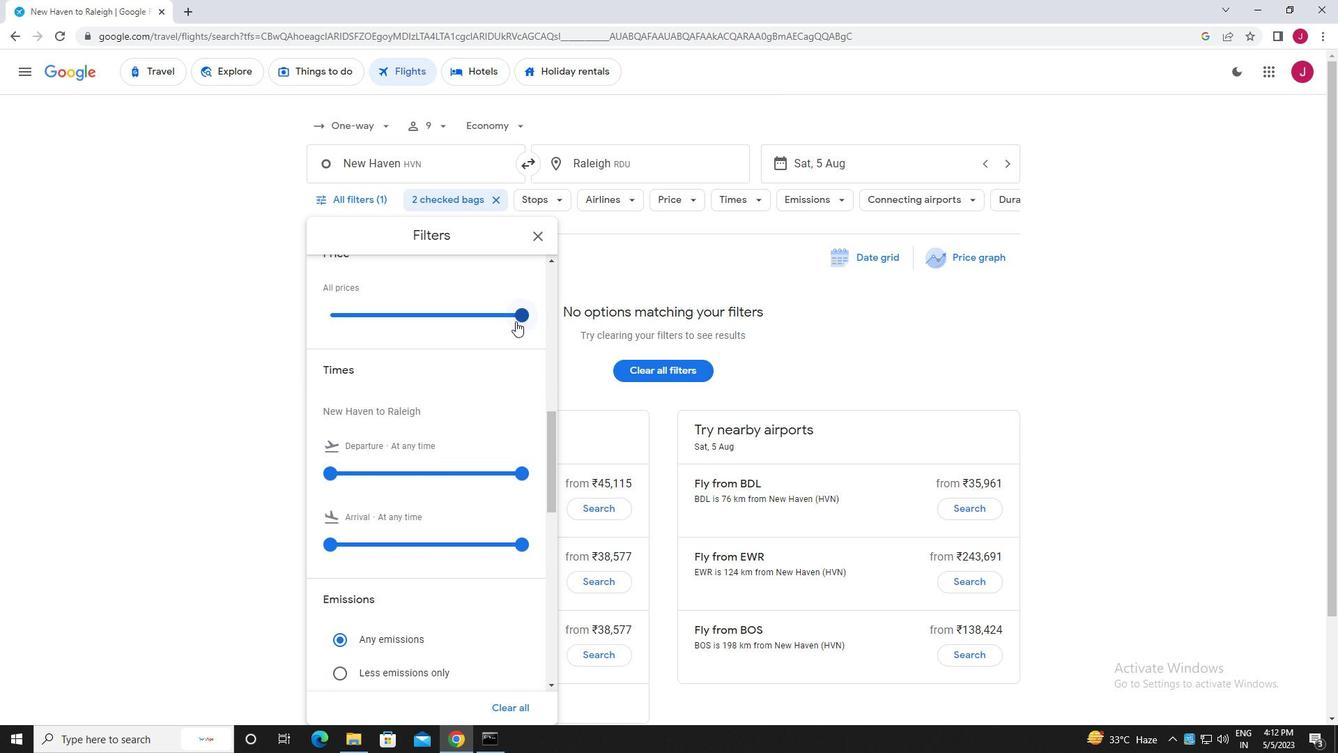
Action: Mouse pressed left at (519, 315)
Screenshot: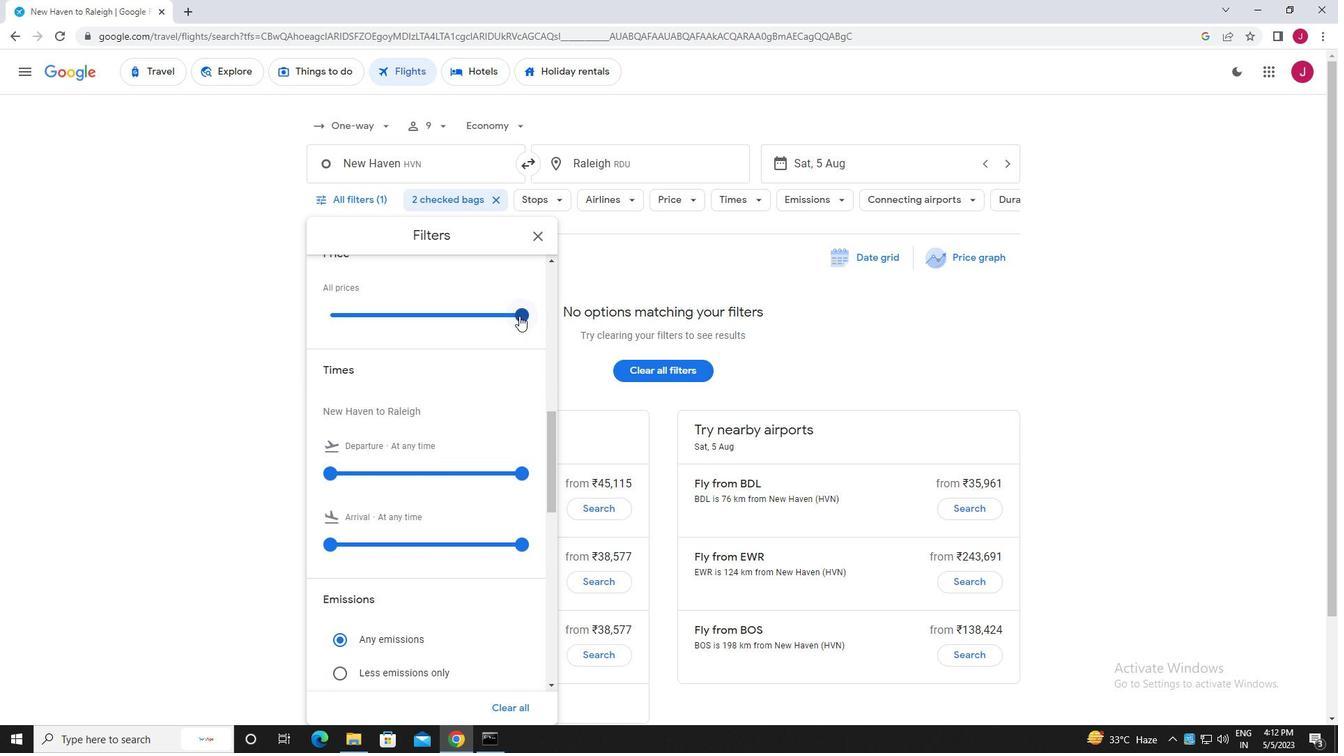 
Action: Mouse moved to (519, 315)
Screenshot: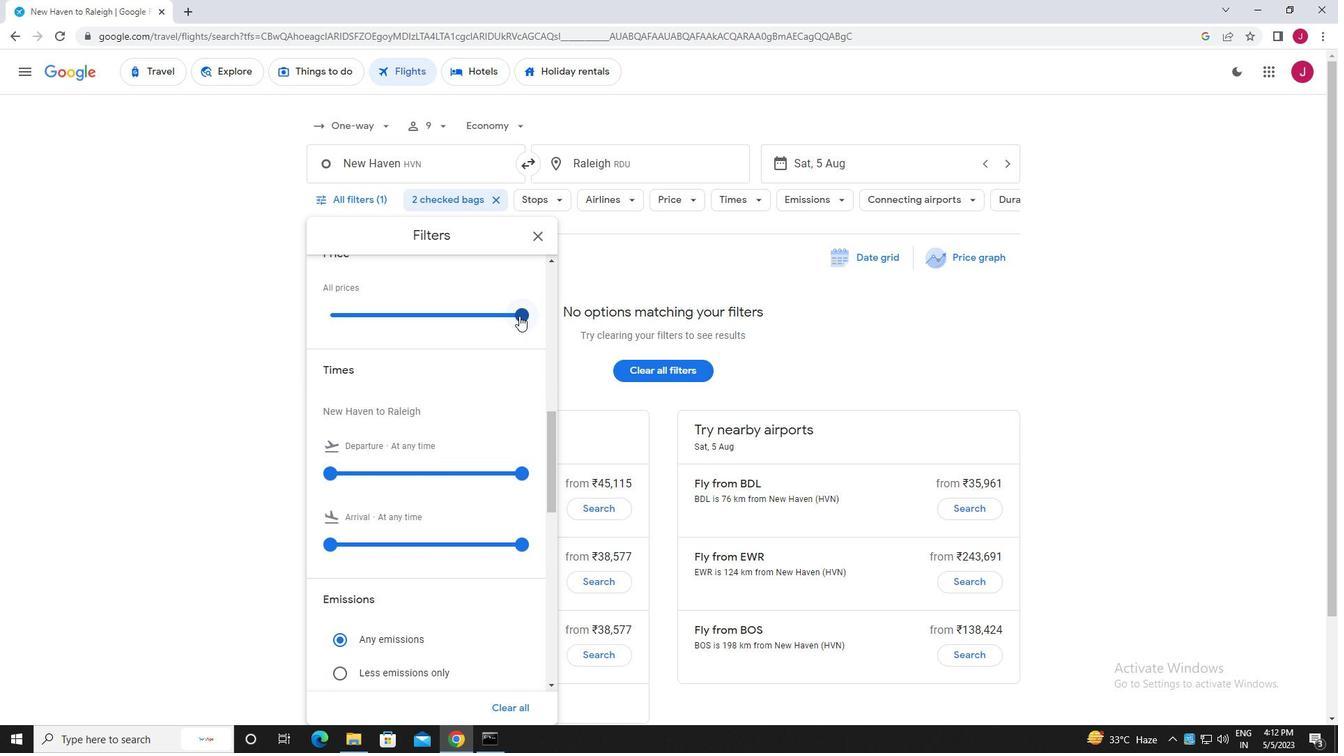 
Action: Mouse scrolled (519, 315) with delta (0, 0)
Screenshot: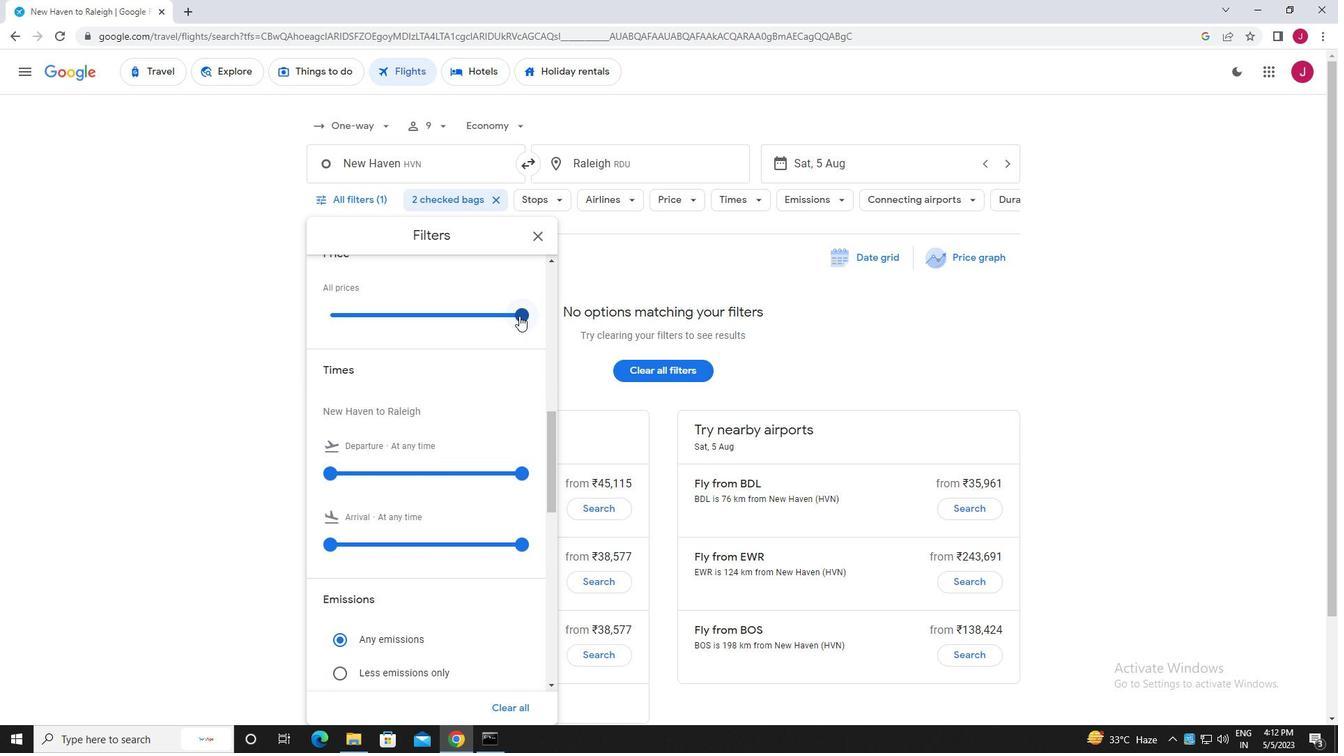
Action: Mouse scrolled (519, 315) with delta (0, 0)
Screenshot: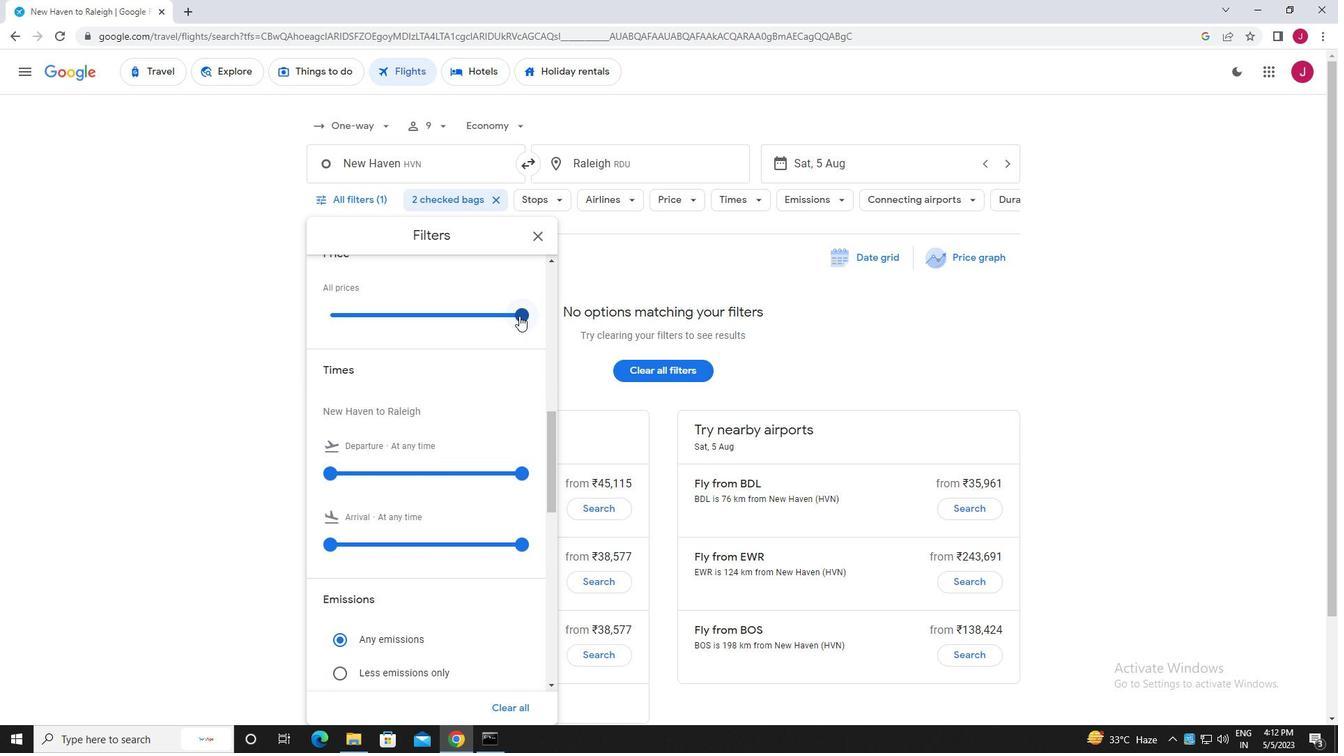 
Action: Mouse moved to (331, 332)
Screenshot: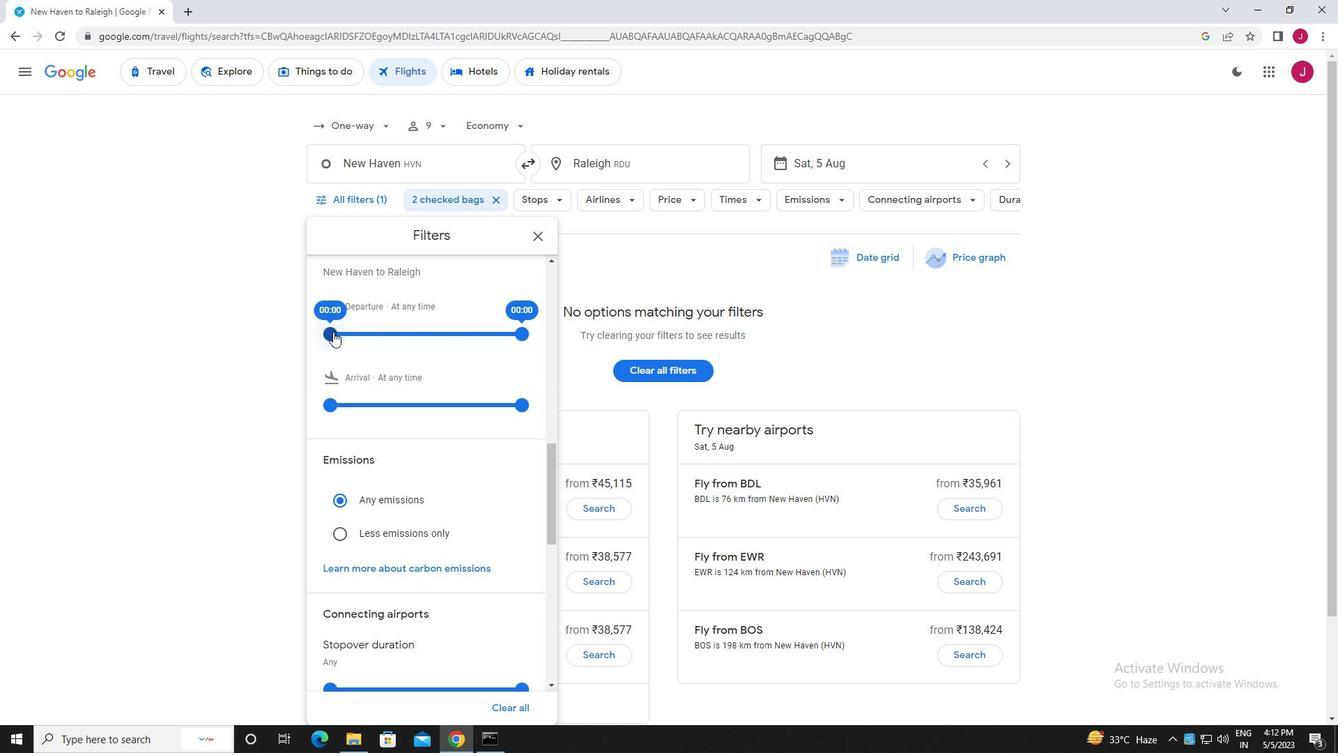 
Action: Mouse pressed left at (331, 332)
Screenshot: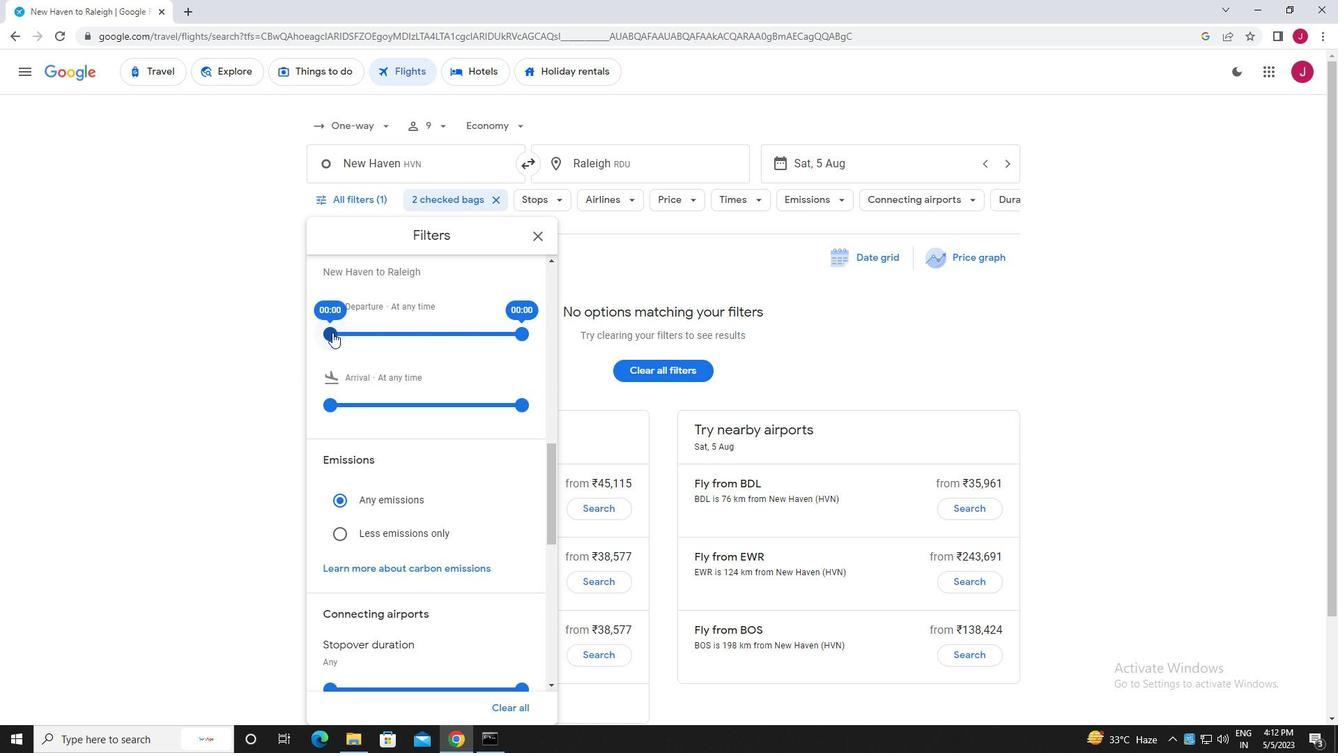 
Action: Mouse moved to (522, 333)
Screenshot: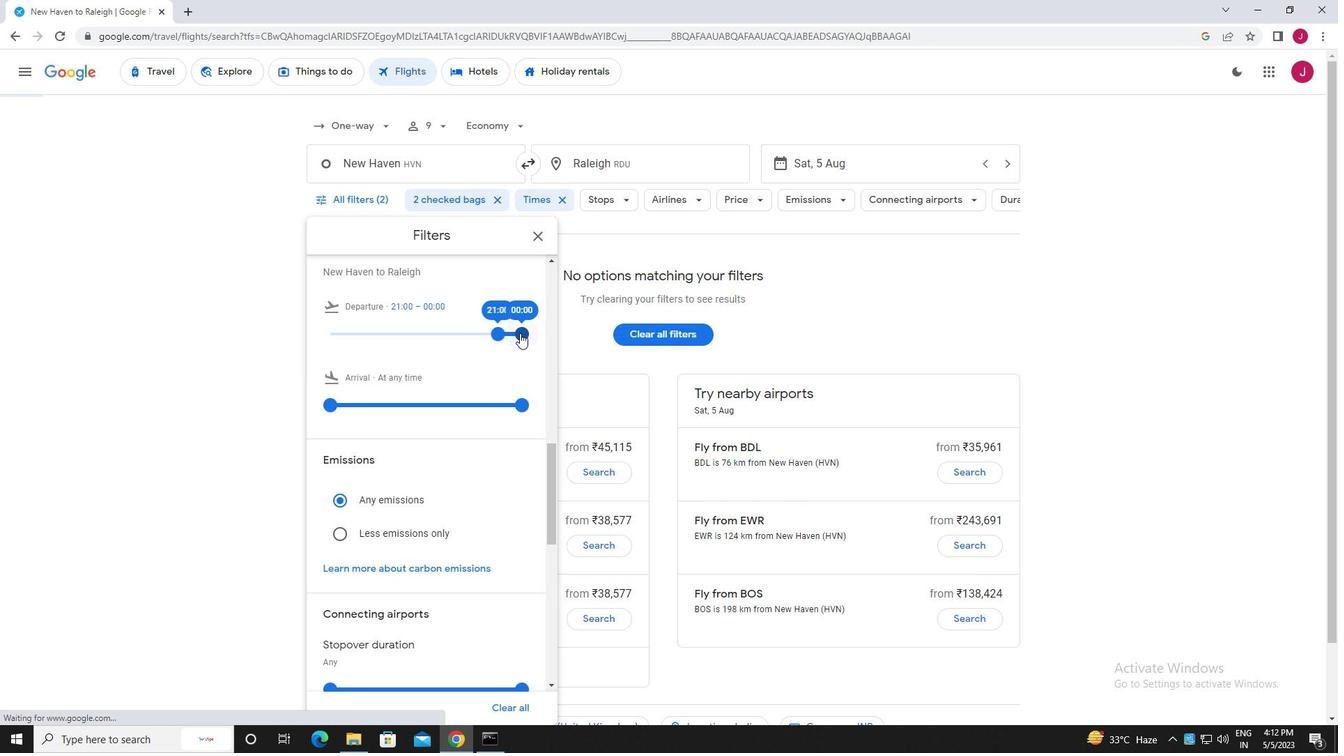 
Action: Mouse pressed left at (522, 333)
Screenshot: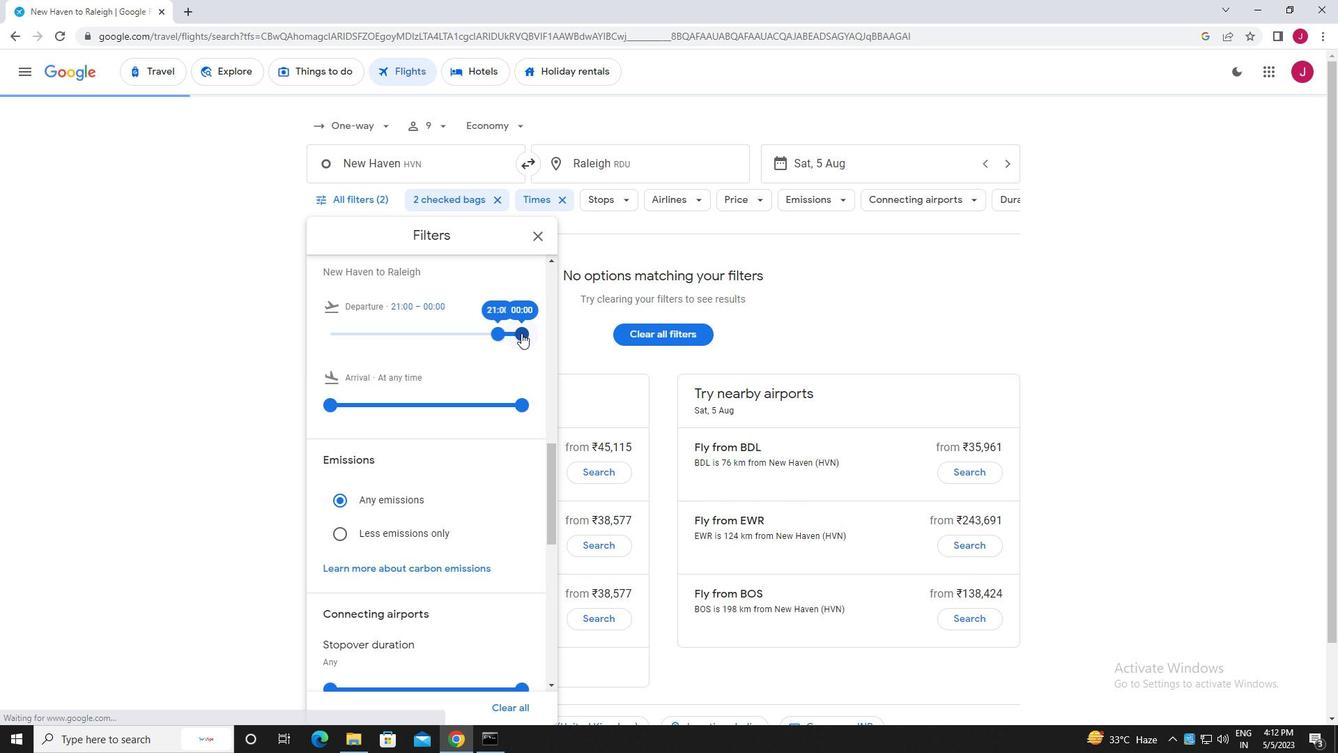 
Action: Mouse moved to (540, 232)
Screenshot: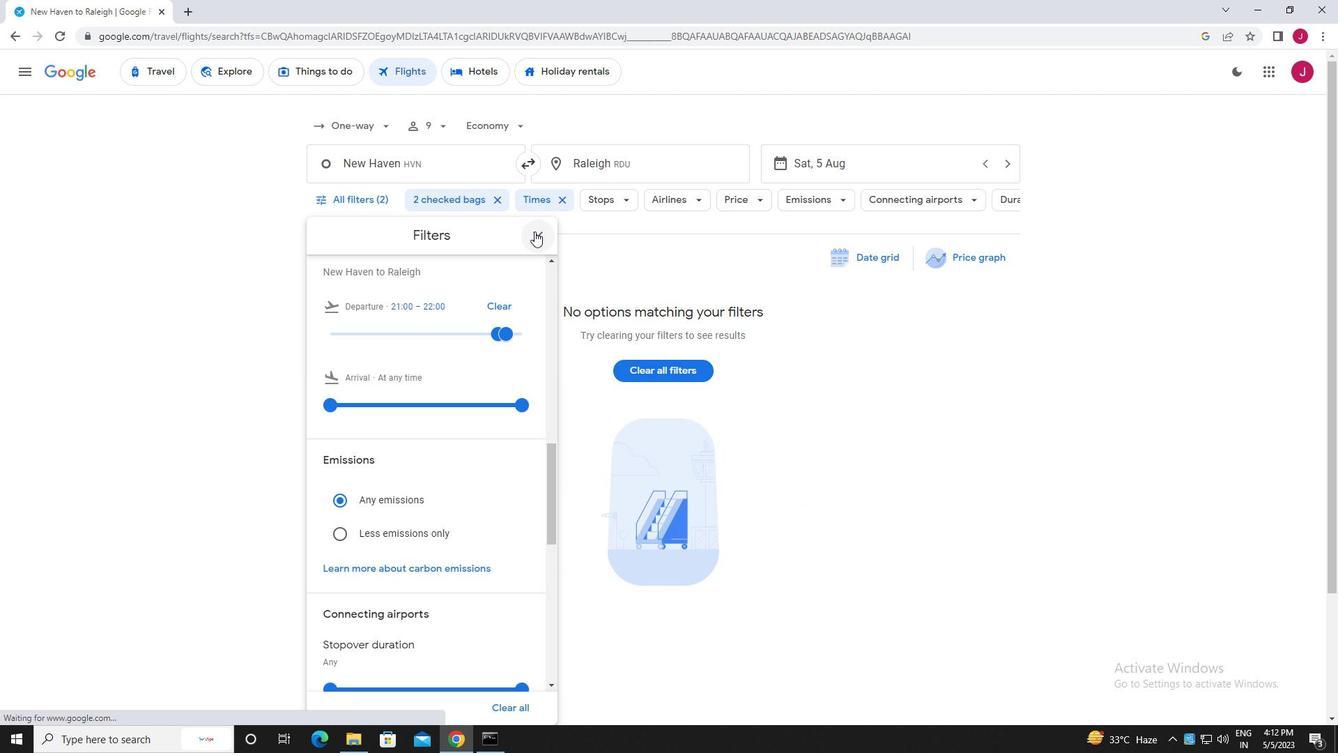 
Action: Mouse pressed left at (540, 232)
Screenshot: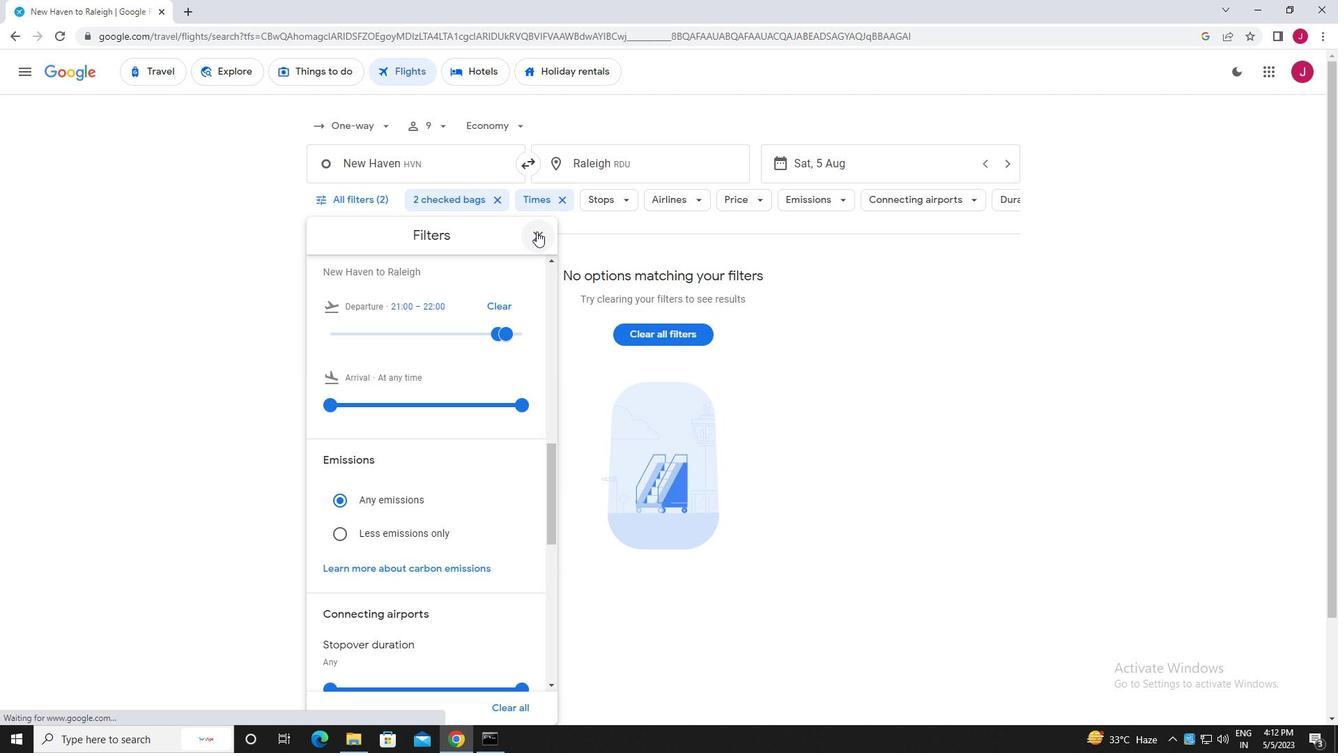 
Action: Mouse moved to (541, 233)
Screenshot: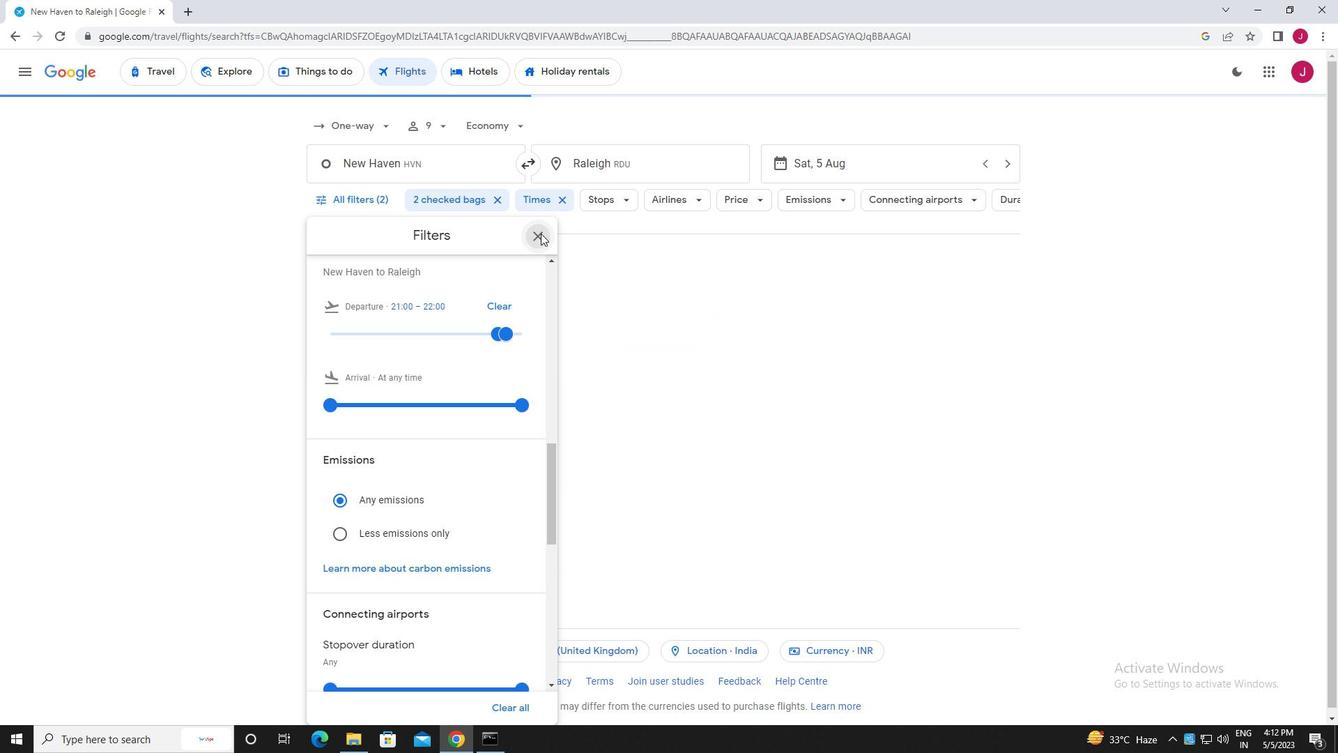
